 Task: Create new invoice with Date Opened :30-Apr-23, Select Customer: La Madeleine French Bakery & Cafe, Terms: Payment Term 2. Make invoice entry for item-1 with Date: 30-Apr-23, Description: Creme of Nature Argan Oil 7-n-1 Leave in Treatment, Action: Material, Income Account: Income:Sales, Quantity: 1, Unit Price: 6.25, Discount $: 1.25. Make entry for item-2 with Date: 30-Apr-23, Description: Real Living Non-Stick Baking Sheet 17_x000D_
, Action: Material, Income Account: Income:Sales, Quantity: 1, Unit Price: 9.5, Discount $: 2.25. Make entry for item-3 with Date: 30-Apr-23, Description: Aquafina Water 1 Liter_x000D_
, Action: Material, Income Account: Income:Sales, Quantity: 2, Unit Price: 10.5, Discount $: 2.75. Write Notes: Looking forward to serving you again.. Post Invoice with Post Date: 30-Apr-23, Post to Accounts: Assets:Accounts Receivable. Pay / Process Payment with Transaction Date: 15-May-23, Amount: 30.5, Transfer Account: Checking Account. Print Invoice, display notes by going to Option, then go to Display Tab and check Invoice Notes.
Action: Mouse moved to (176, 40)
Screenshot: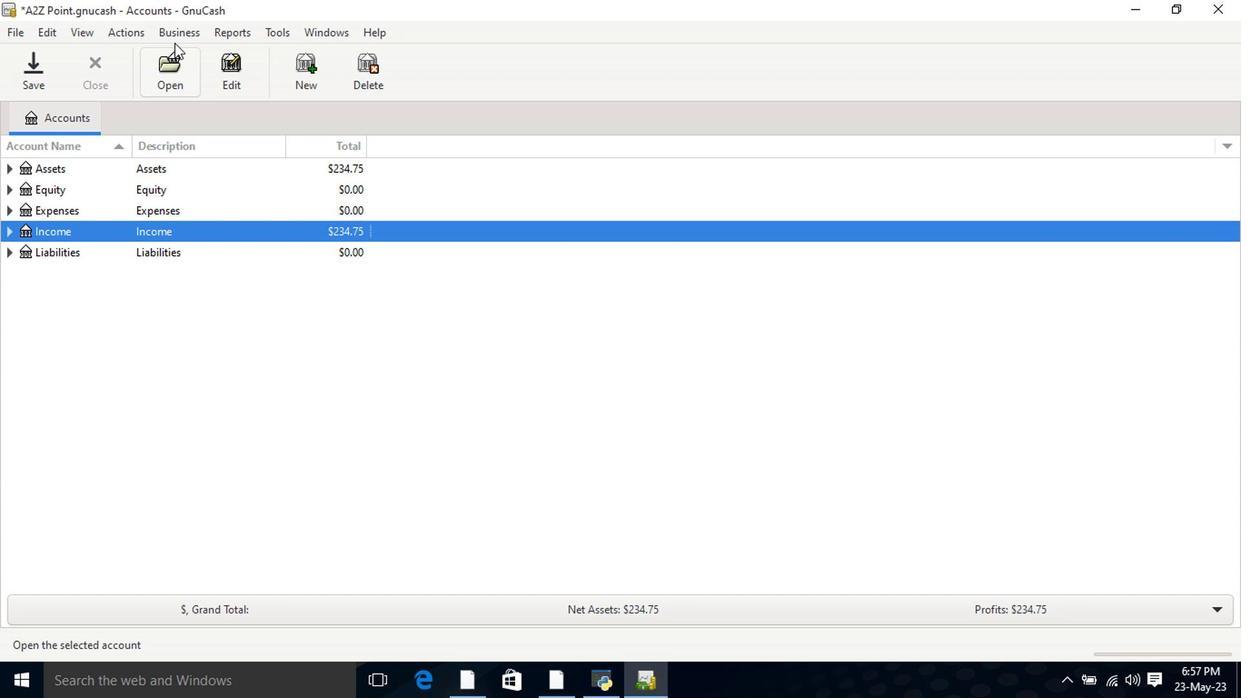 
Action: Mouse pressed left at (176, 40)
Screenshot: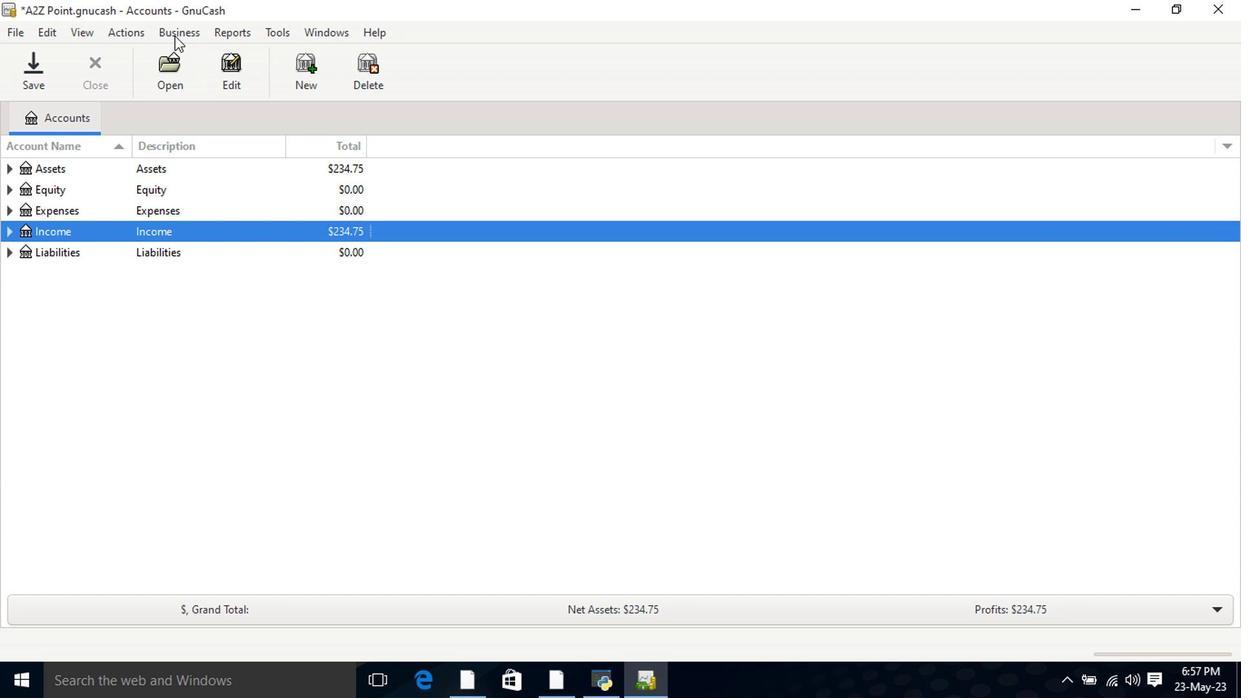 
Action: Mouse moved to (414, 129)
Screenshot: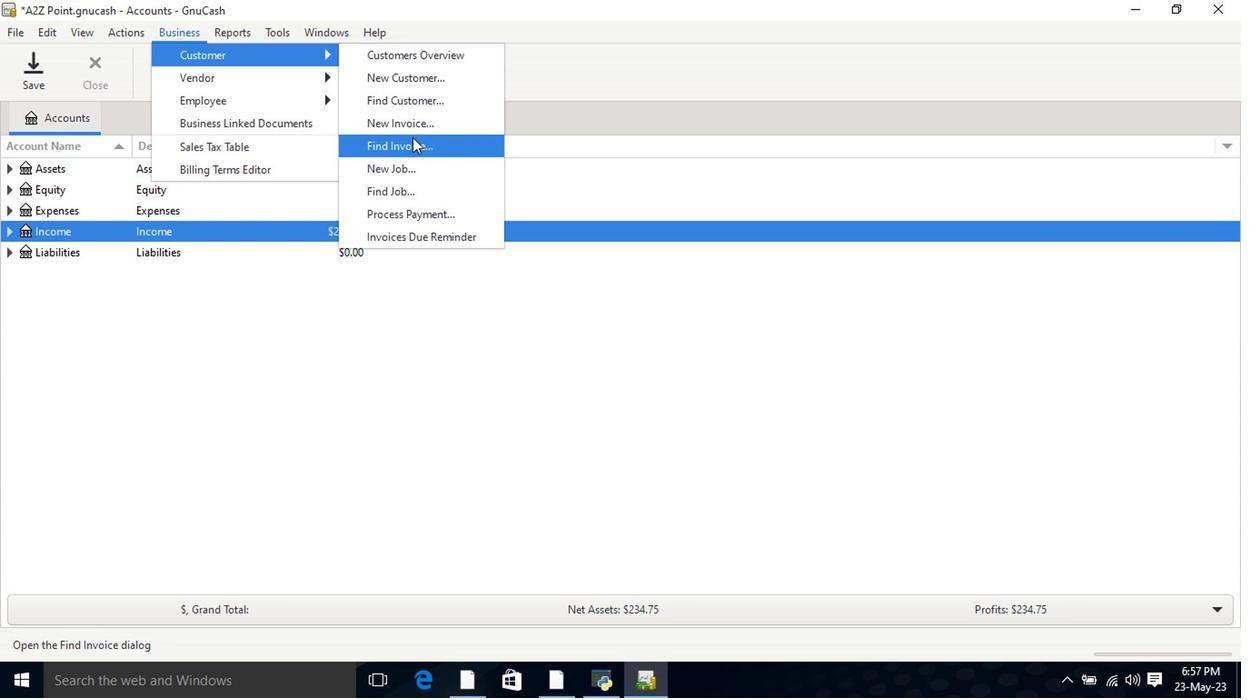 
Action: Mouse pressed left at (414, 129)
Screenshot: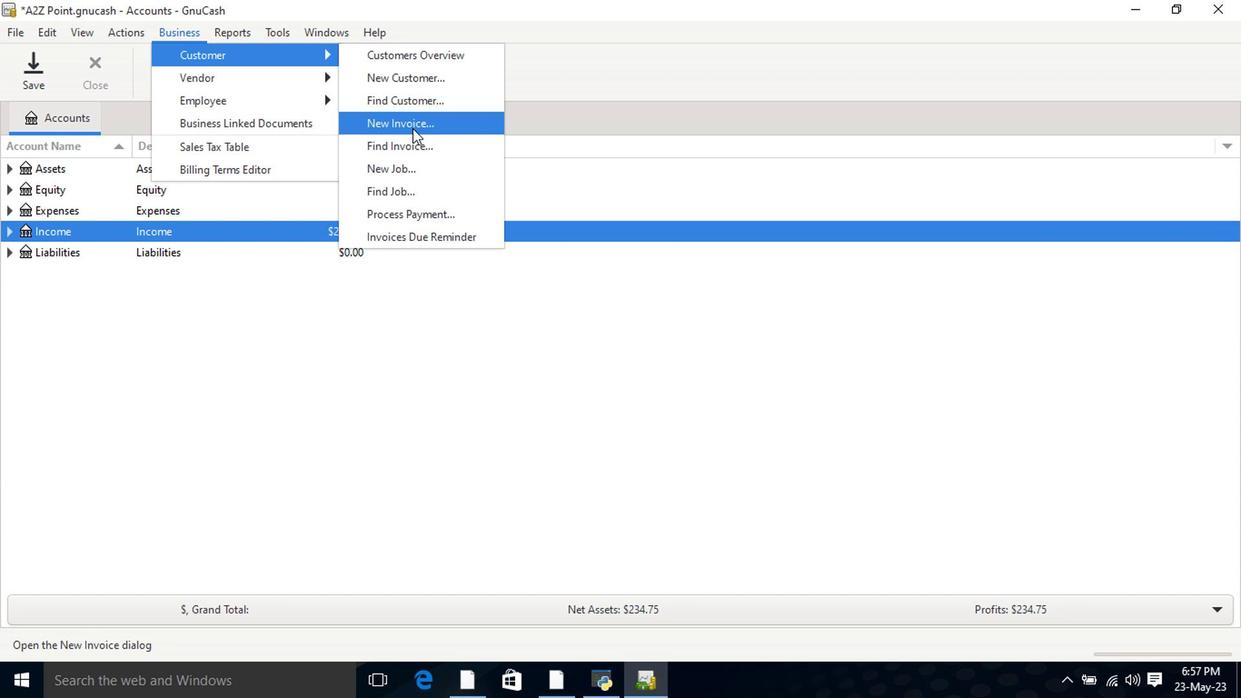
Action: Mouse moved to (739, 284)
Screenshot: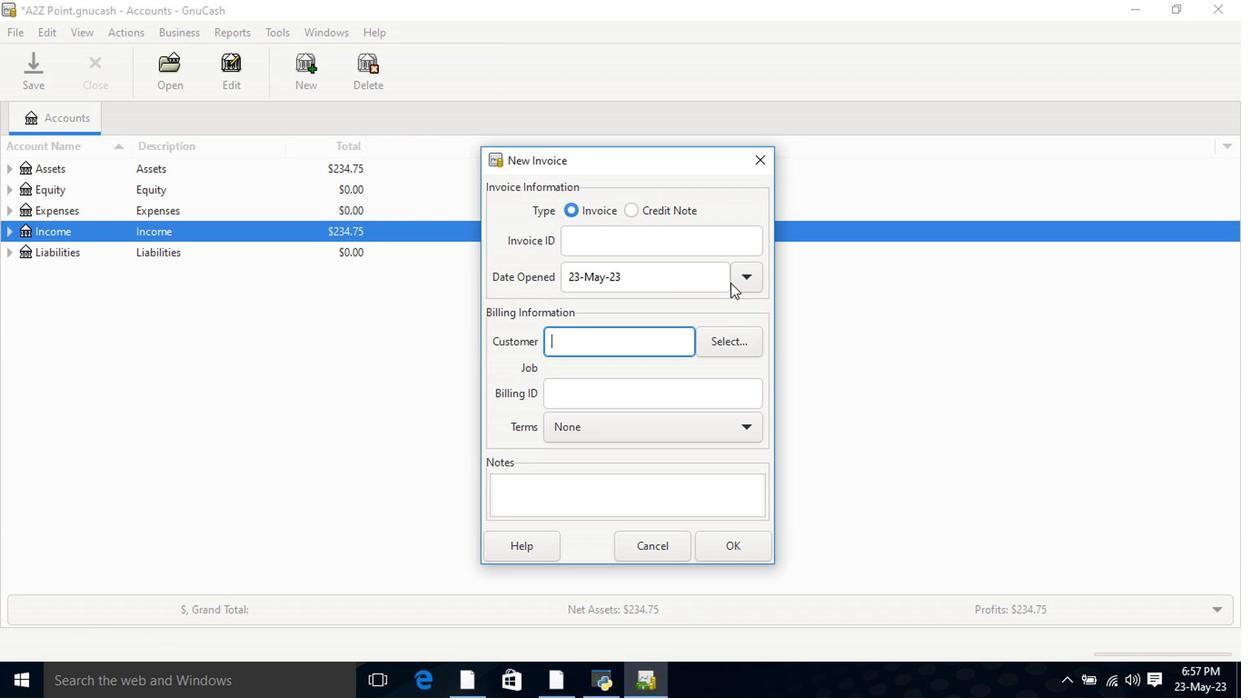 
Action: Mouse pressed left at (739, 284)
Screenshot: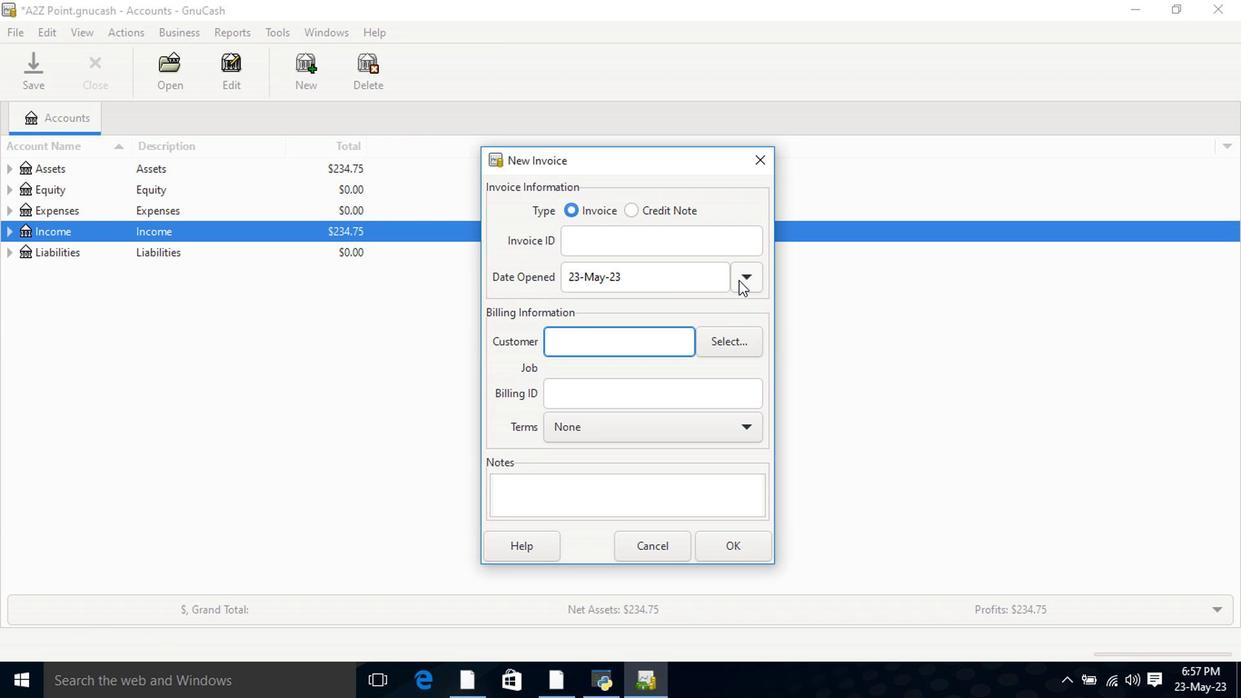 
Action: Mouse moved to (604, 307)
Screenshot: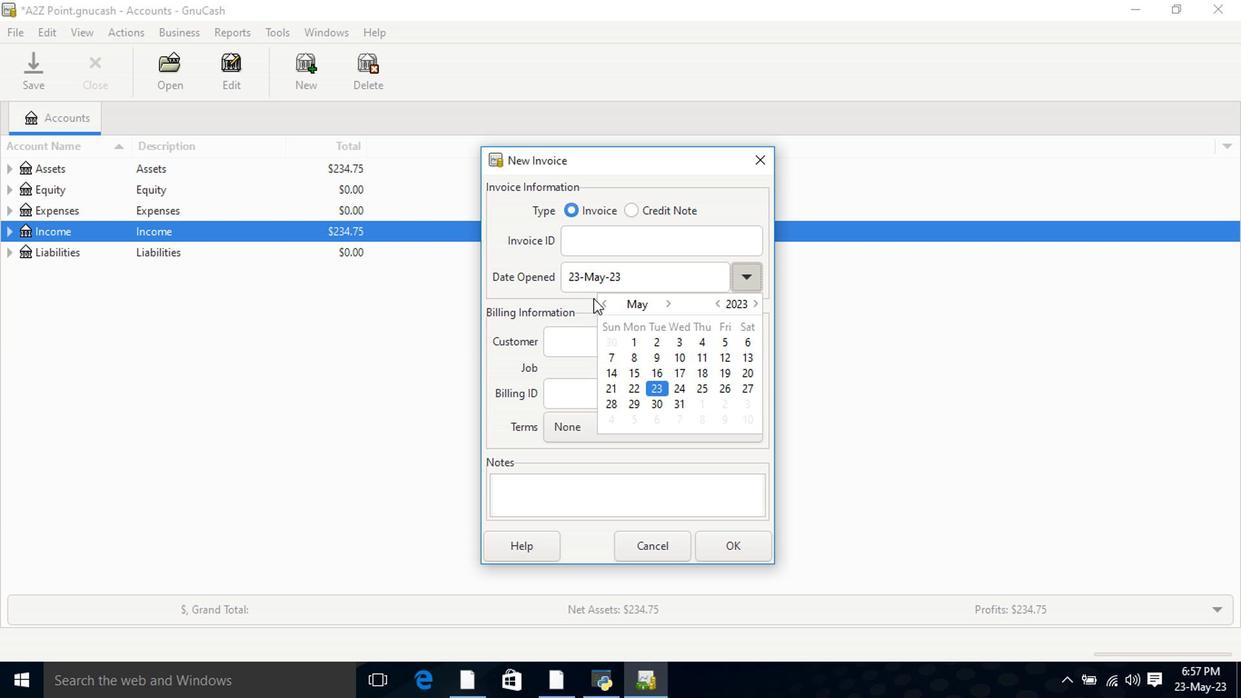 
Action: Mouse pressed left at (604, 307)
Screenshot: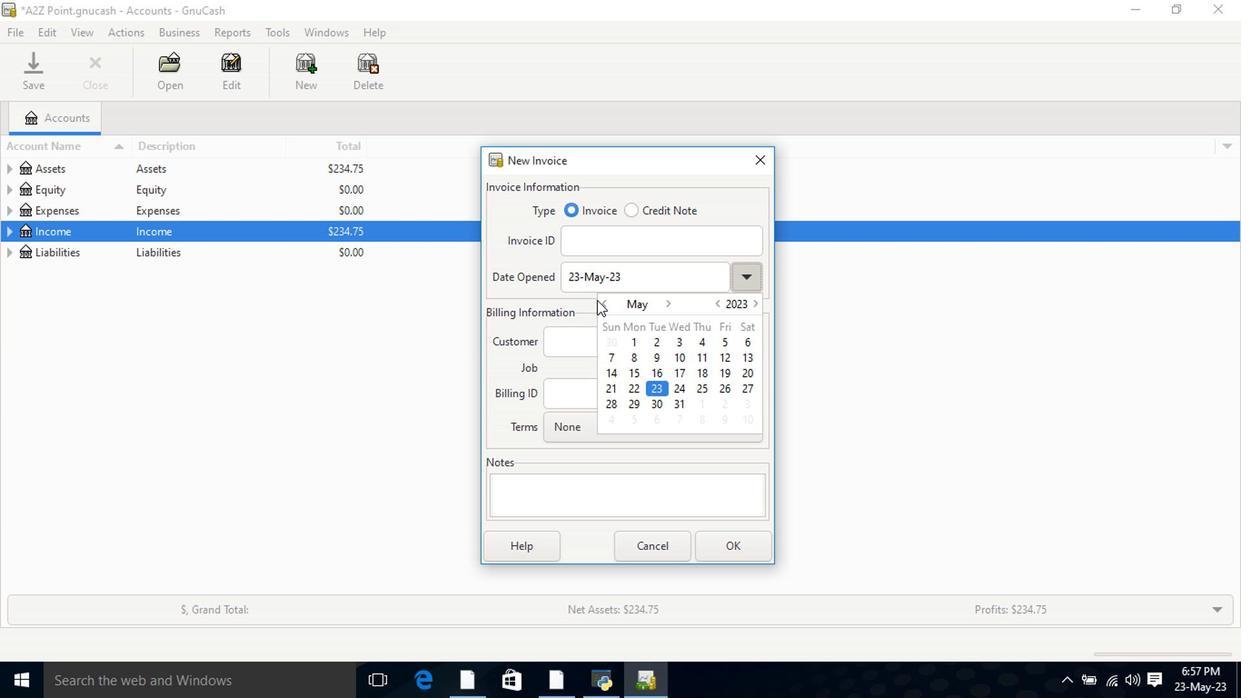 
Action: Mouse moved to (615, 421)
Screenshot: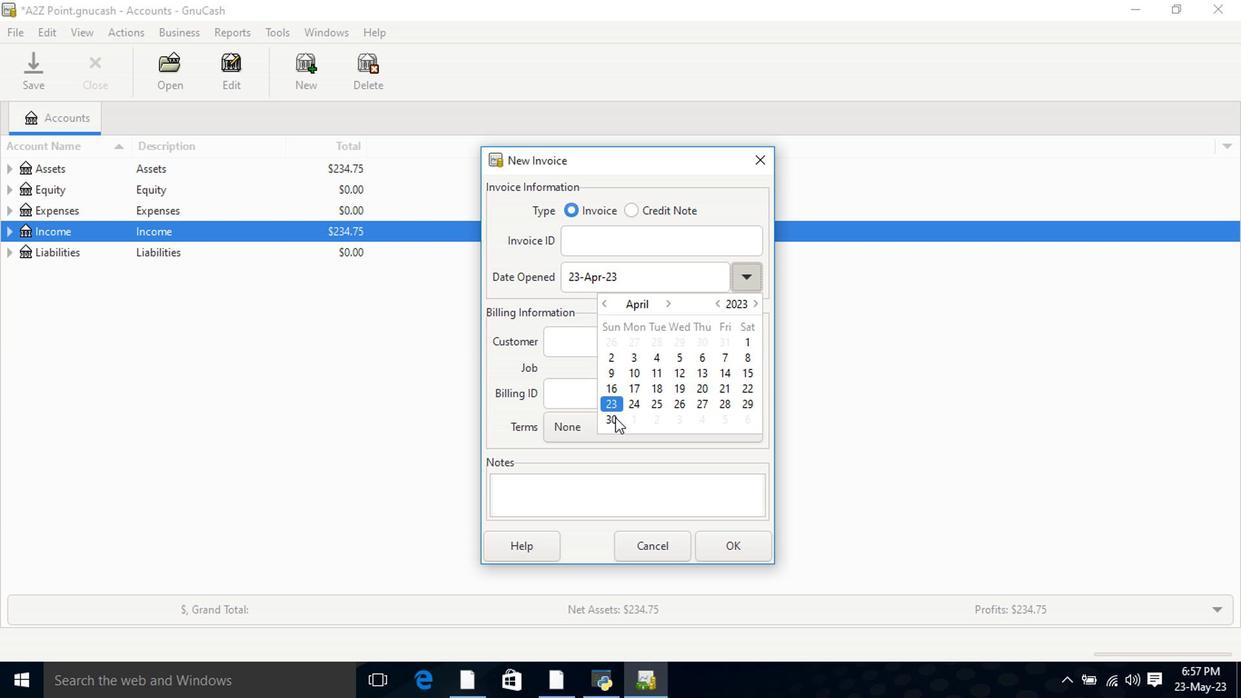 
Action: Mouse pressed left at (615, 421)
Screenshot: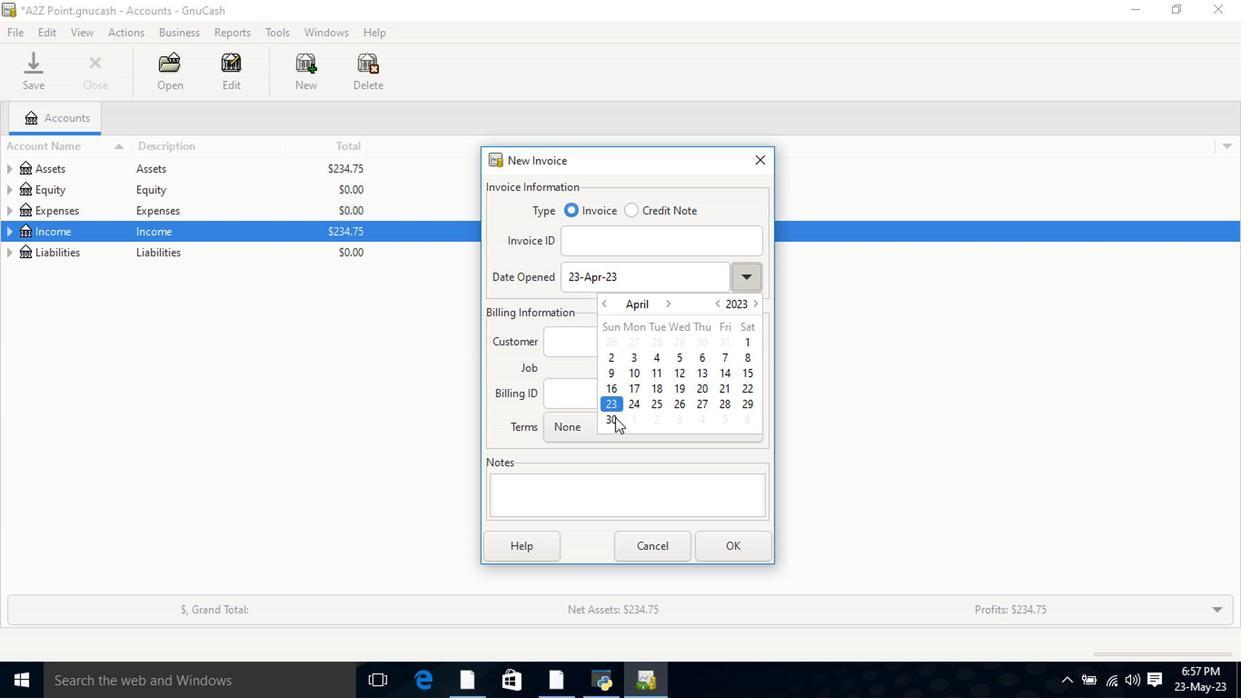 
Action: Mouse pressed left at (615, 421)
Screenshot: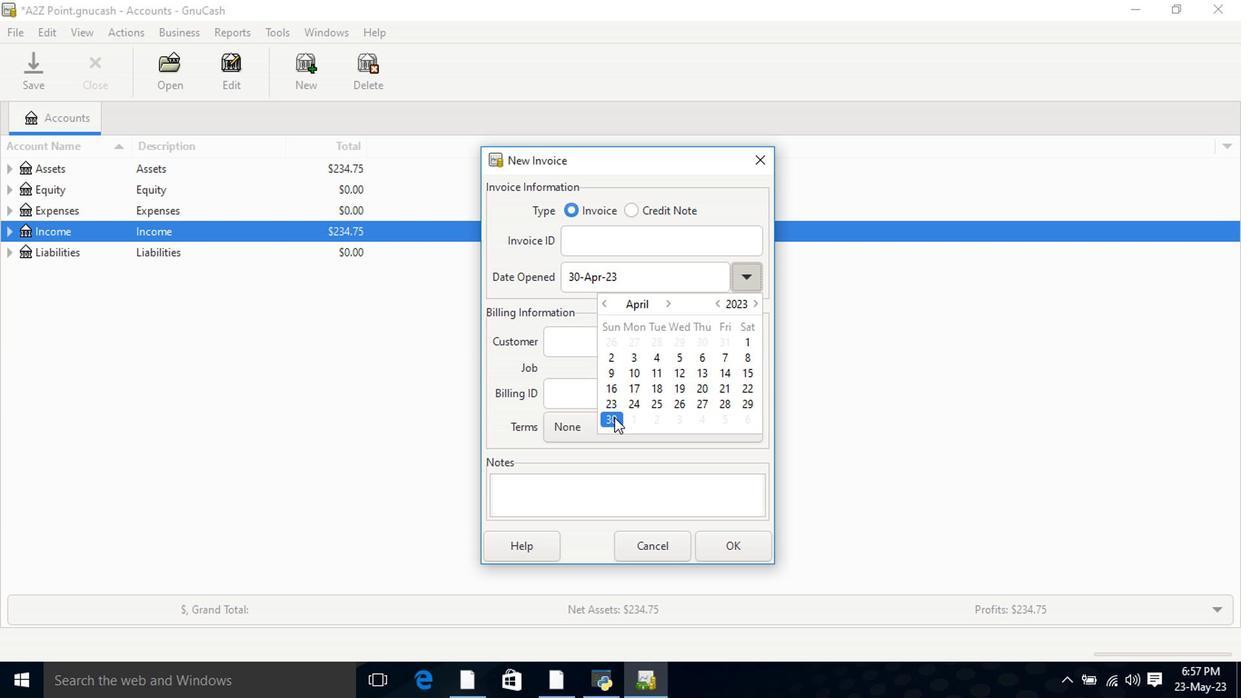 
Action: Mouse moved to (631, 341)
Screenshot: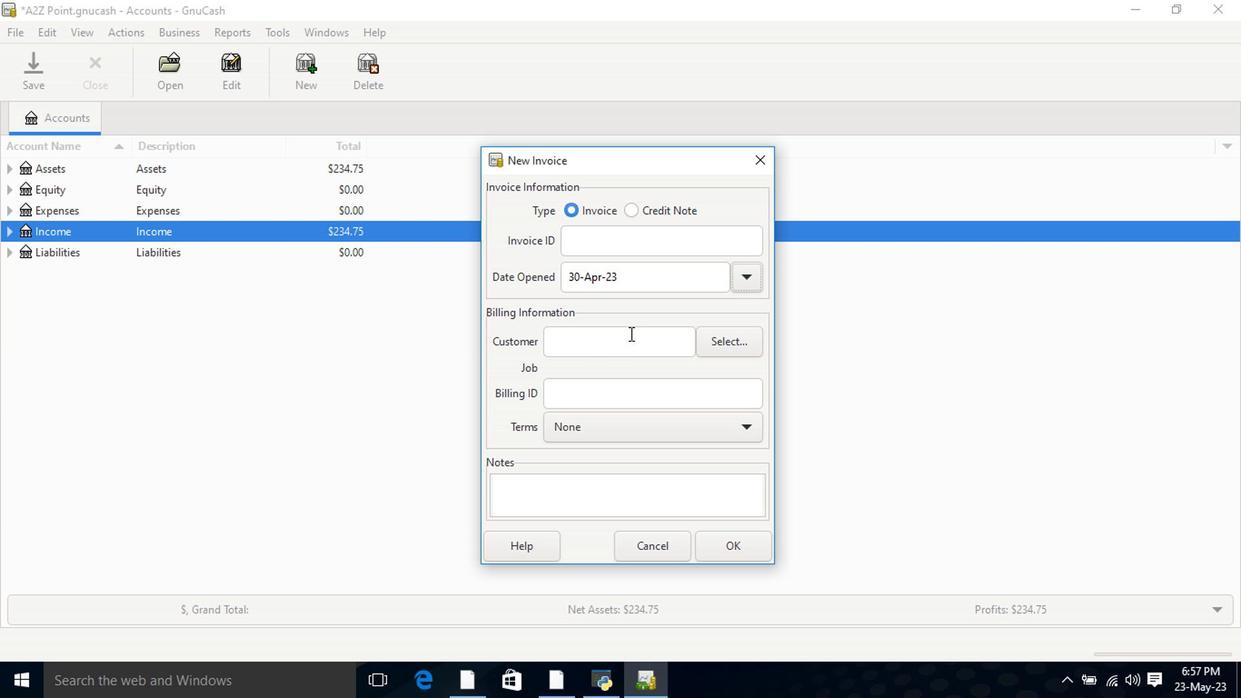 
Action: Mouse pressed left at (631, 341)
Screenshot: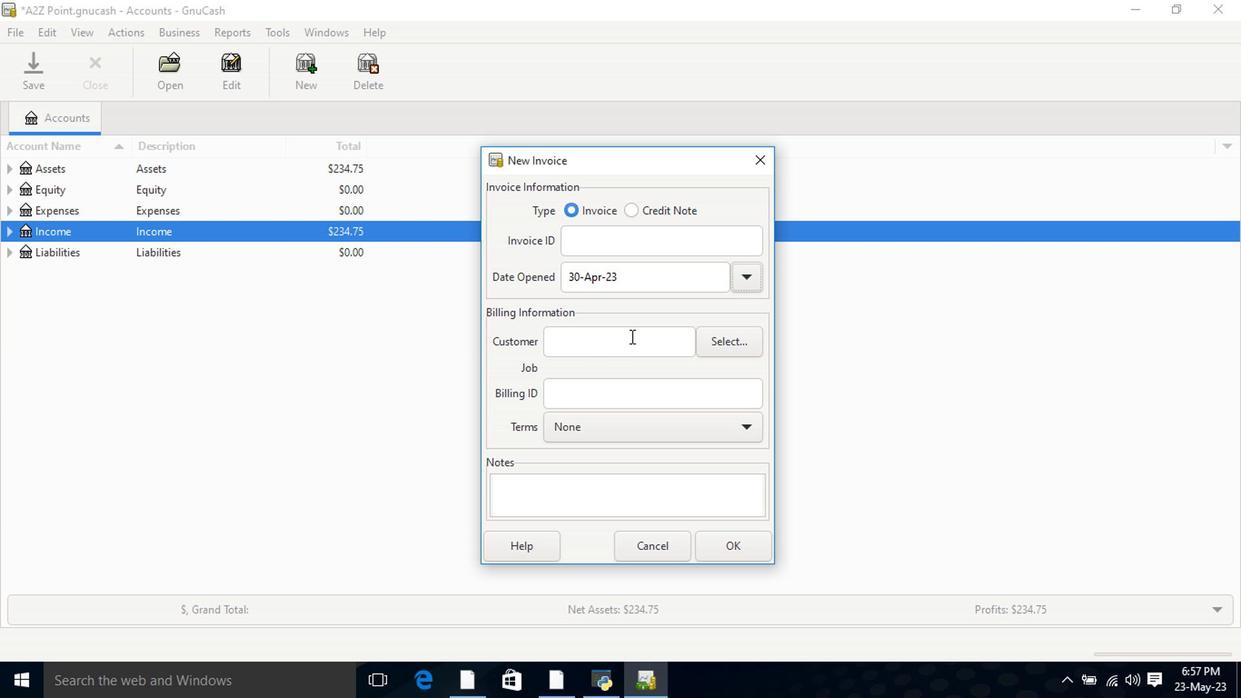 
Action: Key pressed <Key.shift>LA<Key.space><Key.shift>
Screenshot: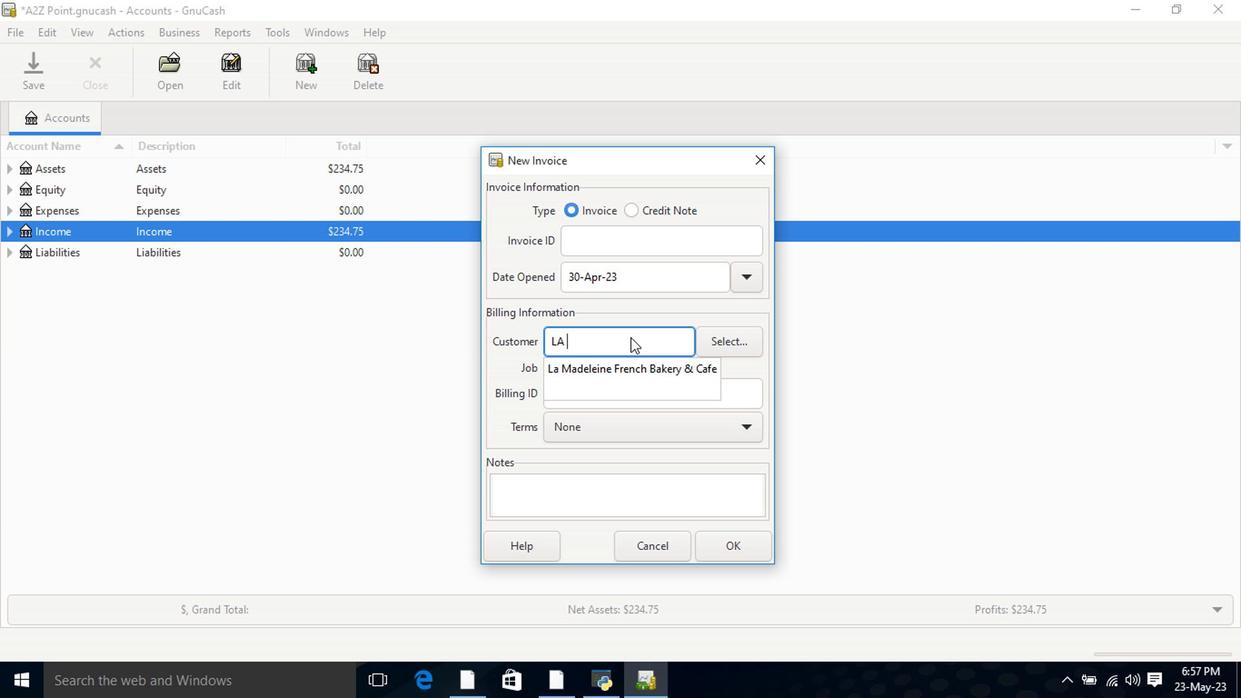 
Action: Mouse moved to (651, 364)
Screenshot: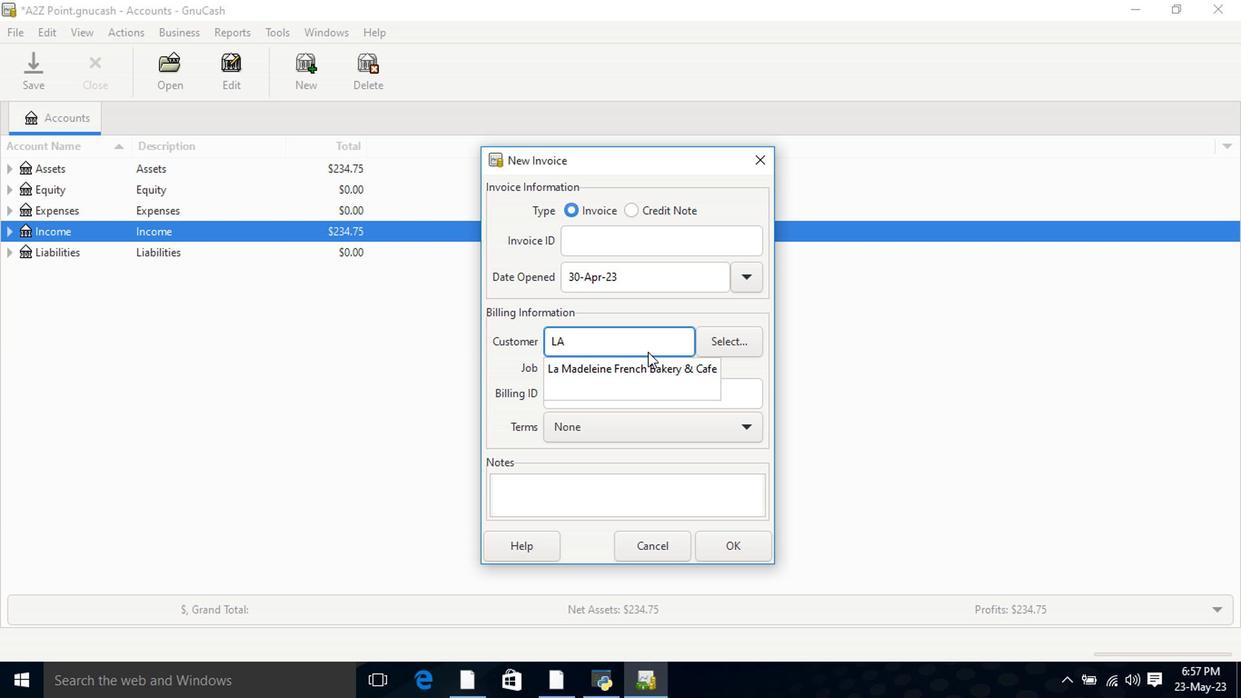 
Action: Mouse pressed left at (651, 364)
Screenshot: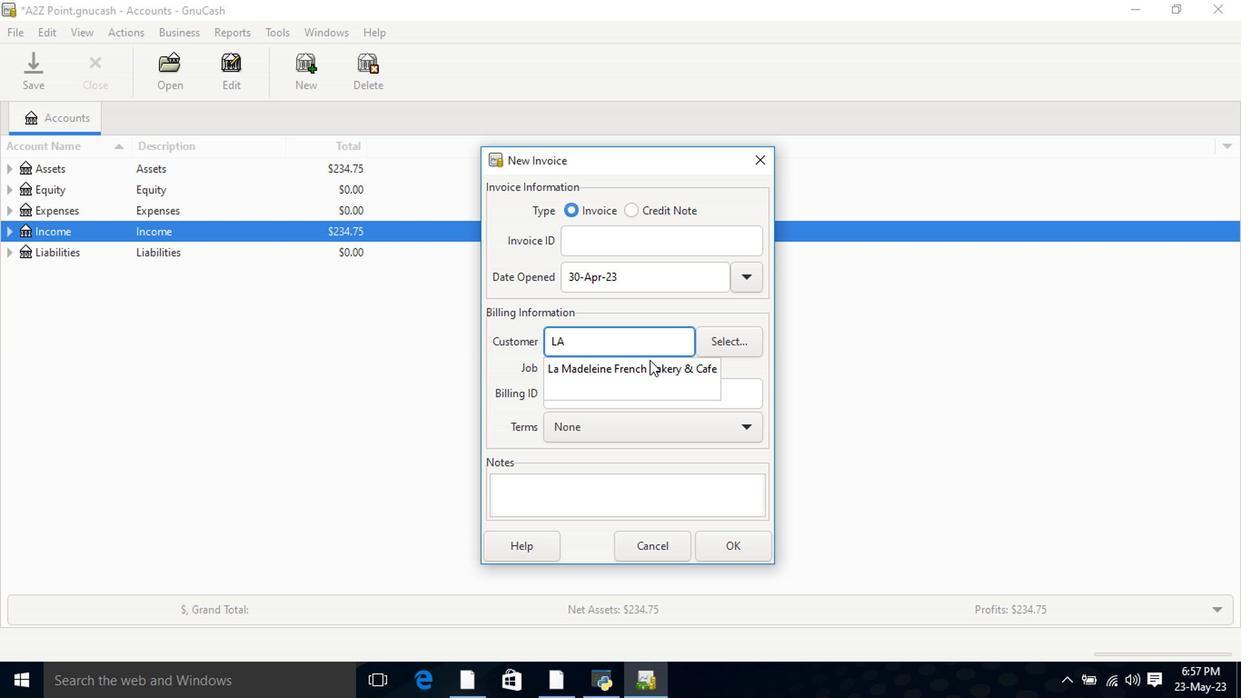 
Action: Mouse moved to (658, 455)
Screenshot: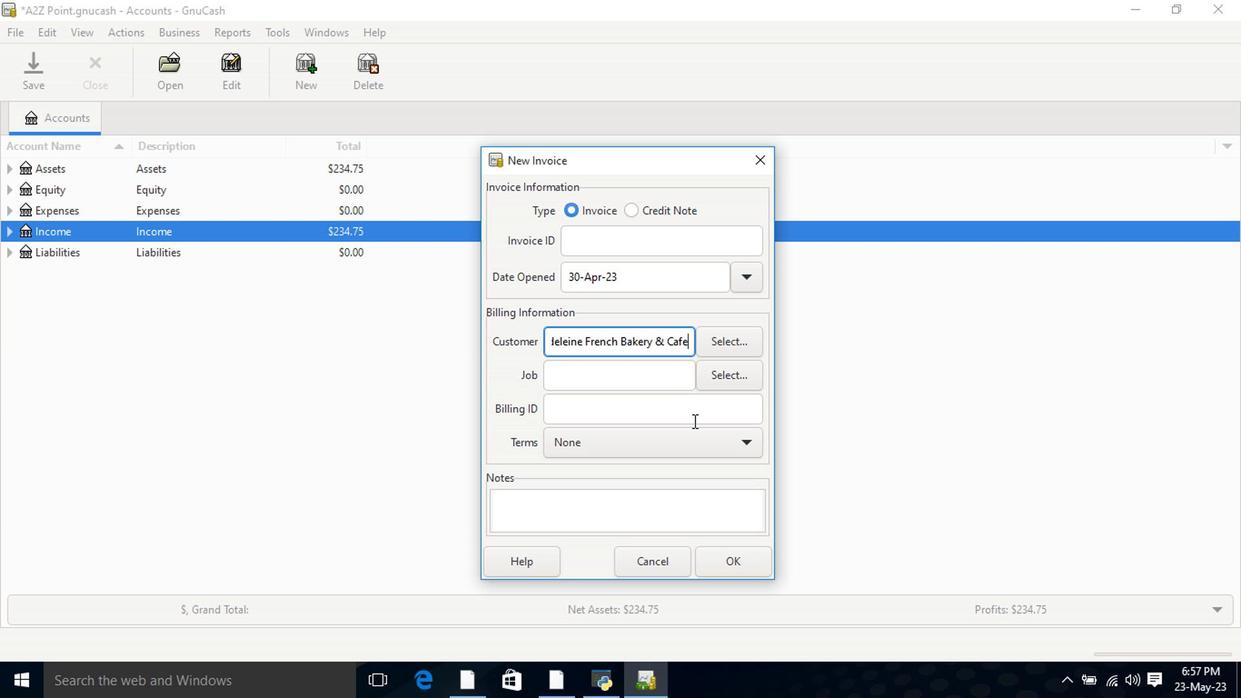 
Action: Mouse pressed left at (658, 455)
Screenshot: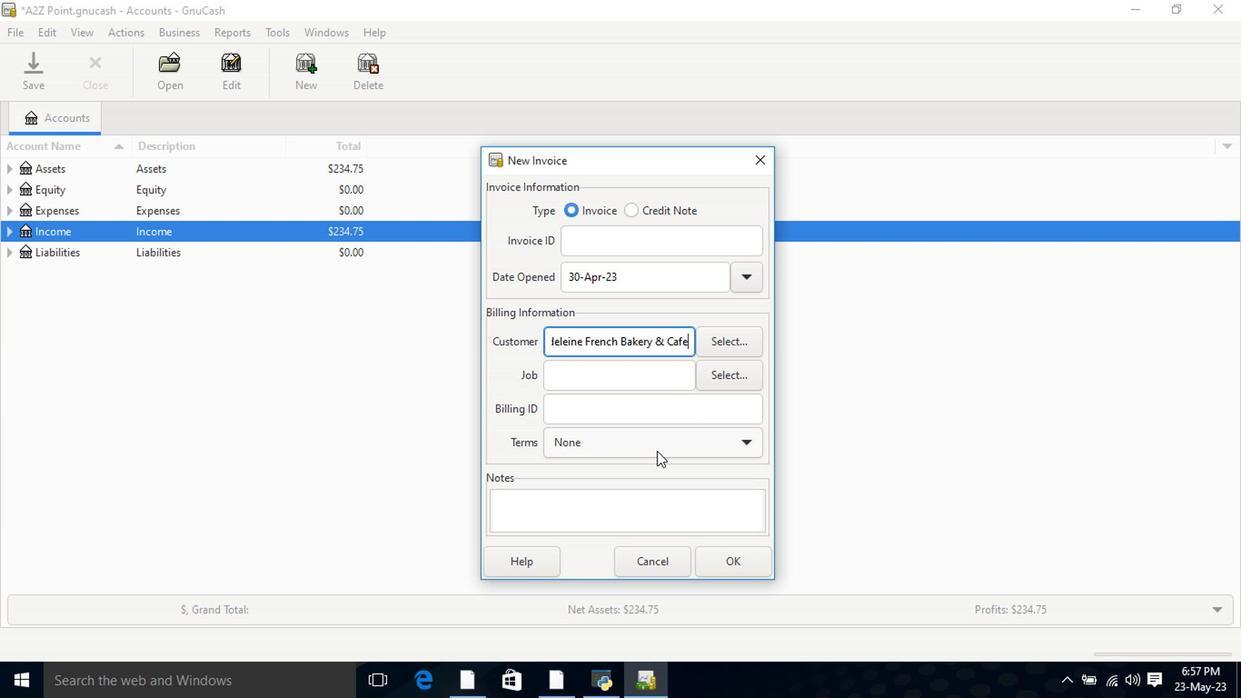 
Action: Mouse moved to (665, 507)
Screenshot: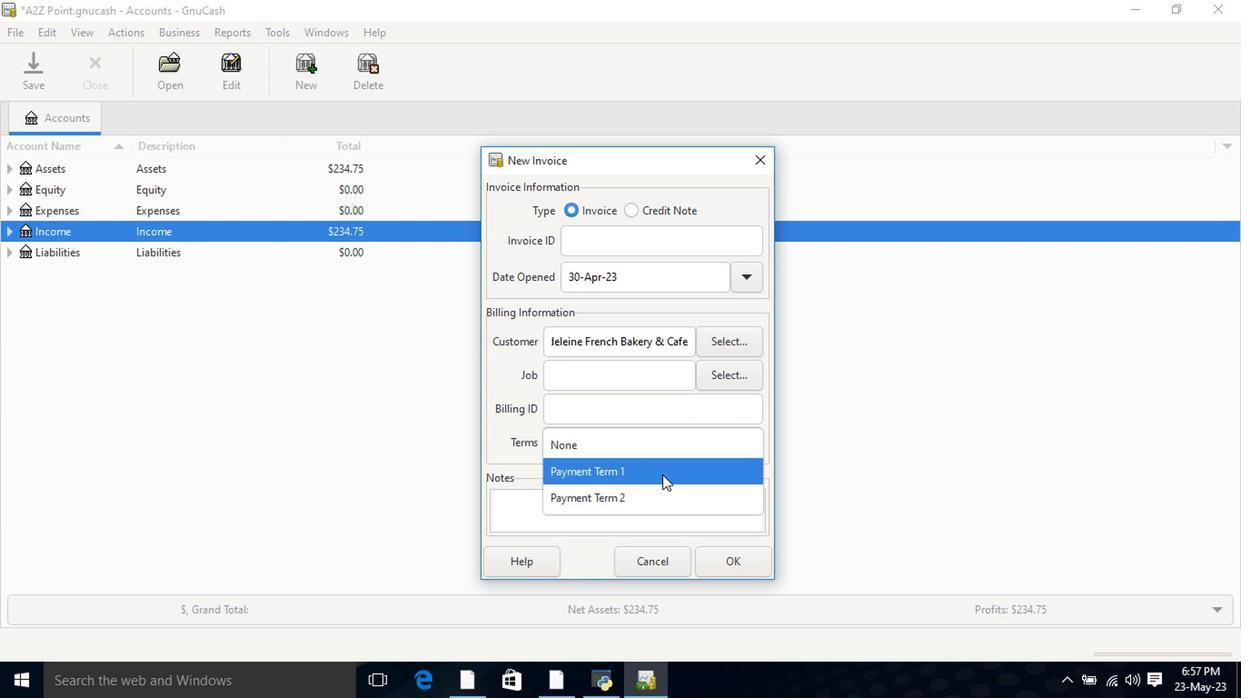 
Action: Mouse pressed left at (665, 507)
Screenshot: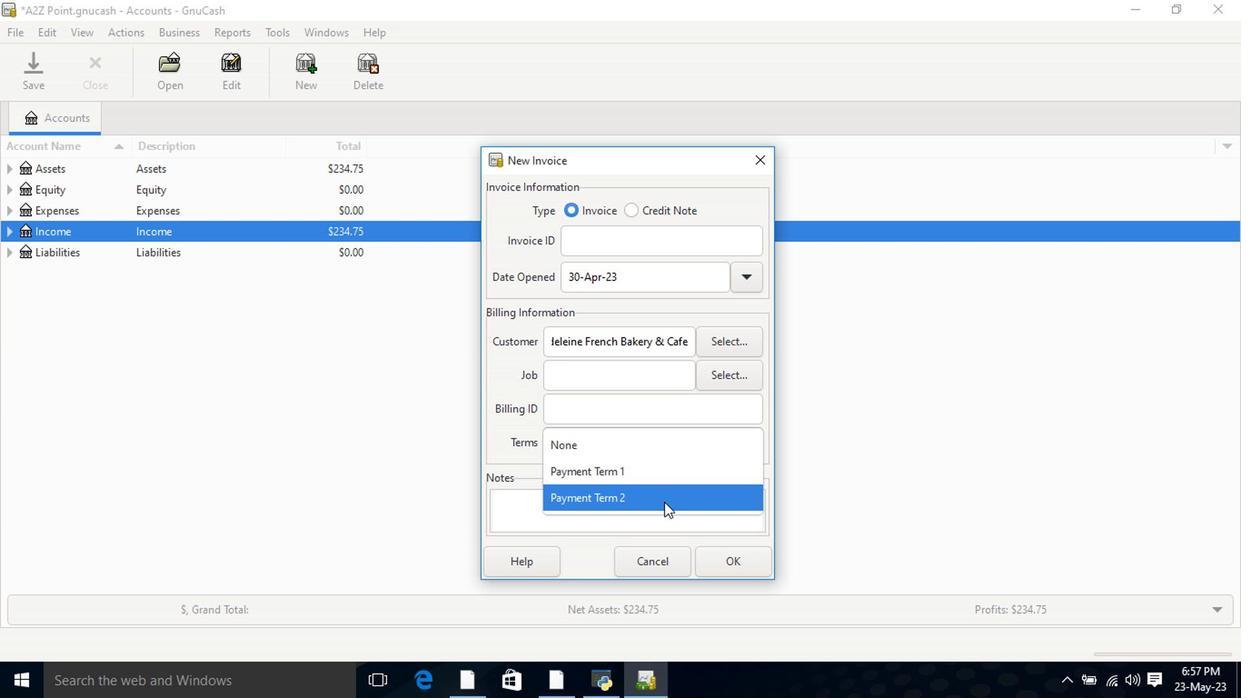 
Action: Mouse moved to (740, 566)
Screenshot: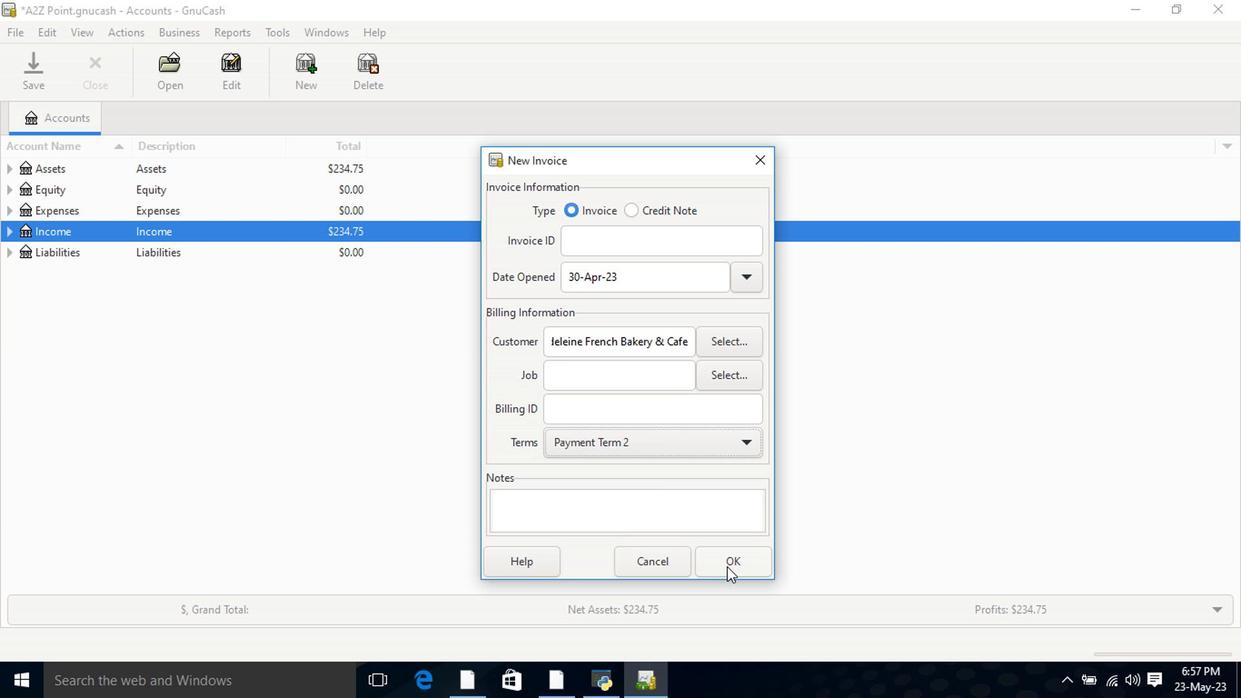
Action: Mouse pressed left at (740, 566)
Screenshot: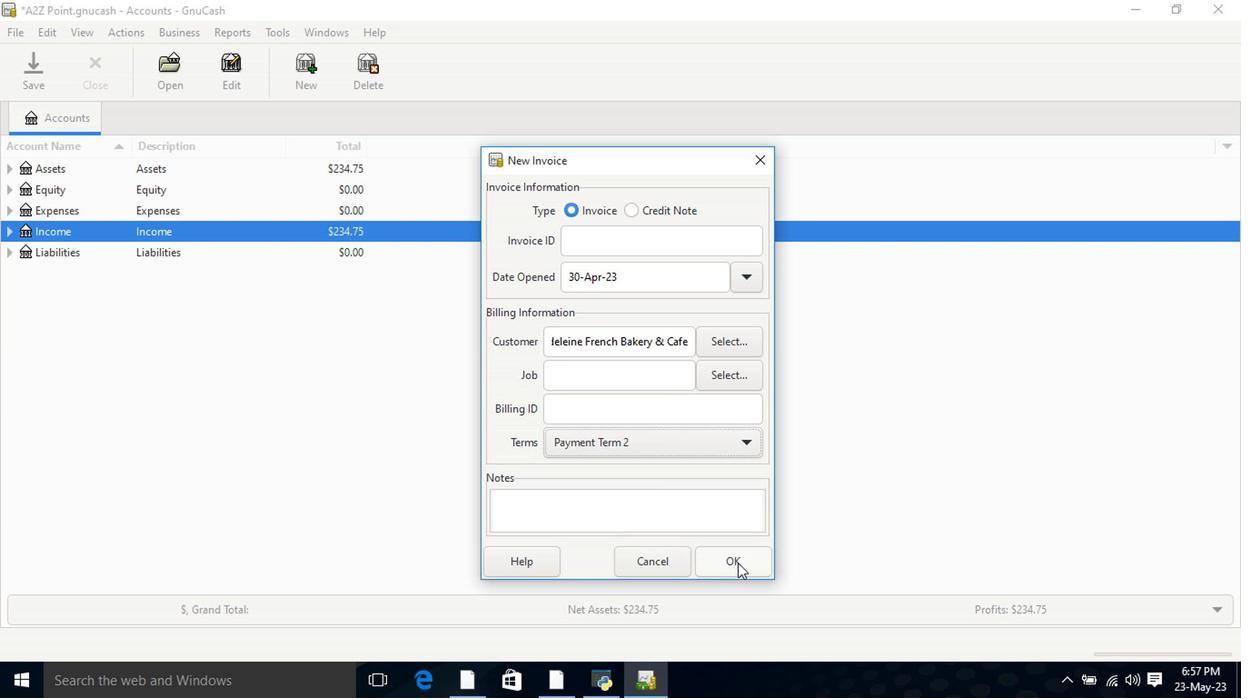
Action: Mouse moved to (90, 359)
Screenshot: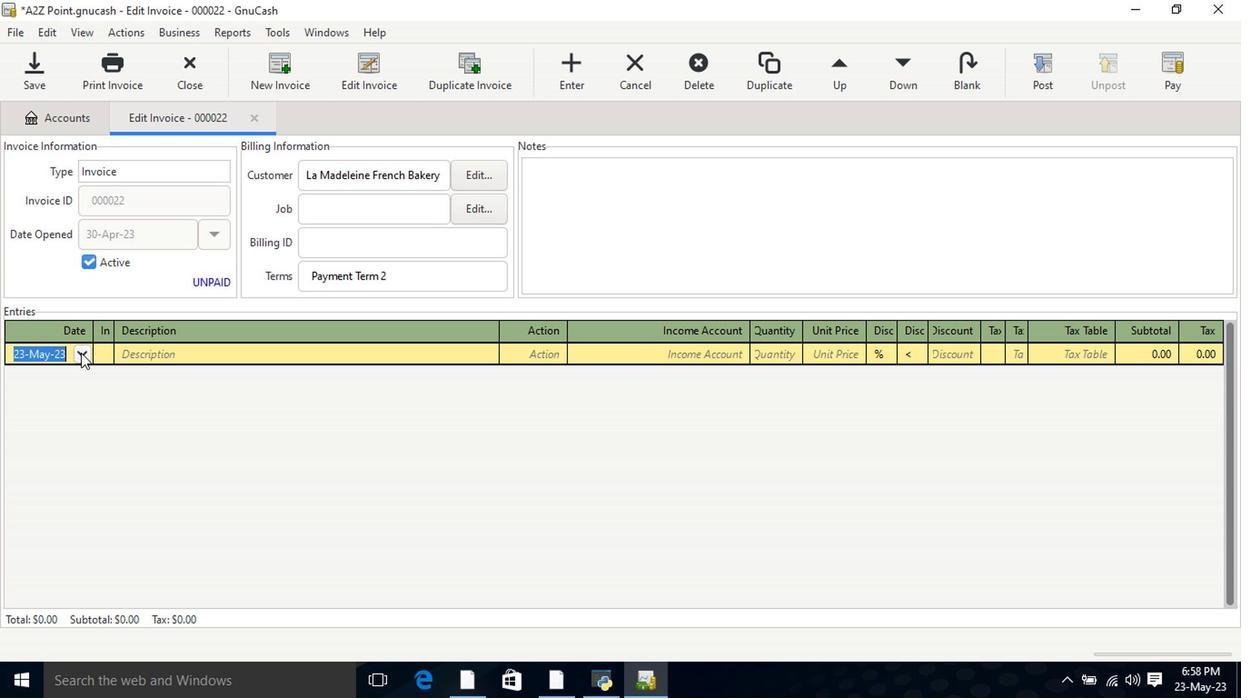 
Action: Mouse pressed left at (90, 359)
Screenshot: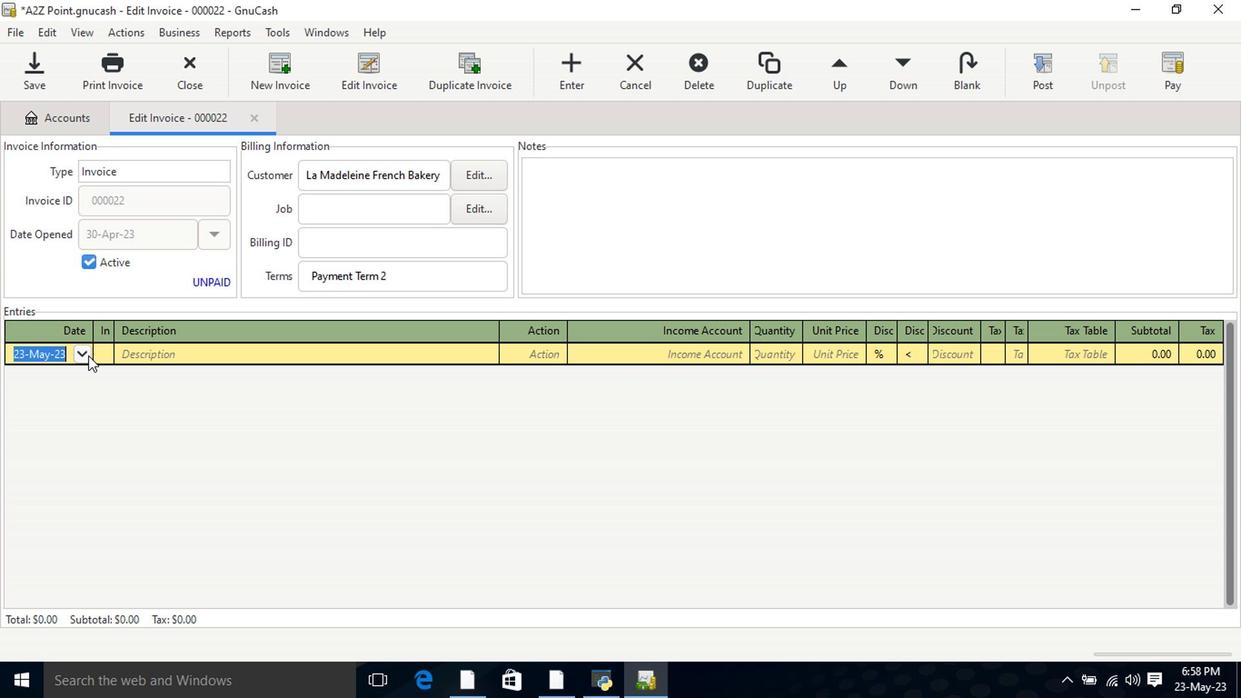 
Action: Mouse moved to (16, 382)
Screenshot: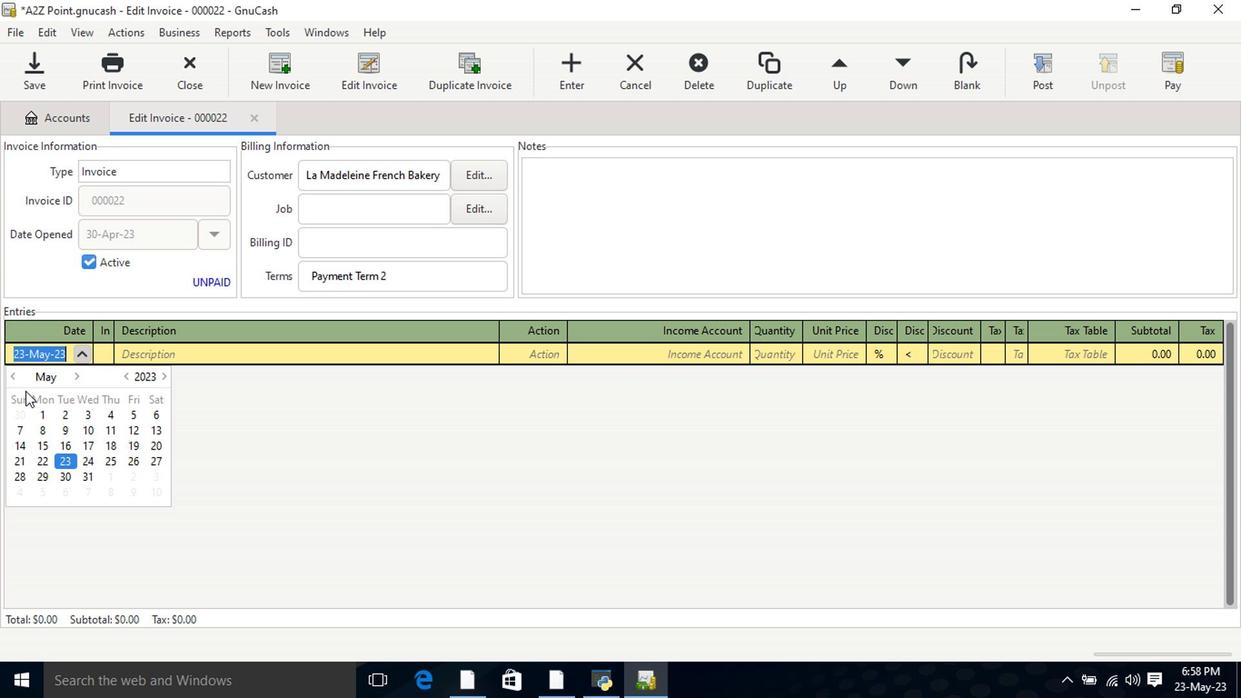 
Action: Mouse pressed left at (16, 382)
Screenshot: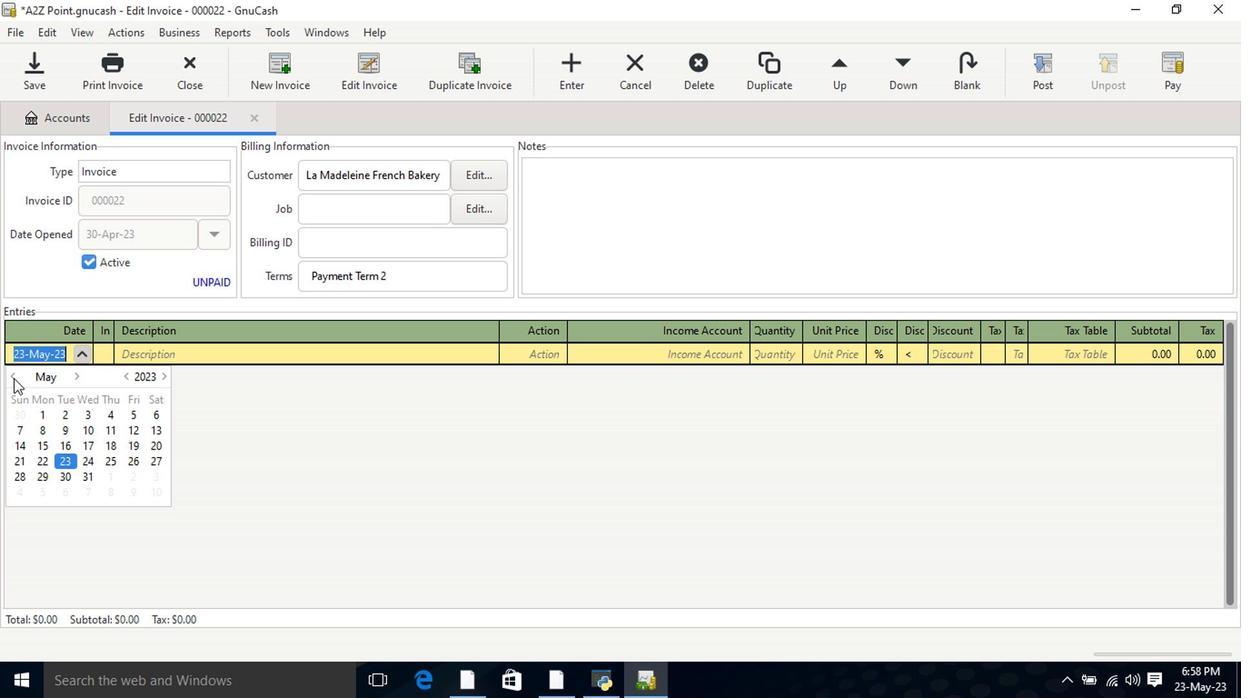 
Action: Mouse moved to (22, 492)
Screenshot: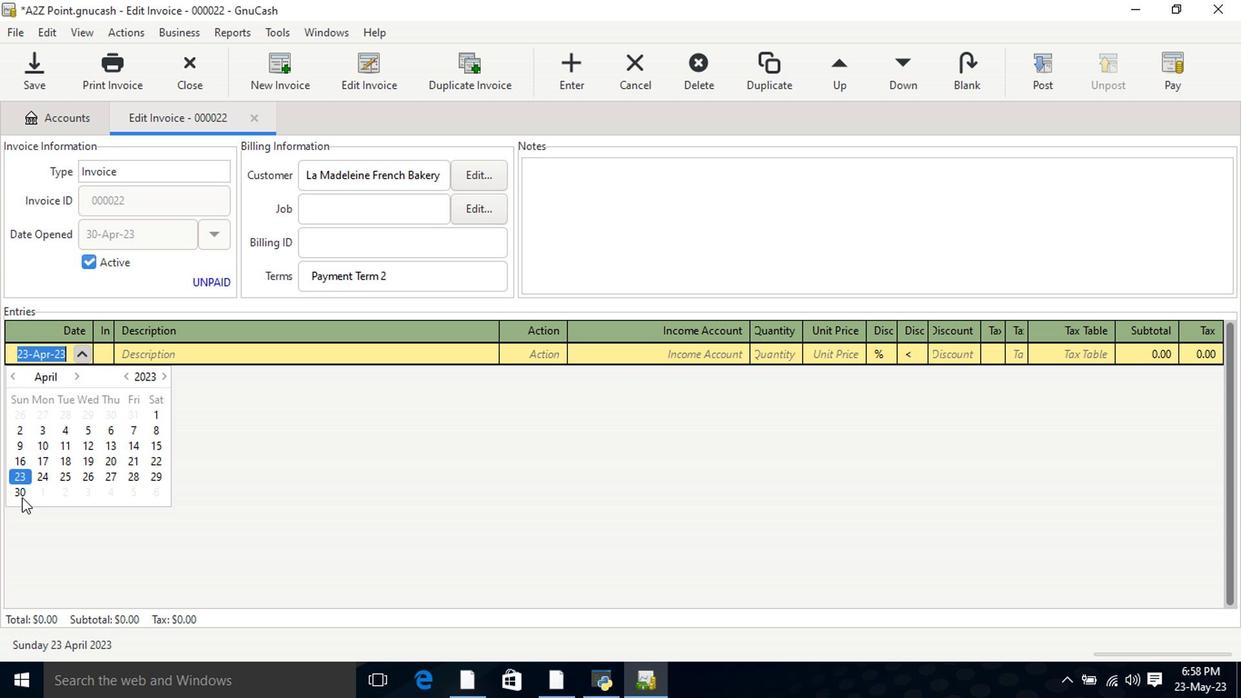 
Action: Mouse pressed left at (22, 492)
Screenshot: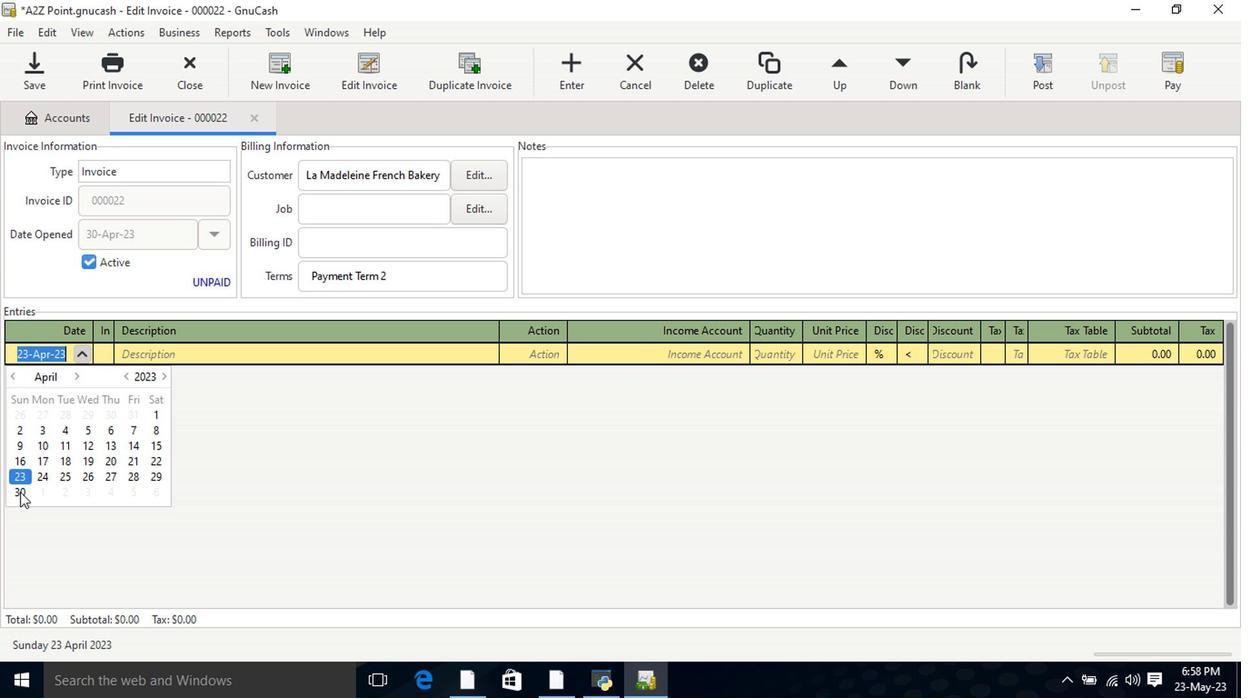 
Action: Mouse pressed left at (22, 492)
Screenshot: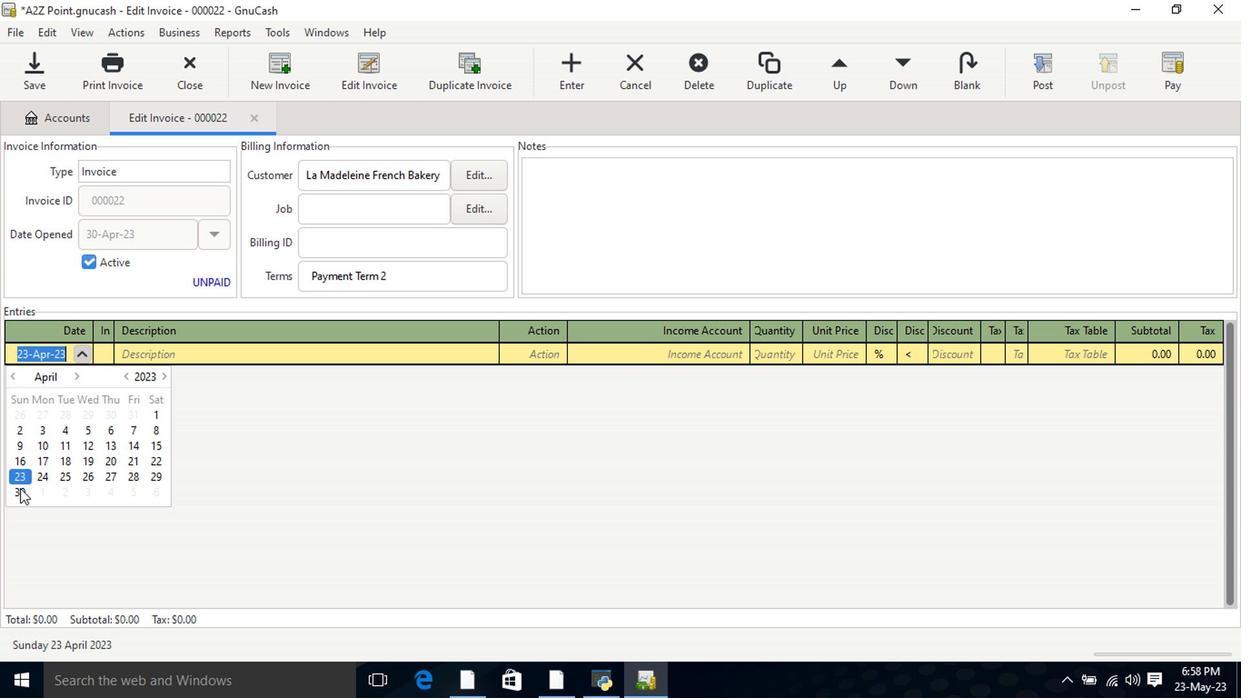 
Action: Mouse moved to (151, 347)
Screenshot: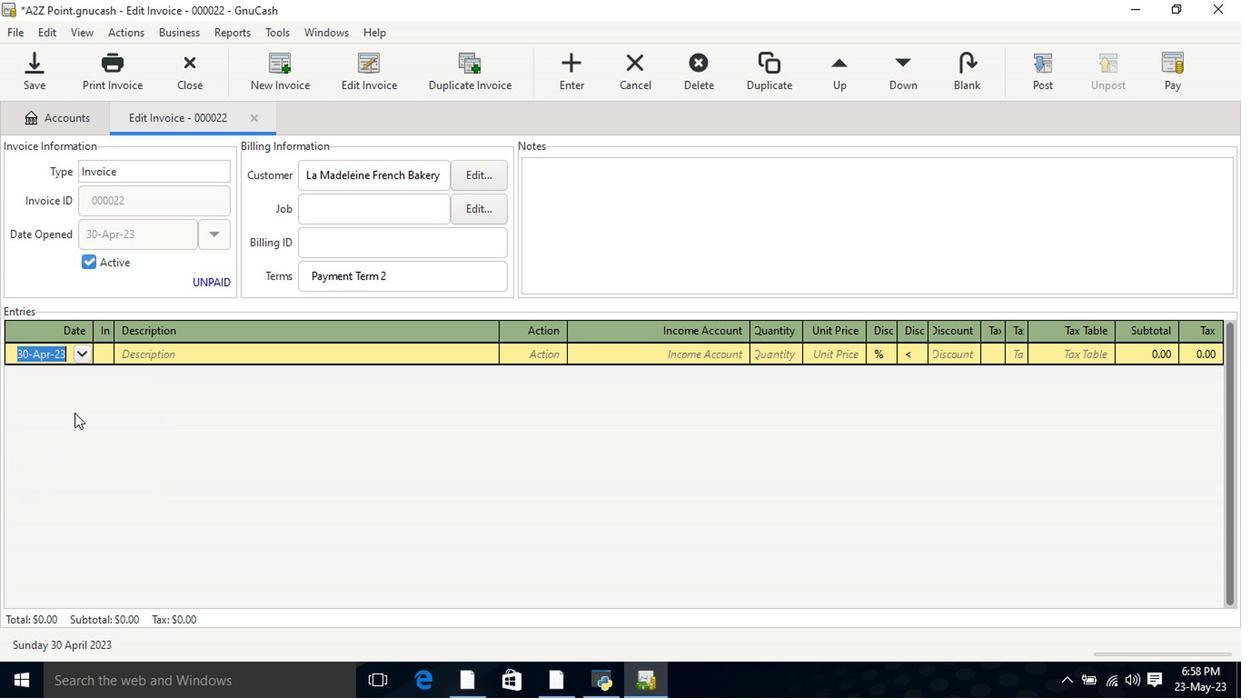 
Action: Mouse pressed left at (151, 347)
Screenshot: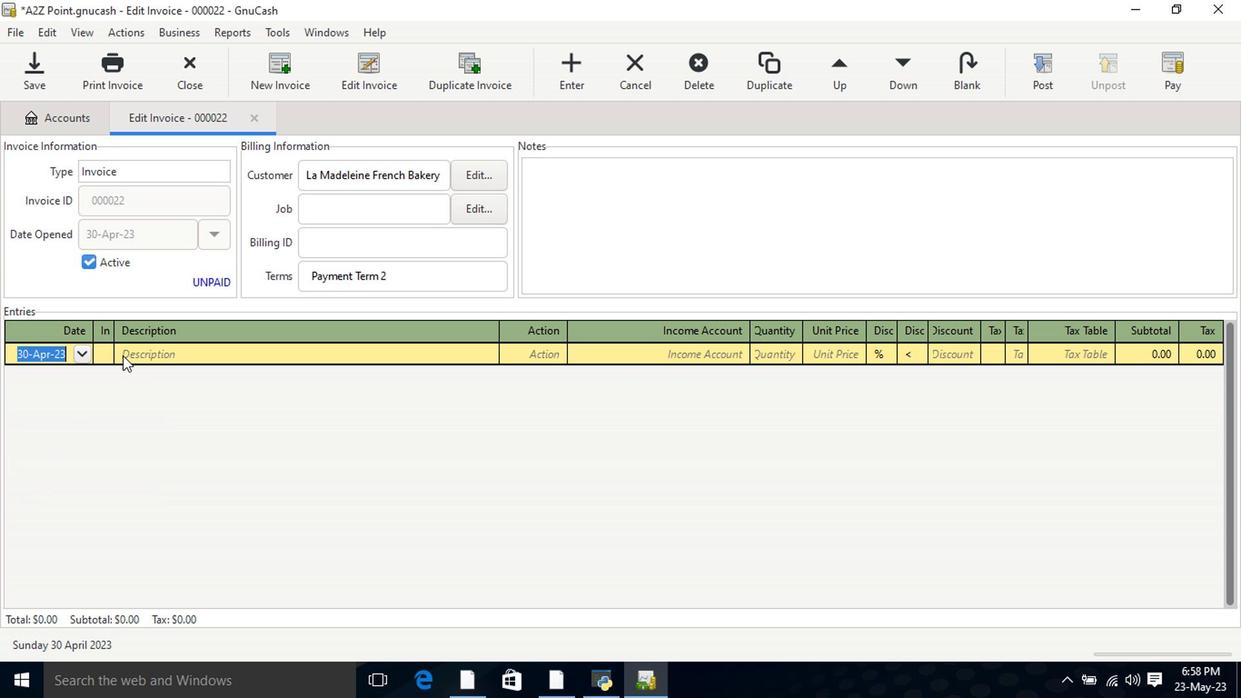 
Action: Mouse moved to (156, 359)
Screenshot: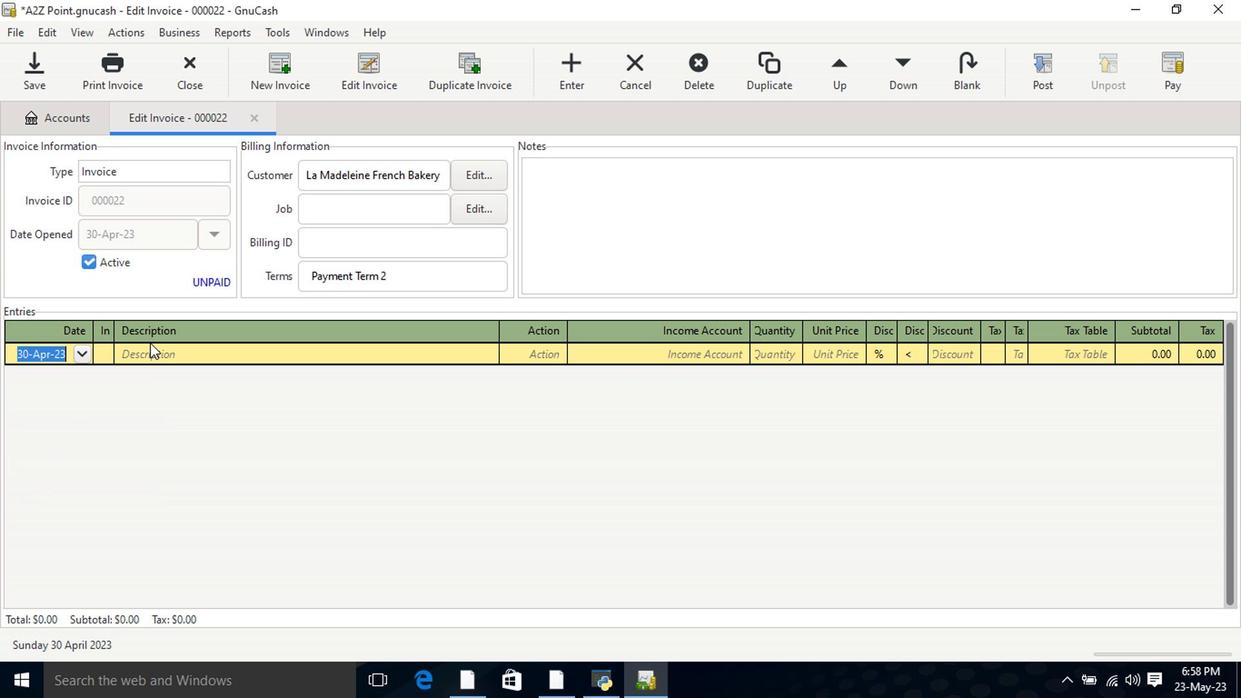 
Action: Mouse pressed left at (156, 359)
Screenshot: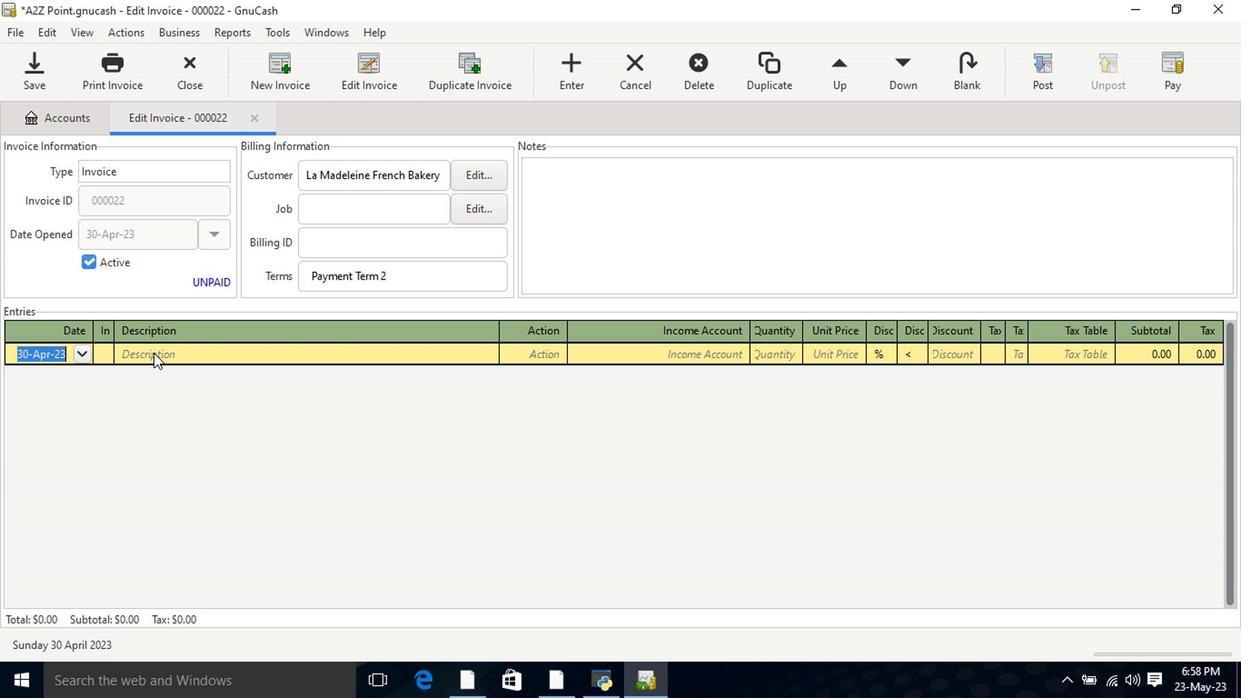 
Action: Key pressed <Key.shift>Creme<Key.space>of<Key.space><Key.shift>Nature<Key.space><Key.shift>Argan<Key.space><Key.shift>Oil<Key.space>7-n-1<Key.space><Key.shift>Leave<Key.space>in<Key.space><Key.shift>Treatment<Key.tab>mate<Key.tab>incom<Key.down><Key.down><Key.down><Key.tab>1<Key.tab>6.25<Key.tab>
Screenshot: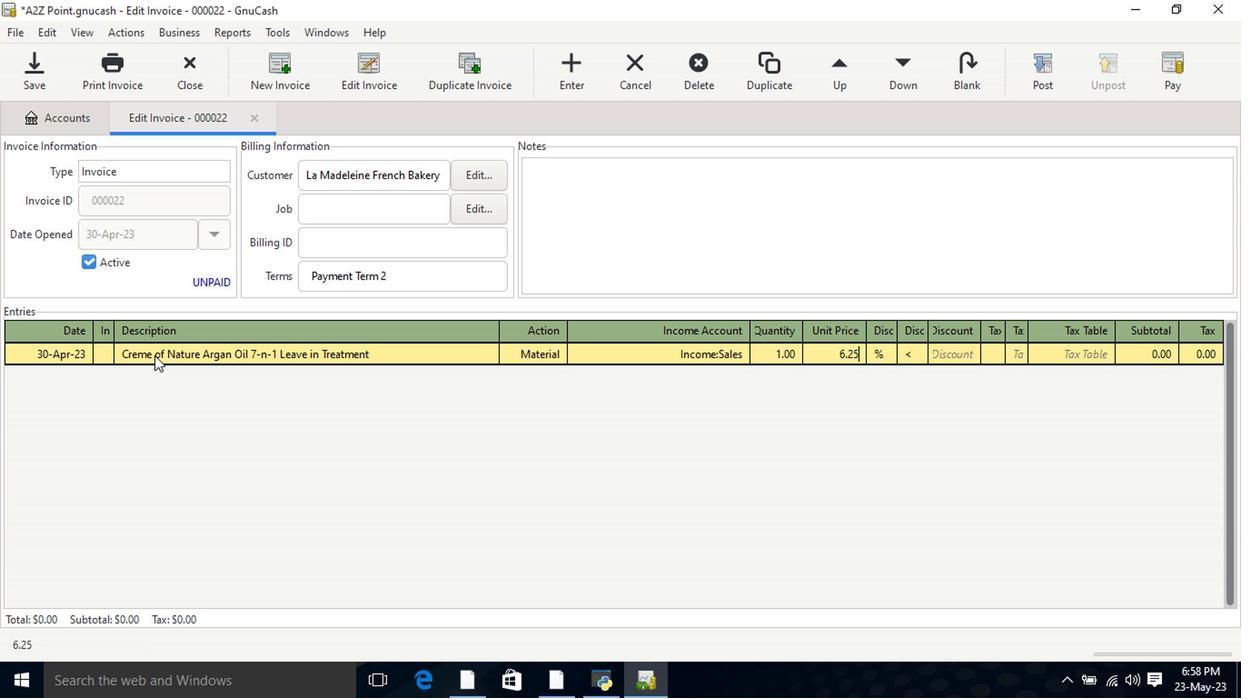 
Action: Mouse moved to (875, 350)
Screenshot: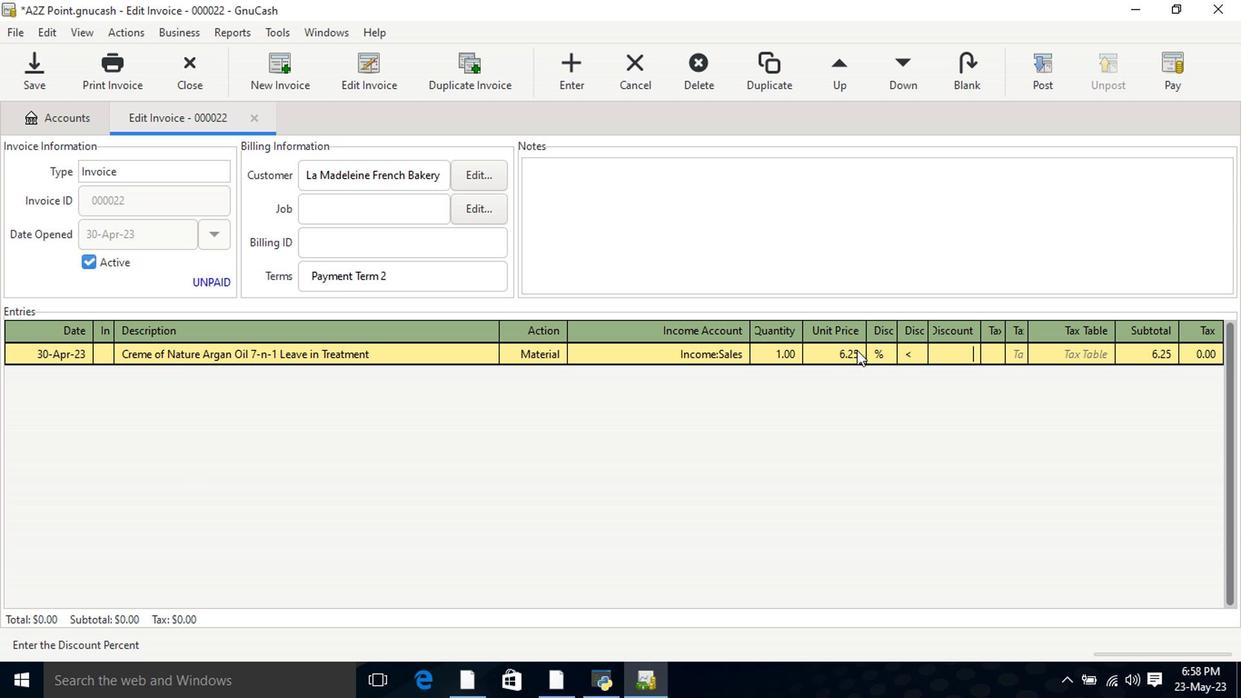 
Action: Mouse pressed left at (875, 350)
Screenshot: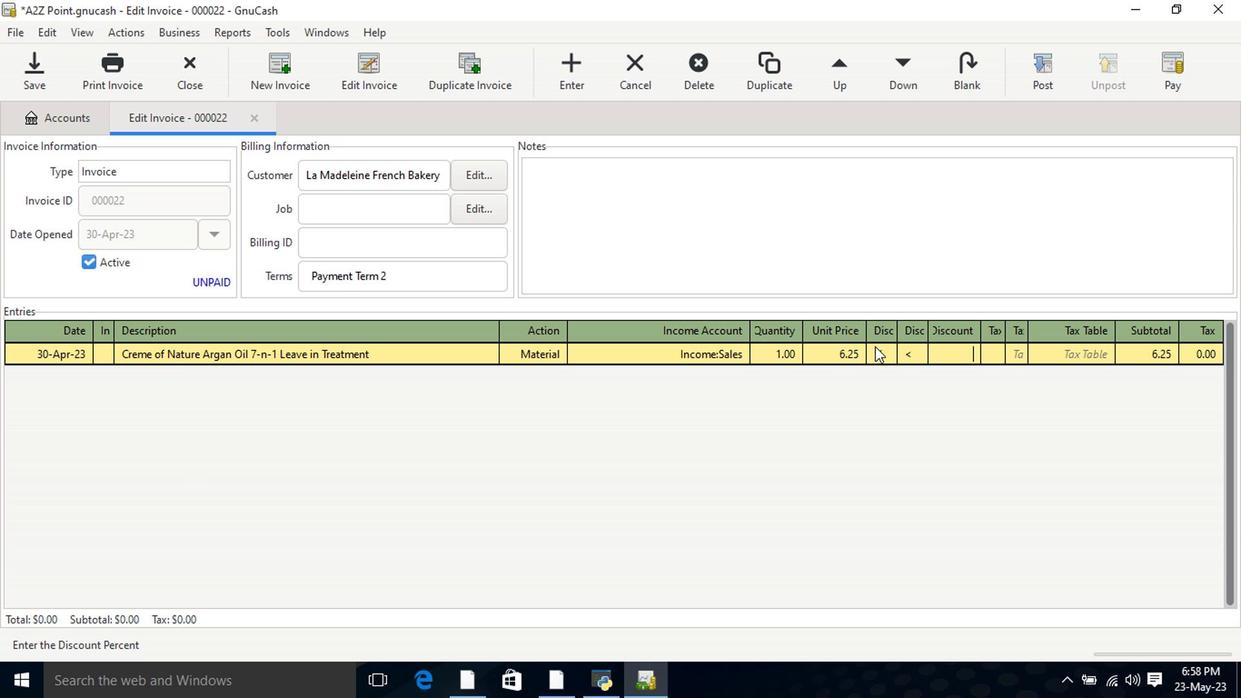 
Action: Mouse moved to (902, 358)
Screenshot: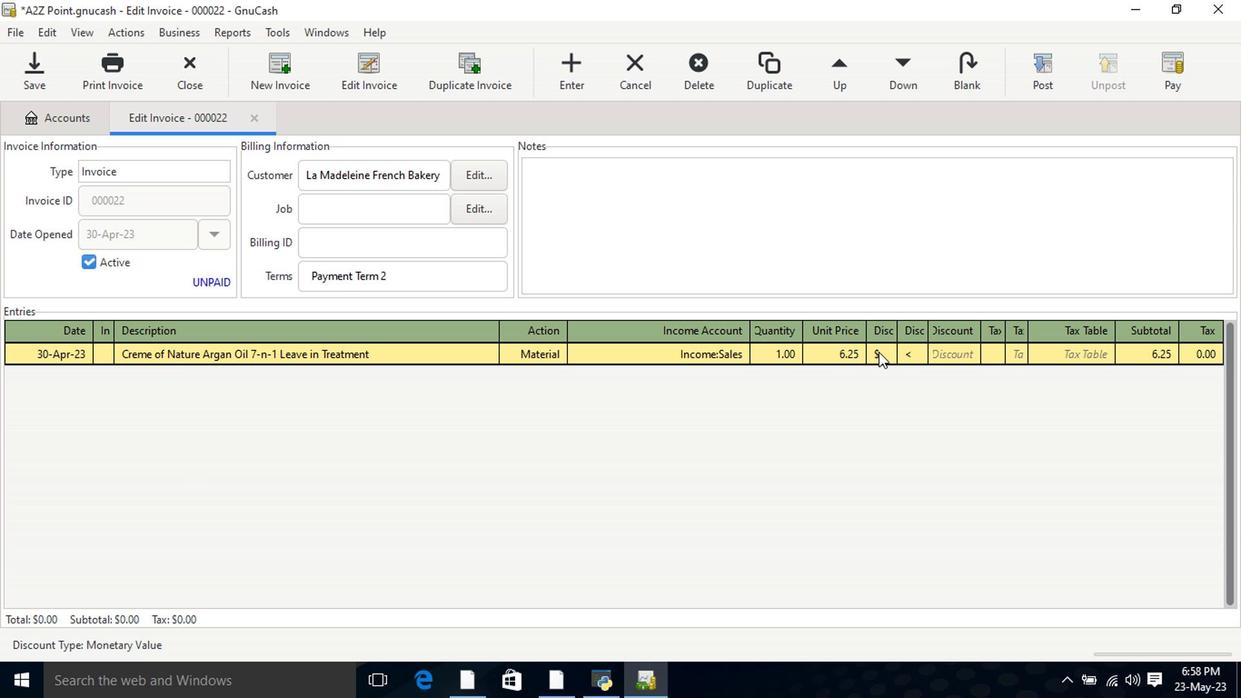
Action: Mouse pressed left at (902, 358)
Screenshot: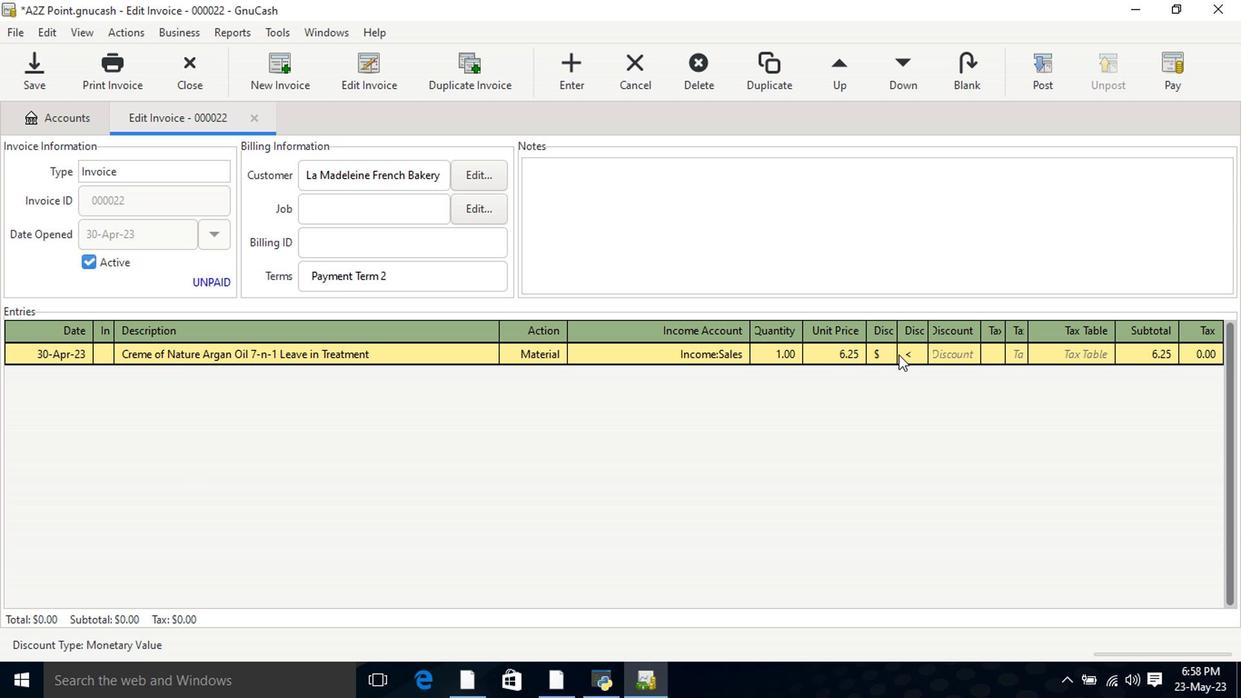 
Action: Mouse moved to (945, 358)
Screenshot: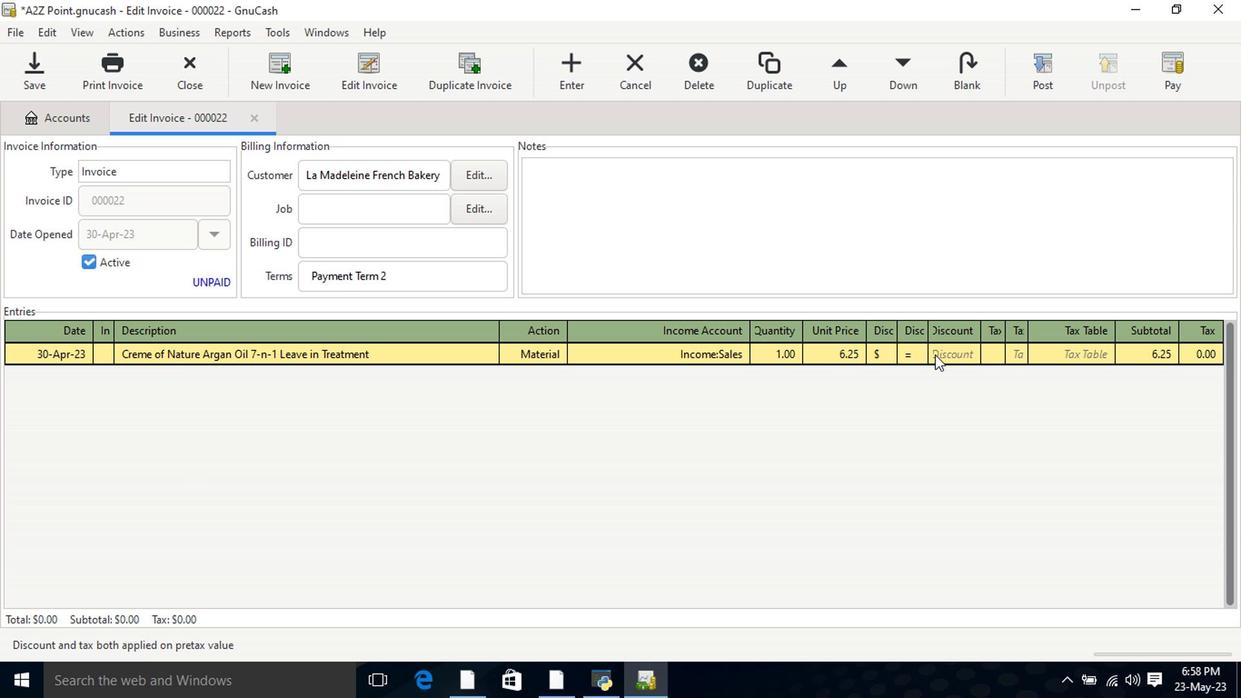 
Action: Mouse pressed left at (945, 358)
Screenshot: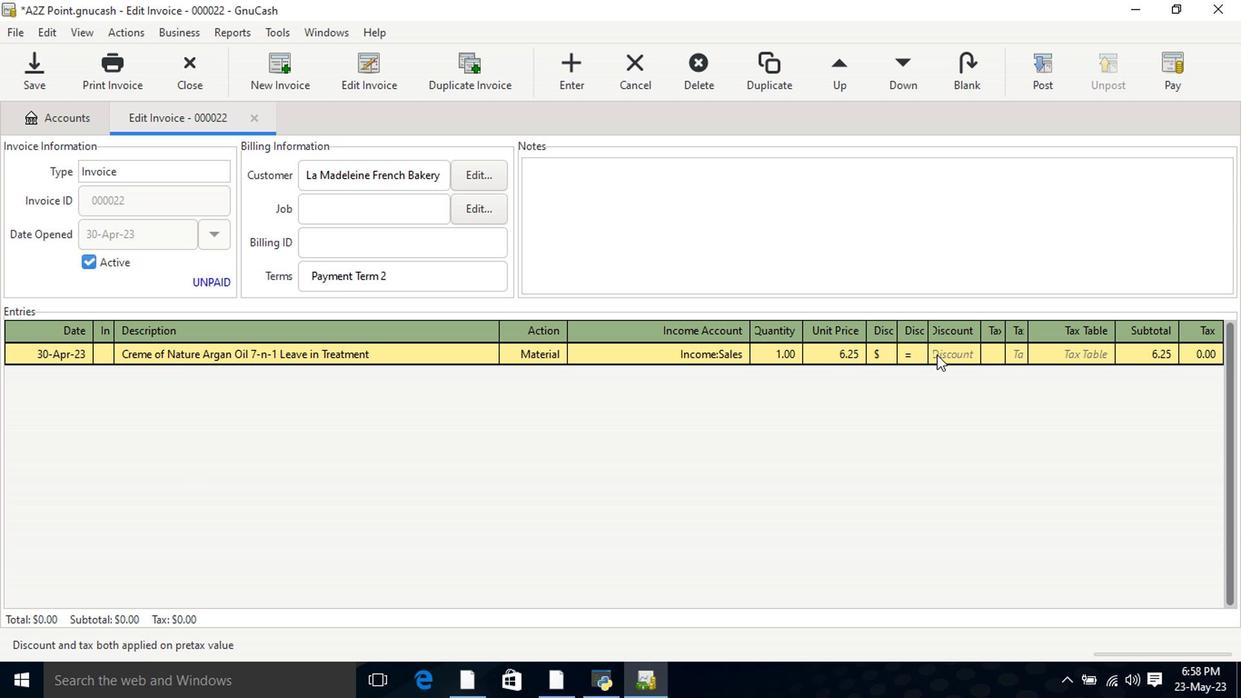 
Action: Mouse moved to (942, 355)
Screenshot: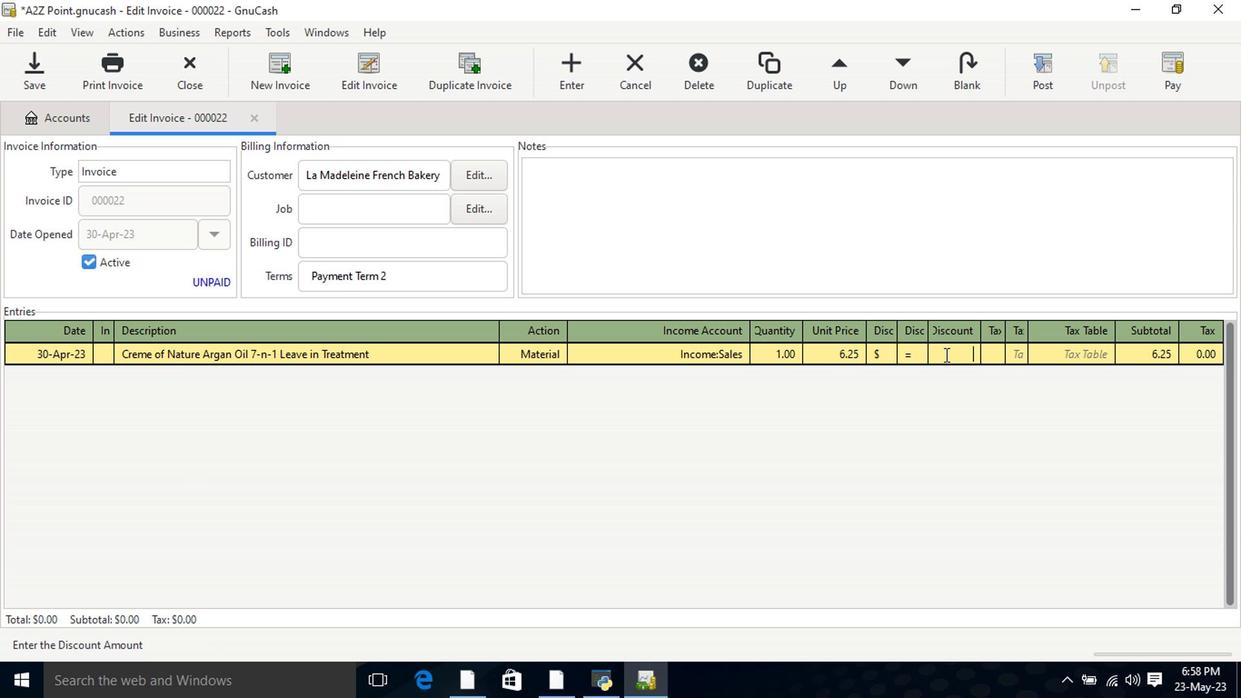 
Action: Key pressed 1.25<Key.tab><Key.tab><Key.shift>Real<Key.space><Key.shift>Livin<Key.shift>No<Key.backspace><Key.backspace><Key.space><Key.shift><Key.shift>Non-<Key.shift><Key.shift>Stick<Key.space><Key.shift>Baking<Key.space><Key.shift>Sheet<Key.space>17<Key.tab>mate<Key.tab>income<Key.down><Key.down><Key.down><Key.tab>1<Key.tab>9.5<Key.tab>
Screenshot: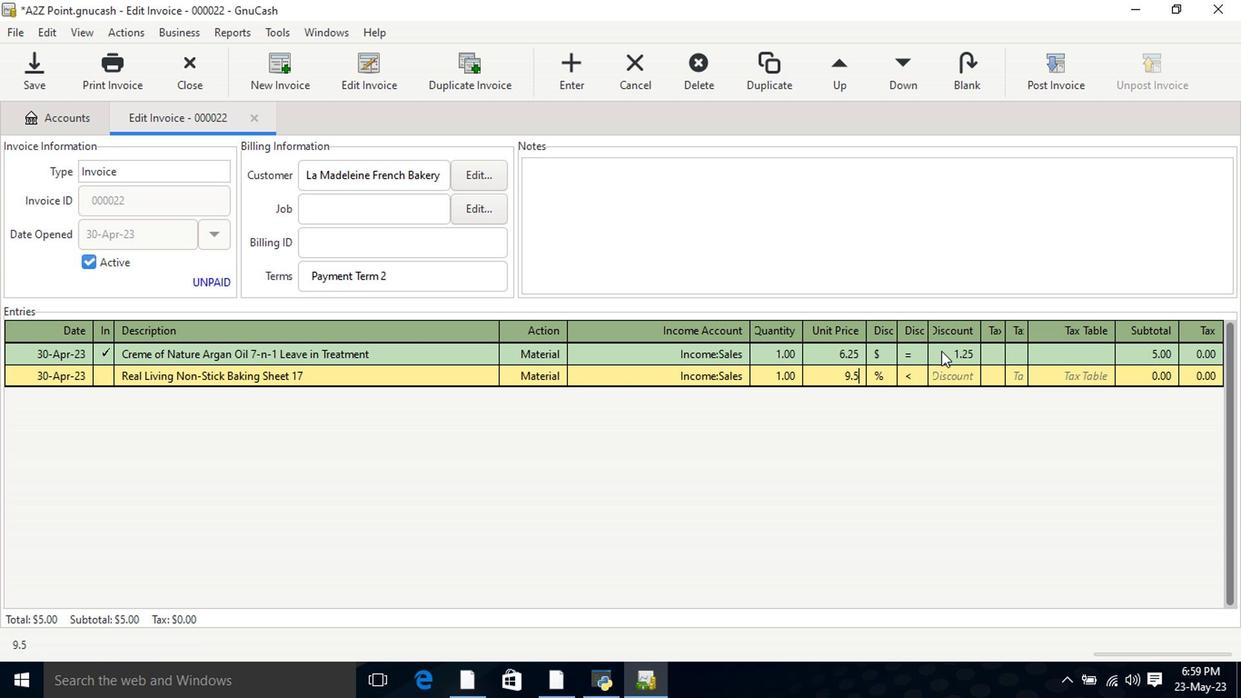
Action: Mouse scrolled (942, 356) with delta (0, 1)
Screenshot: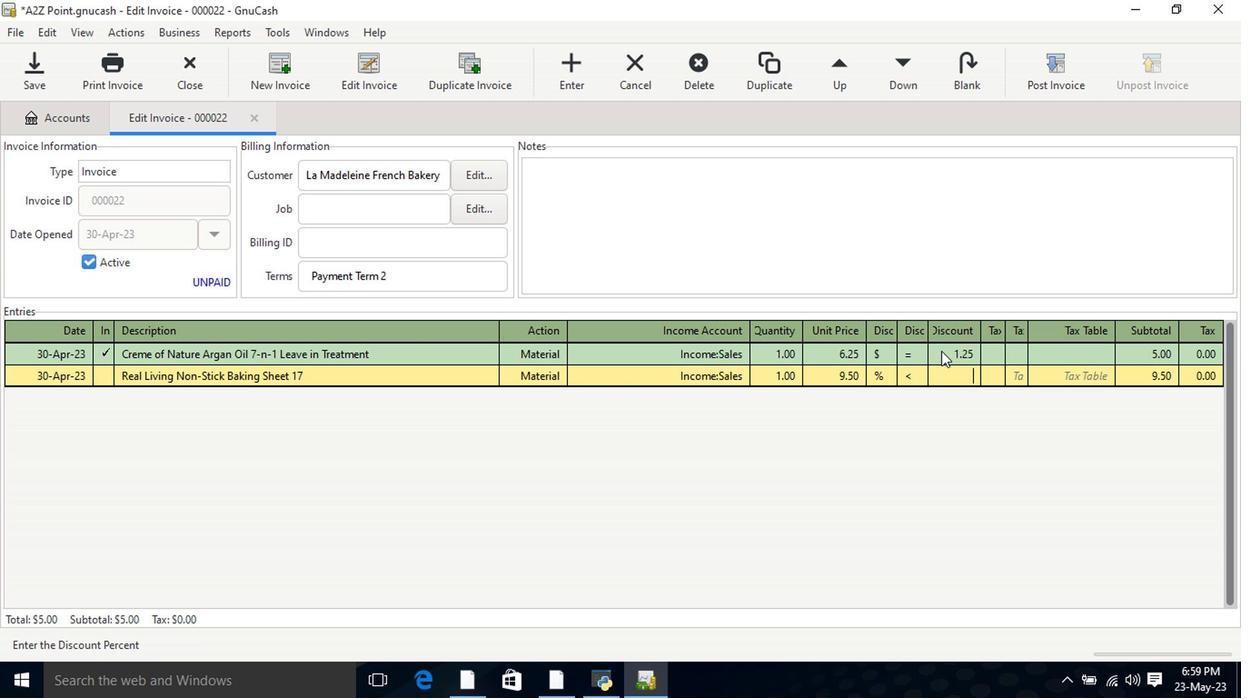 
Action: Mouse moved to (879, 376)
Screenshot: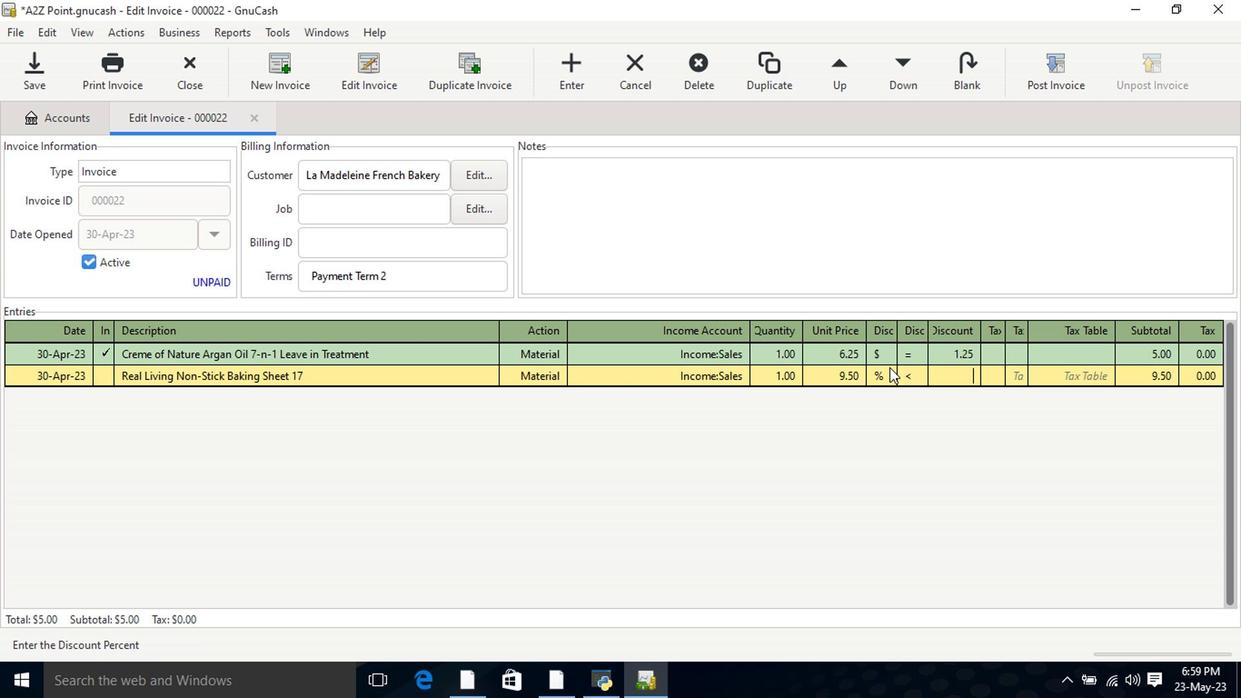
Action: Mouse pressed left at (879, 376)
Screenshot: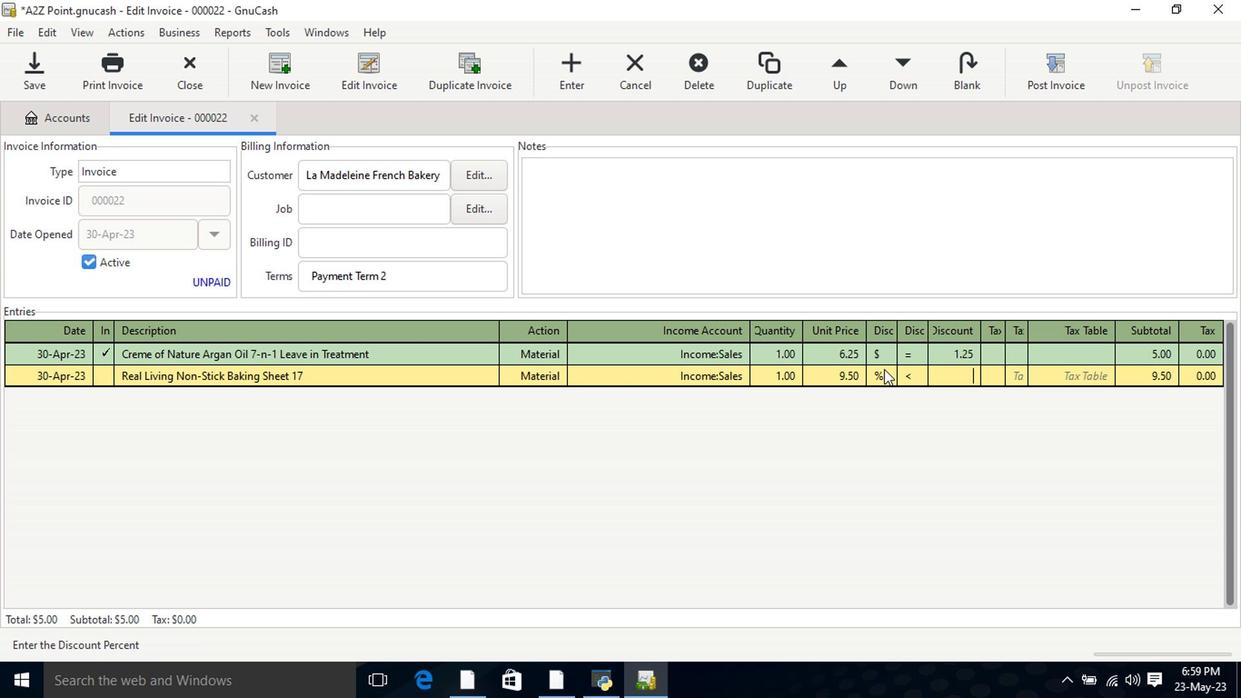 
Action: Mouse moved to (913, 386)
Screenshot: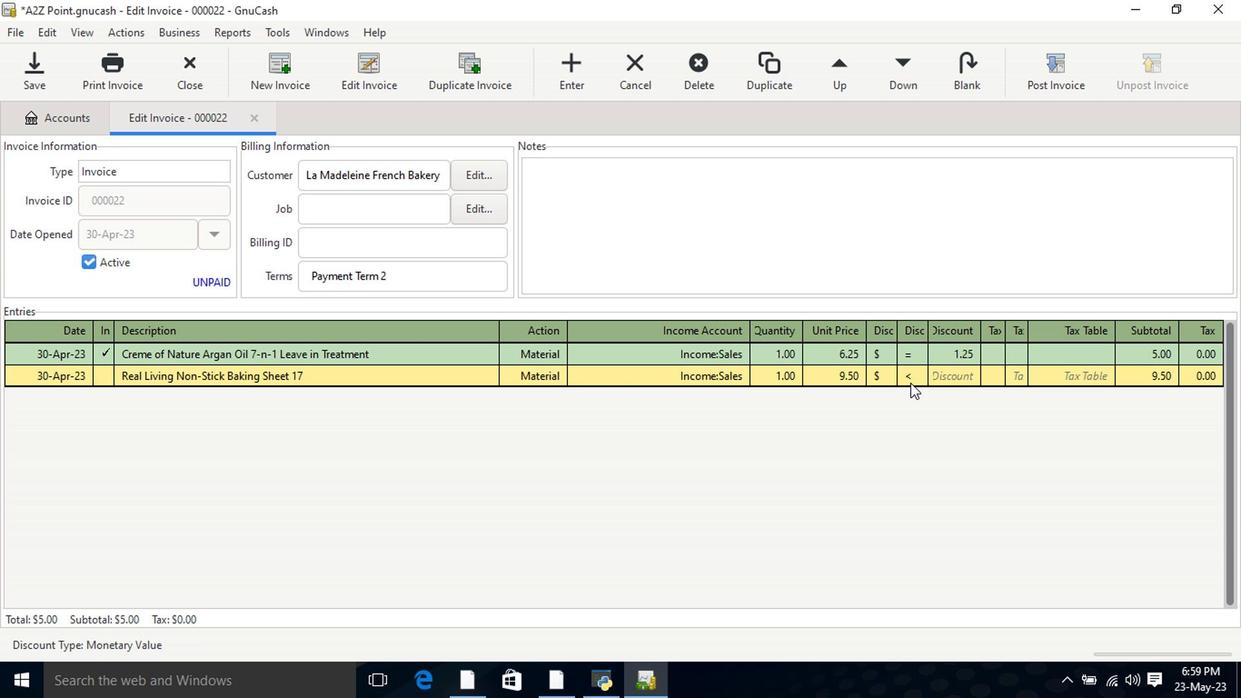 
Action: Mouse pressed left at (913, 386)
Screenshot: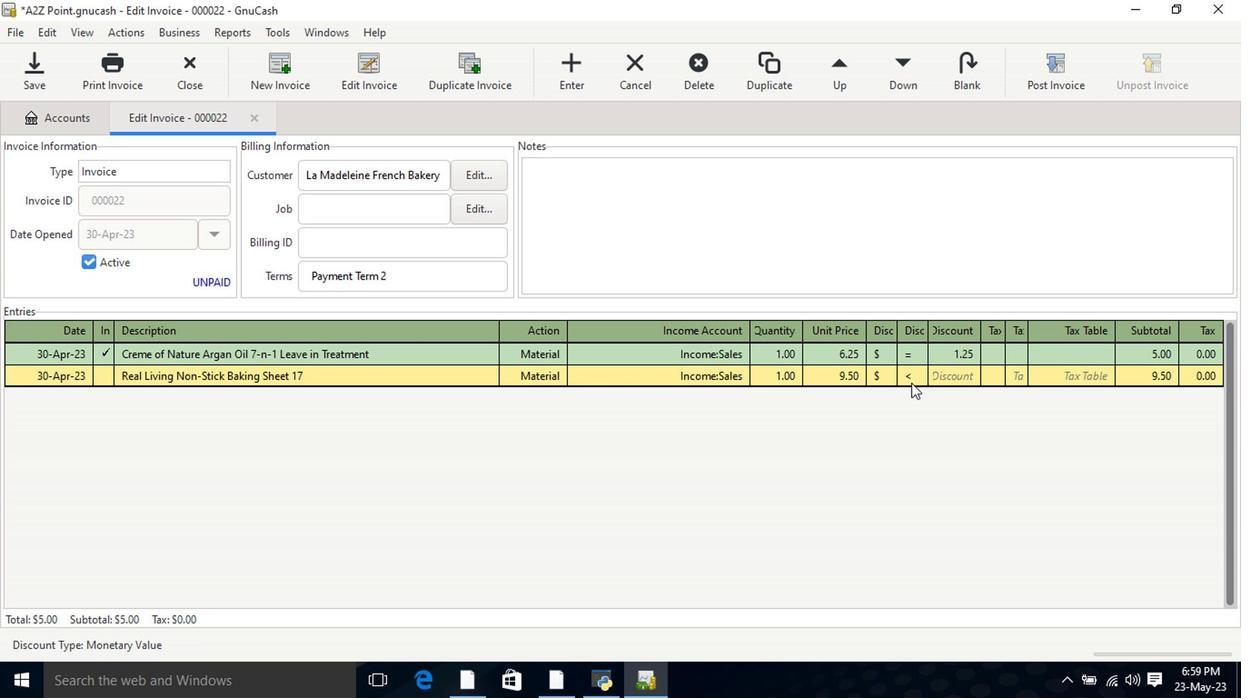 
Action: Mouse moved to (941, 375)
Screenshot: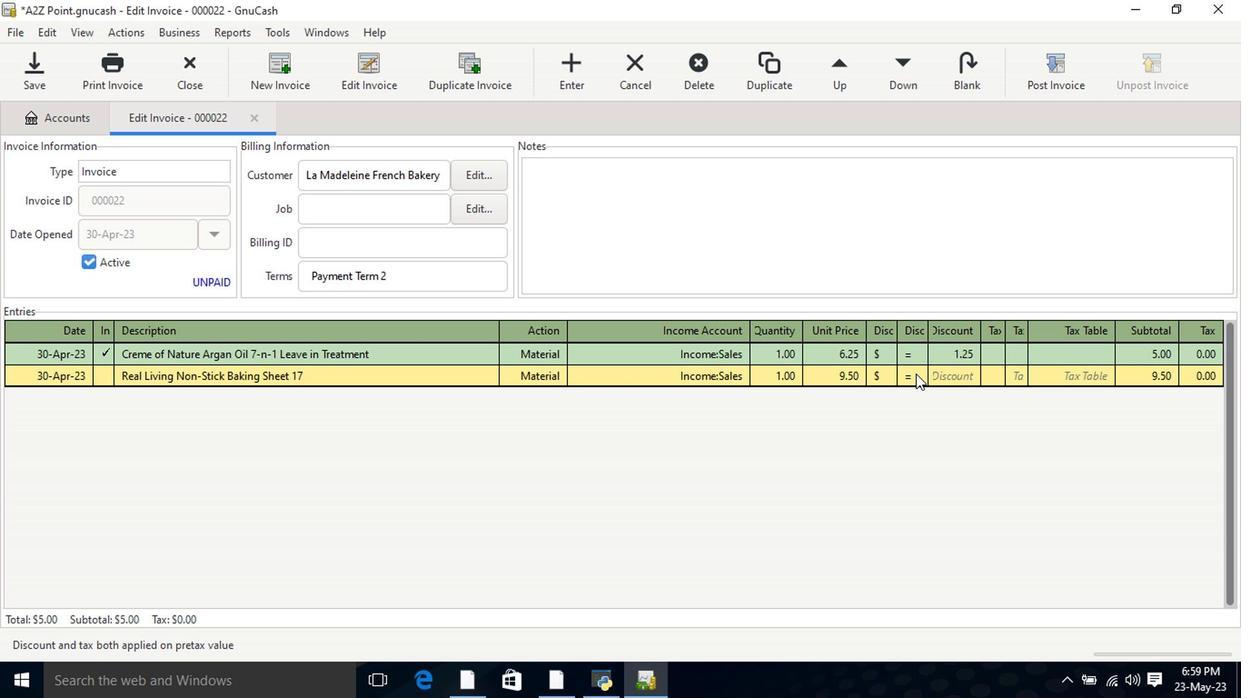 
Action: Mouse pressed left at (941, 375)
Screenshot: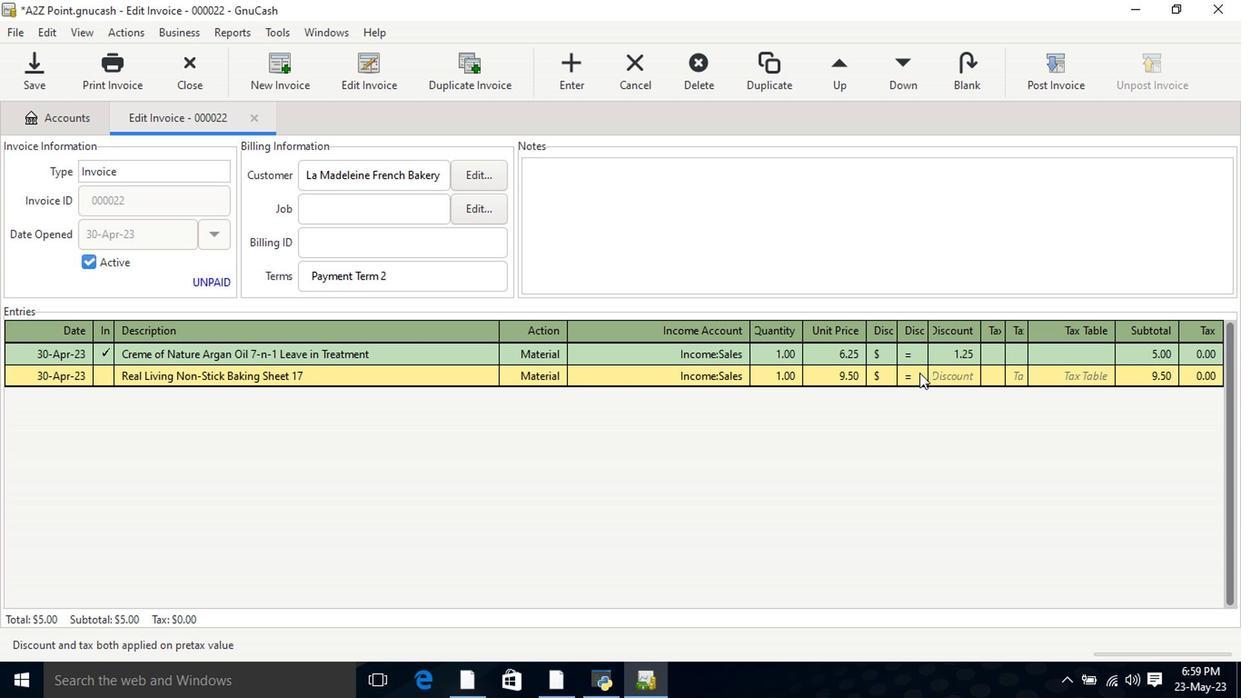 
Action: Key pressed 2.25<Key.tab><Key.tab><Key.shift>Aquafina<Key.space><Key.shift>Water<Key.space>1<Key.space><Key.shift>Liter<Key.tab>mater<Key.tab>income<Key.down><Key.down><Key.down><Key.down><Key.up><Key.tab>2<Key.tab>10.5
Screenshot: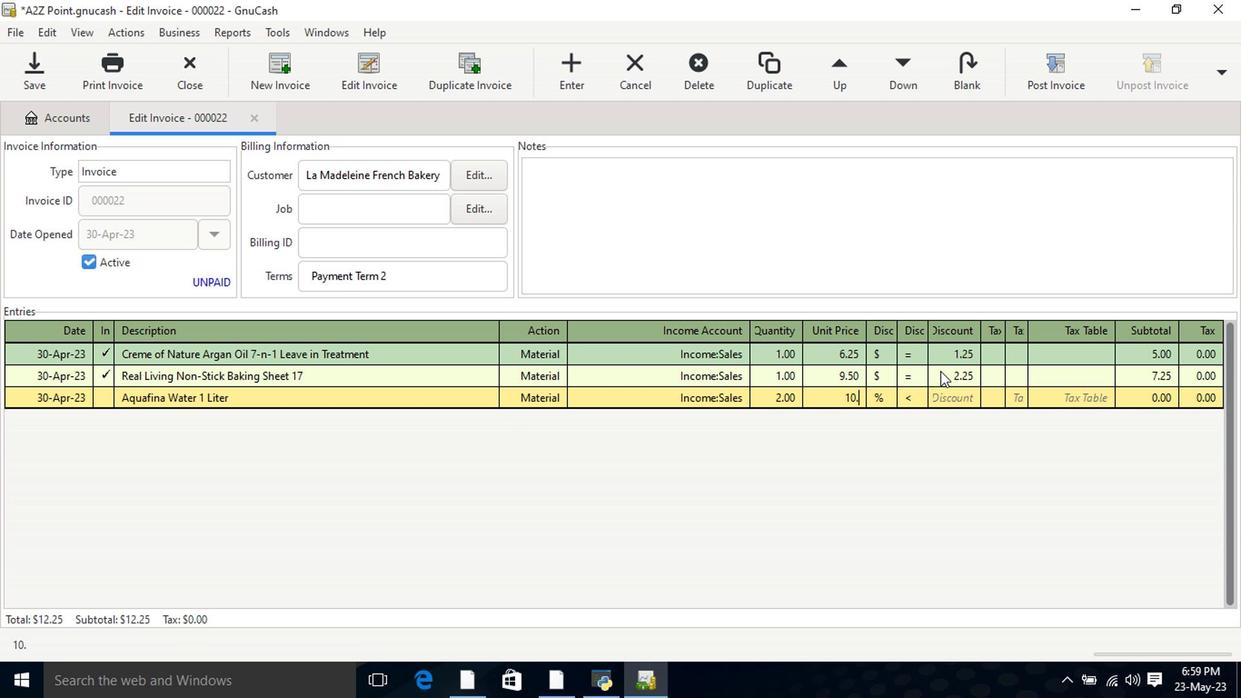 
Action: Mouse moved to (880, 399)
Screenshot: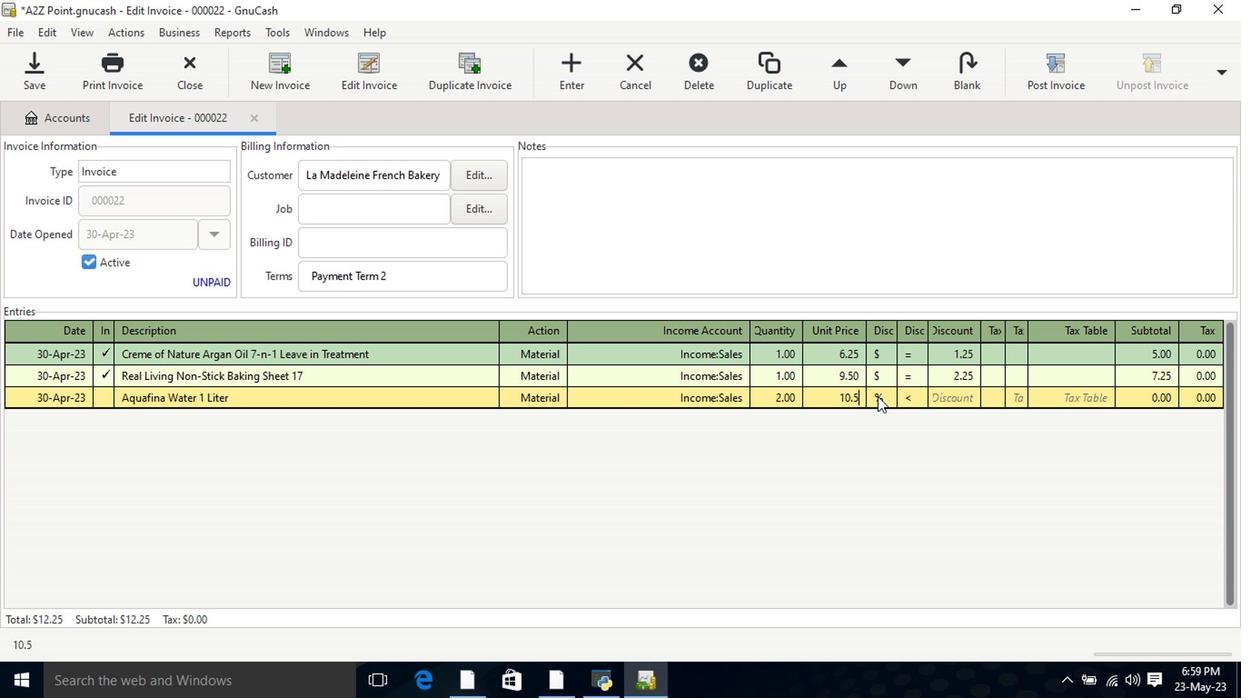 
Action: Mouse pressed left at (877, 397)
Screenshot: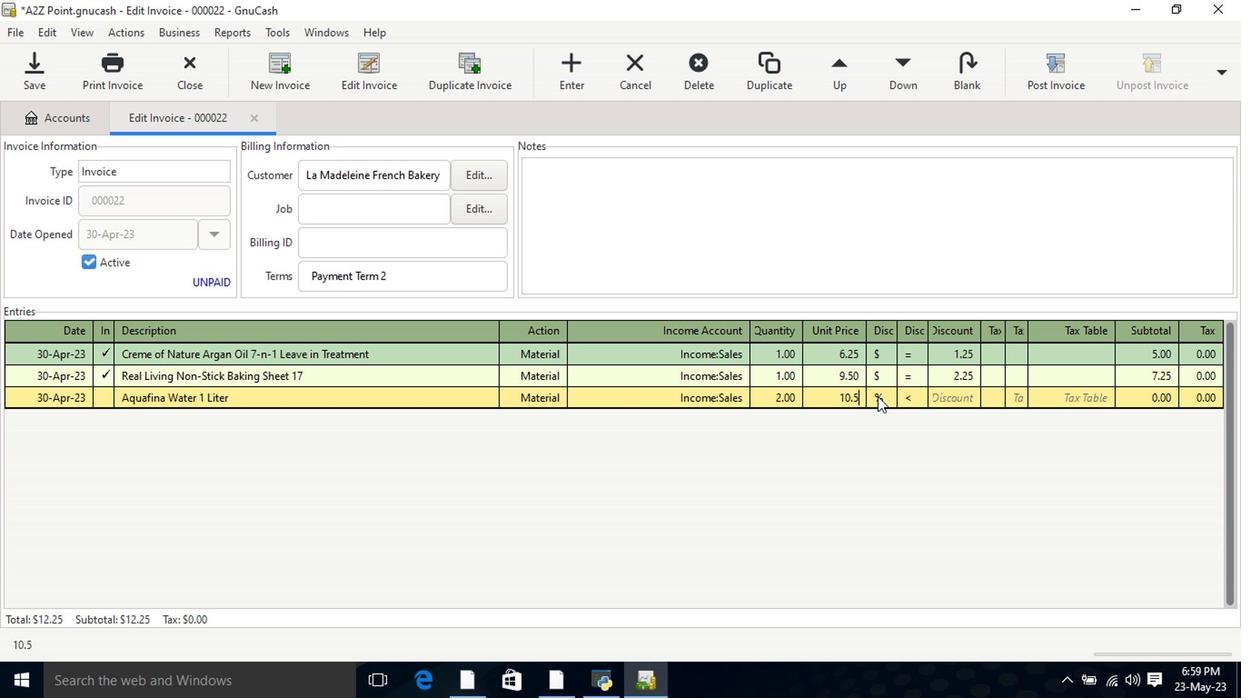 
Action: Mouse moved to (906, 399)
Screenshot: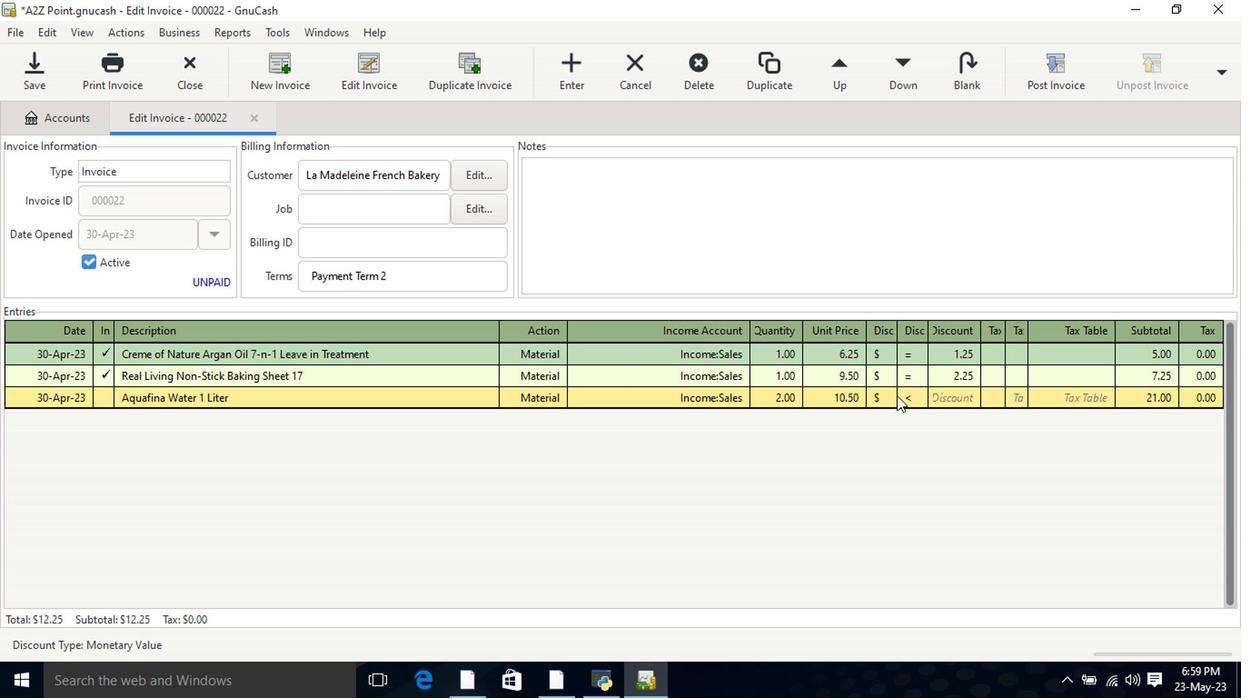 
Action: Mouse pressed left at (906, 399)
Screenshot: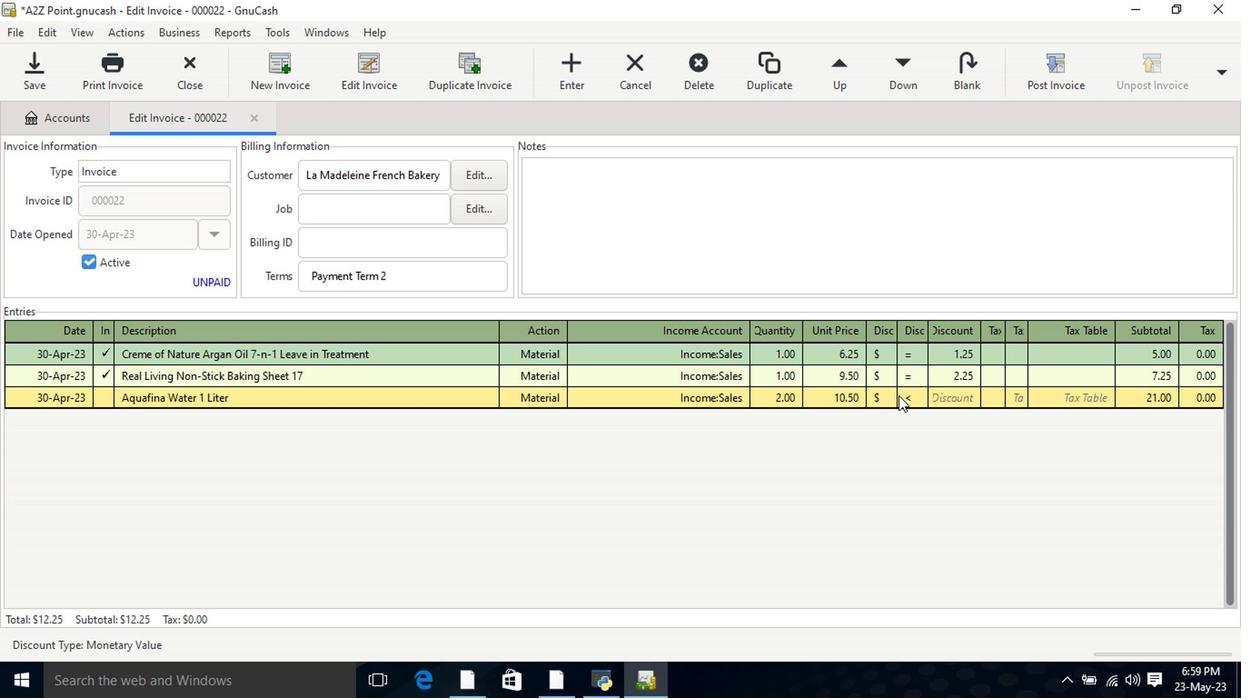 
Action: Mouse moved to (960, 402)
Screenshot: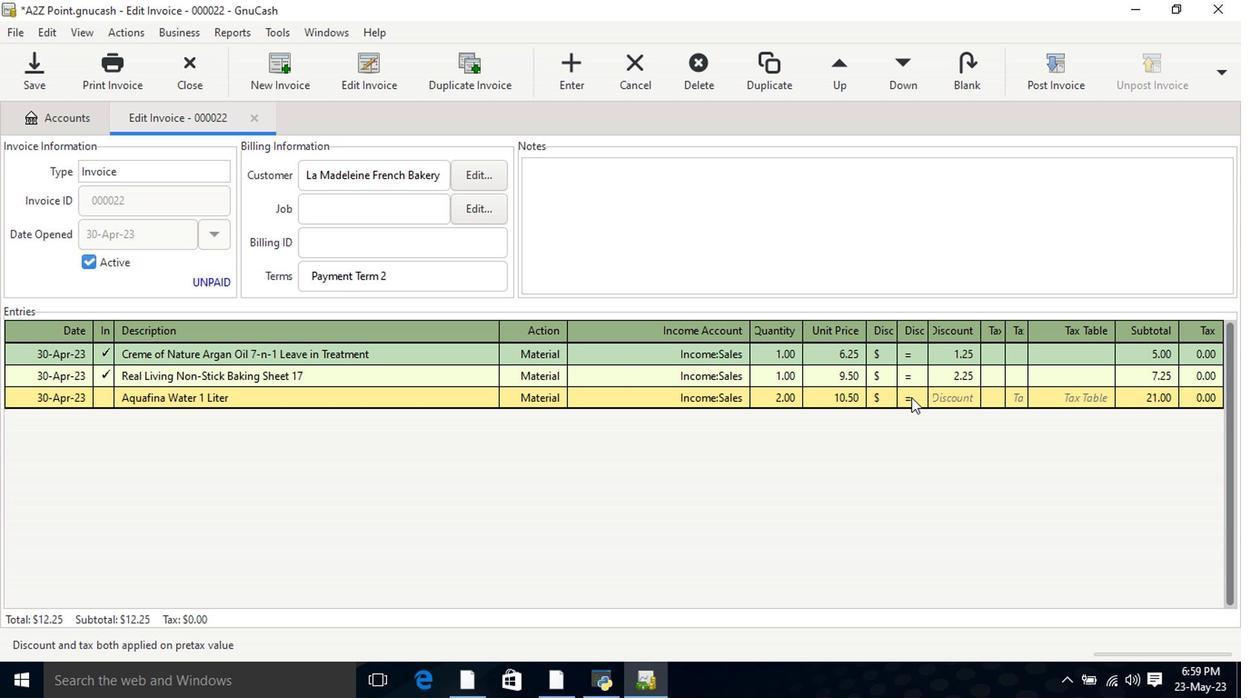 
Action: Mouse pressed left at (960, 402)
Screenshot: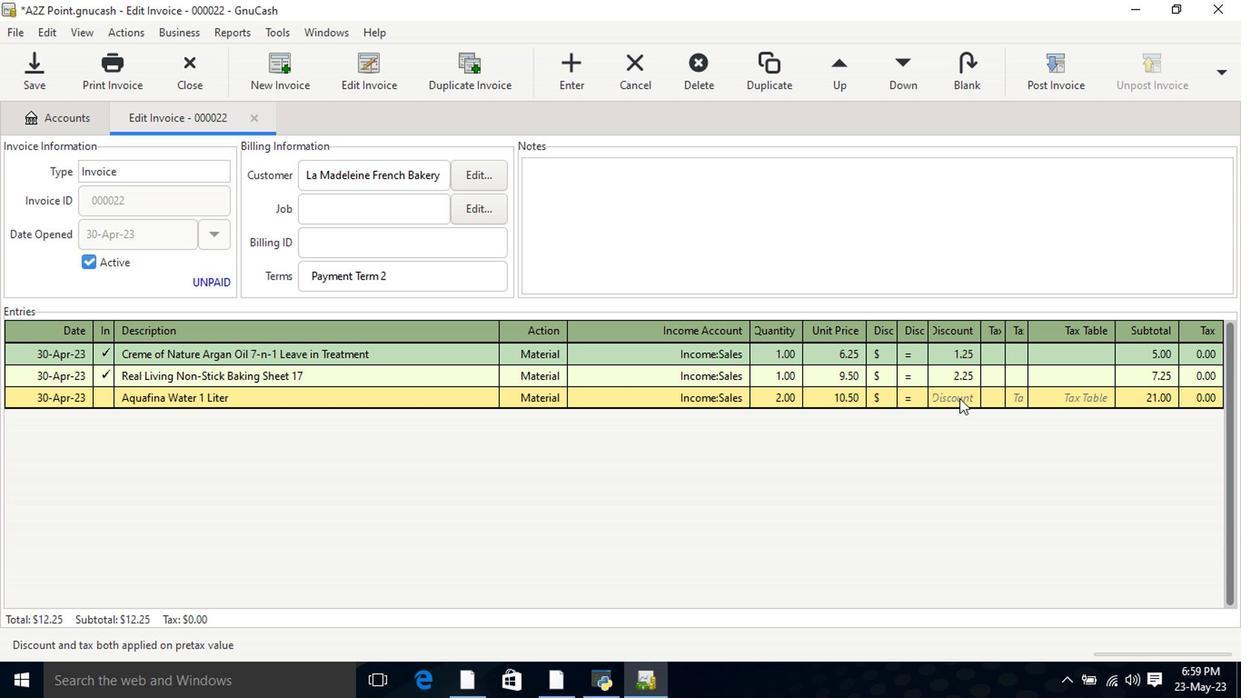 
Action: Key pressed 2.75<Key.tab>
Screenshot: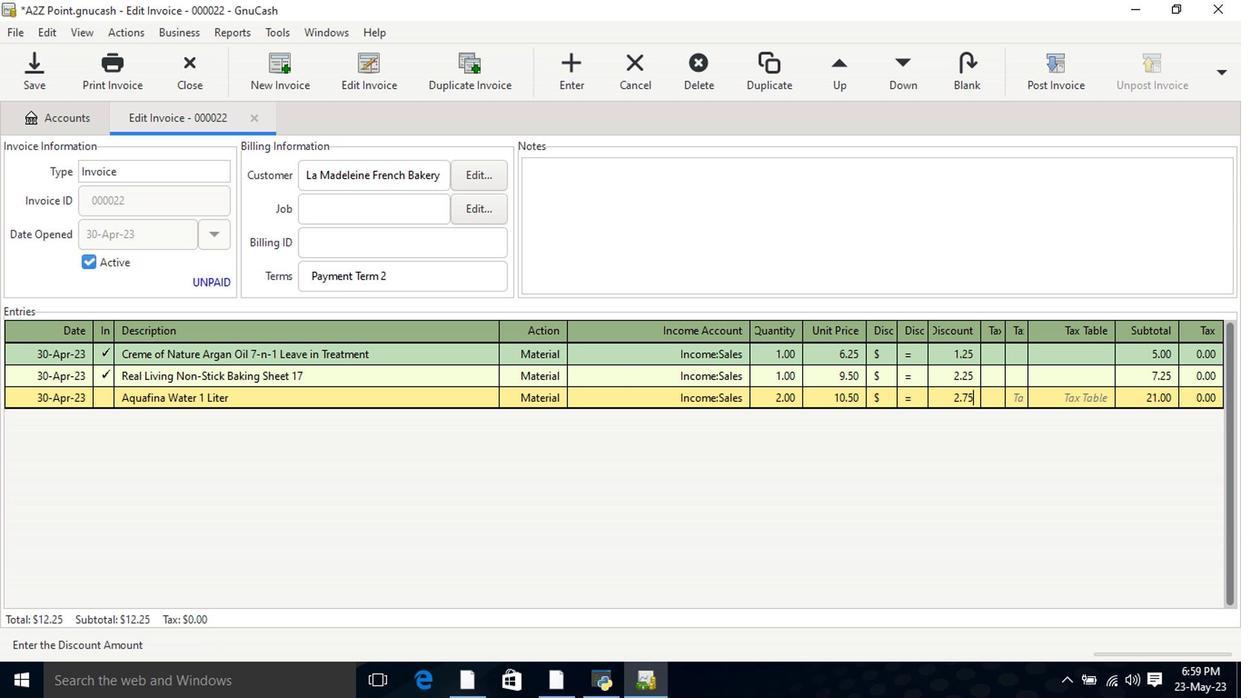 
Action: Mouse moved to (936, 194)
Screenshot: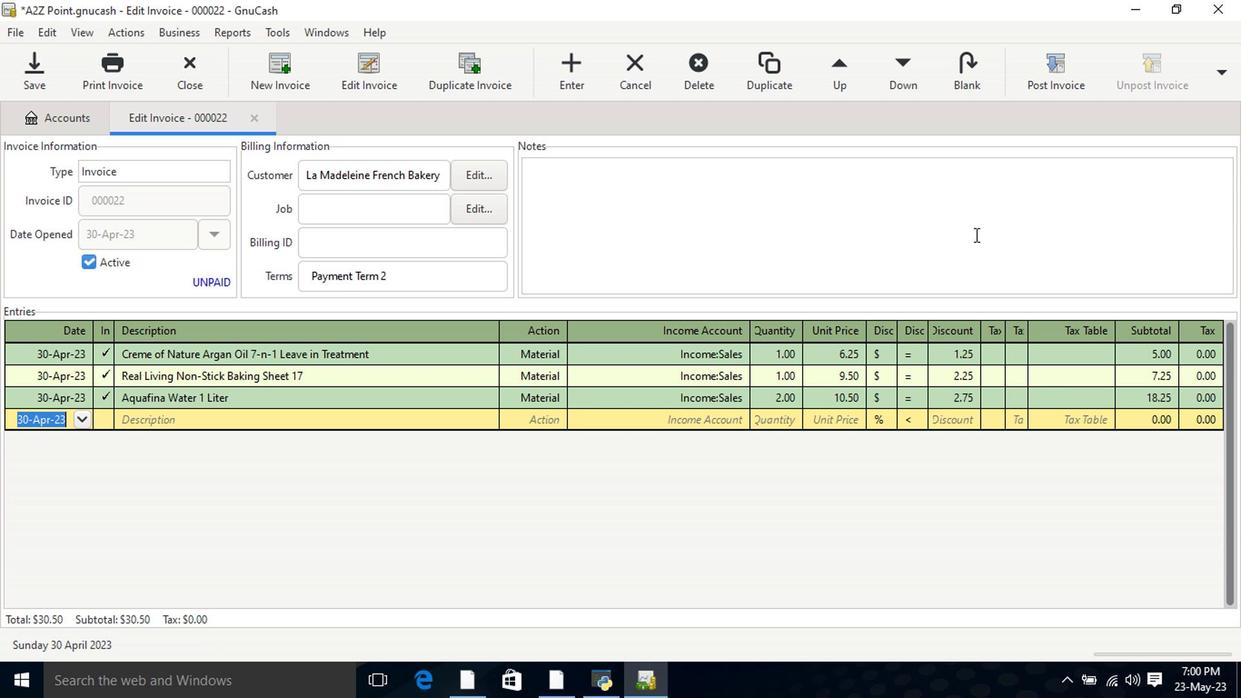 
Action: Mouse pressed left at (936, 194)
Screenshot: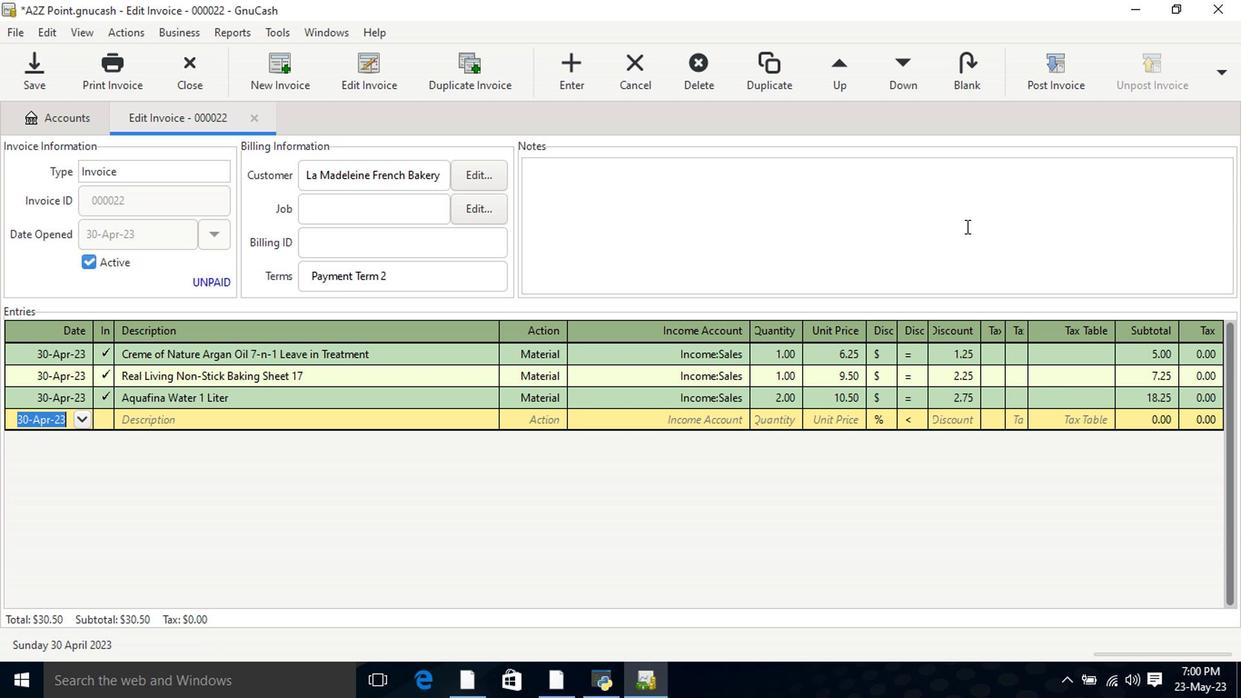 
Action: Key pressed <Key.shift>Looking<Key.space>forwat<Key.backspace>rd<Key.space>to<Key.space>serving<Key.space>youafa<Key.backspace><Key.backspace>gain.
Screenshot: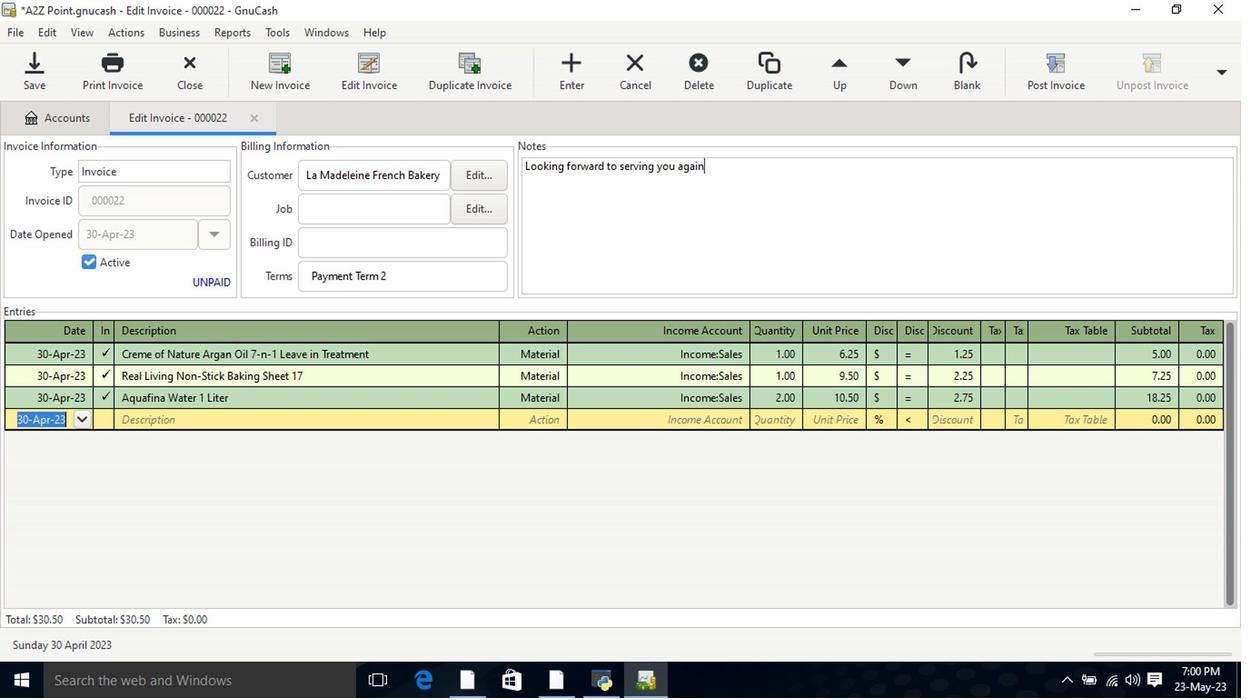 
Action: Mouse moved to (1050, 79)
Screenshot: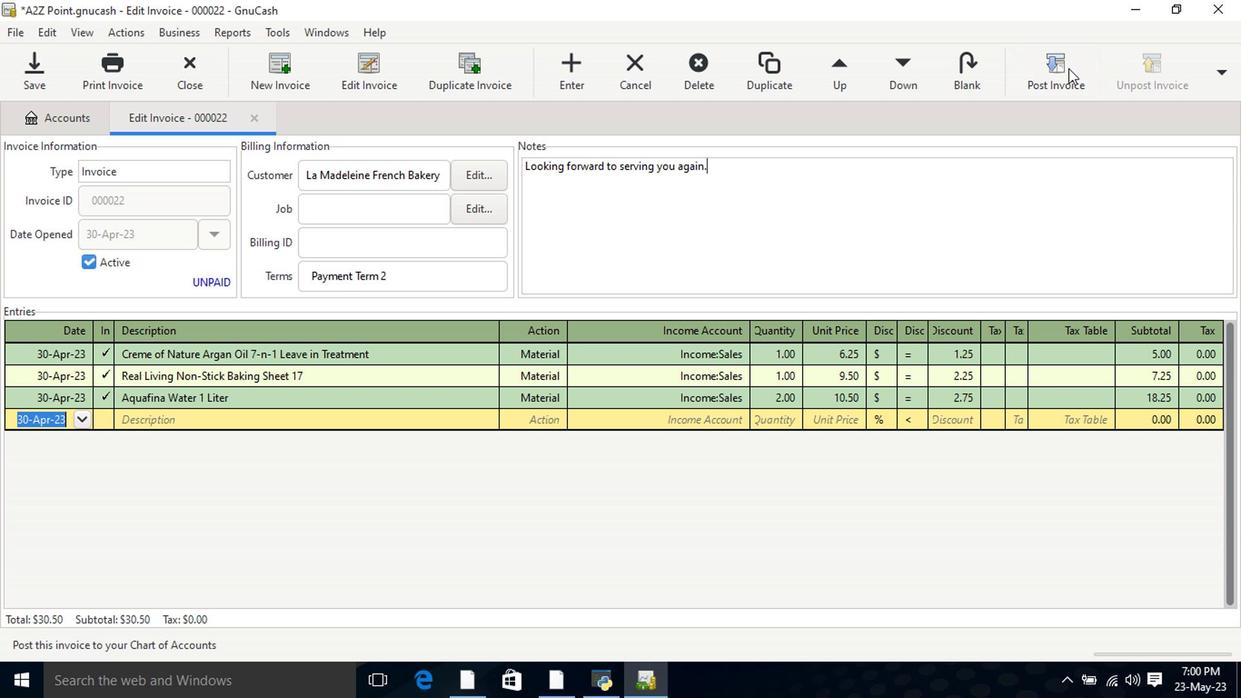 
Action: Mouse pressed left at (1050, 79)
Screenshot: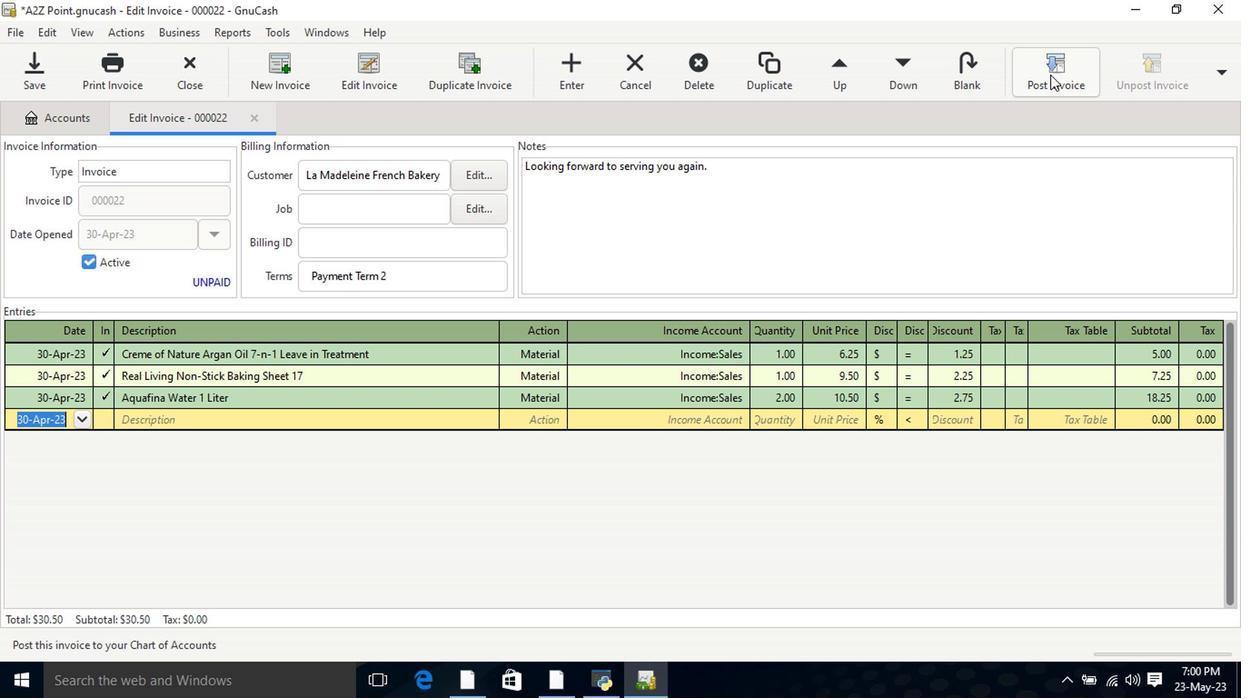 
Action: Mouse moved to (775, 302)
Screenshot: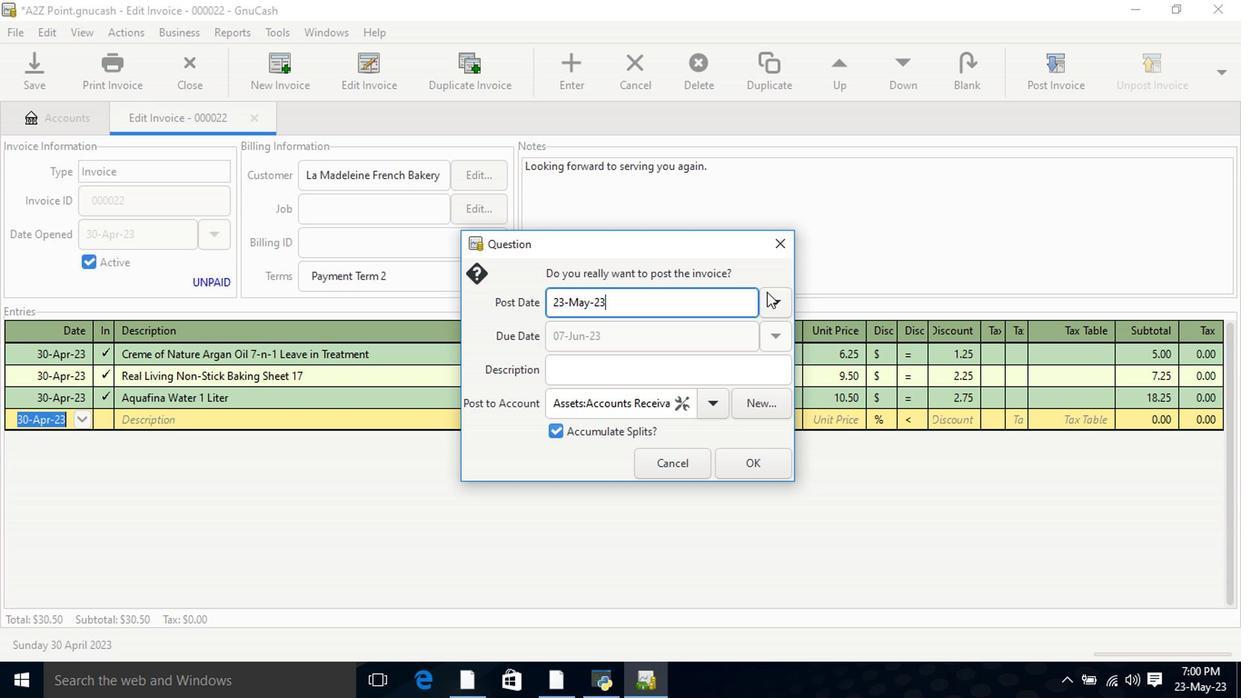 
Action: Mouse pressed left at (775, 302)
Screenshot: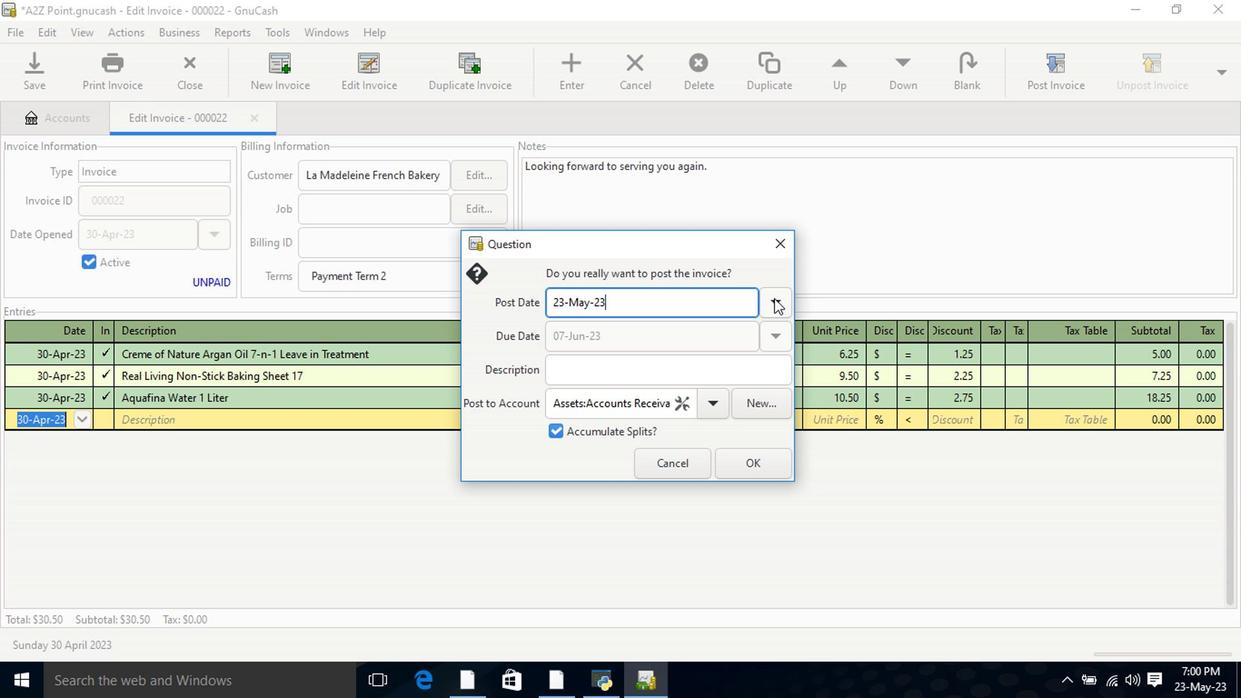 
Action: Mouse moved to (640, 333)
Screenshot: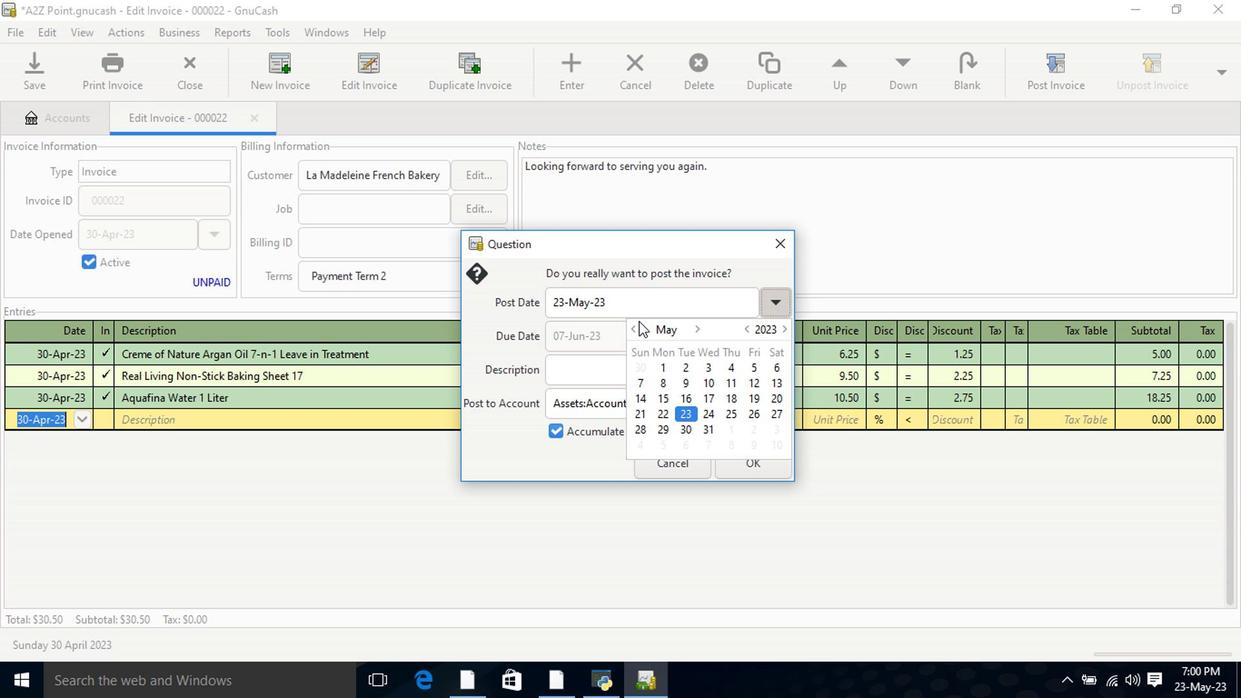 
Action: Mouse pressed left at (640, 333)
Screenshot: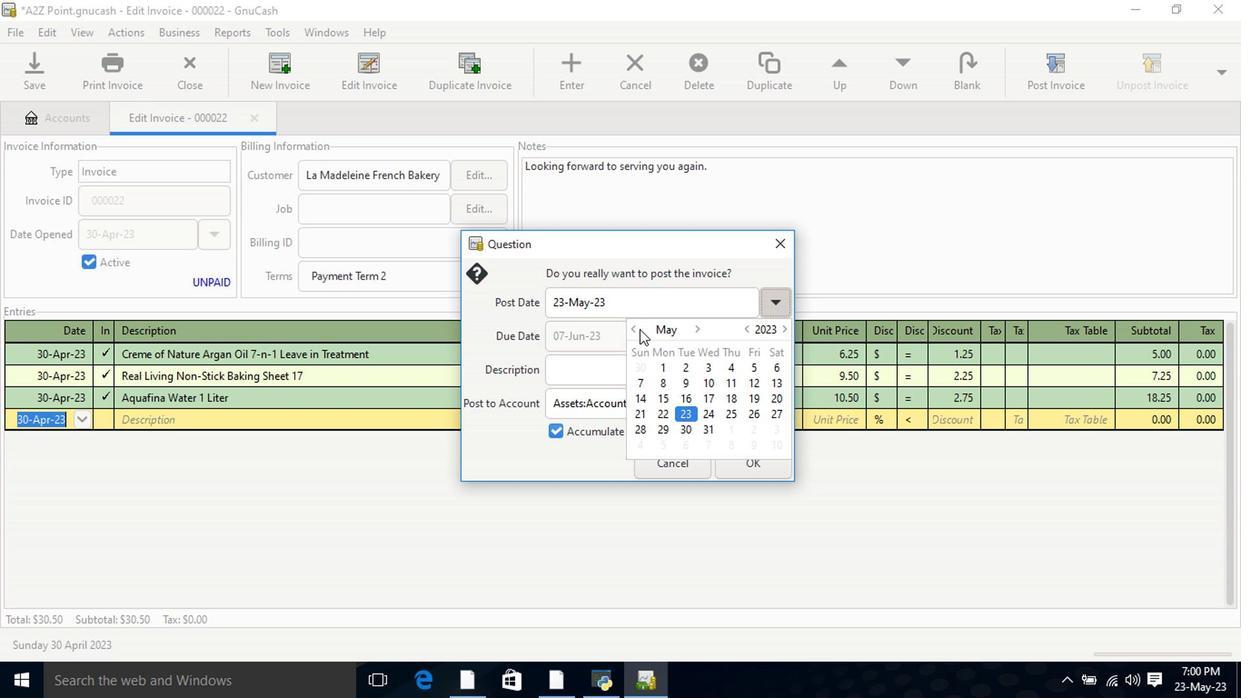 
Action: Mouse moved to (767, 313)
Screenshot: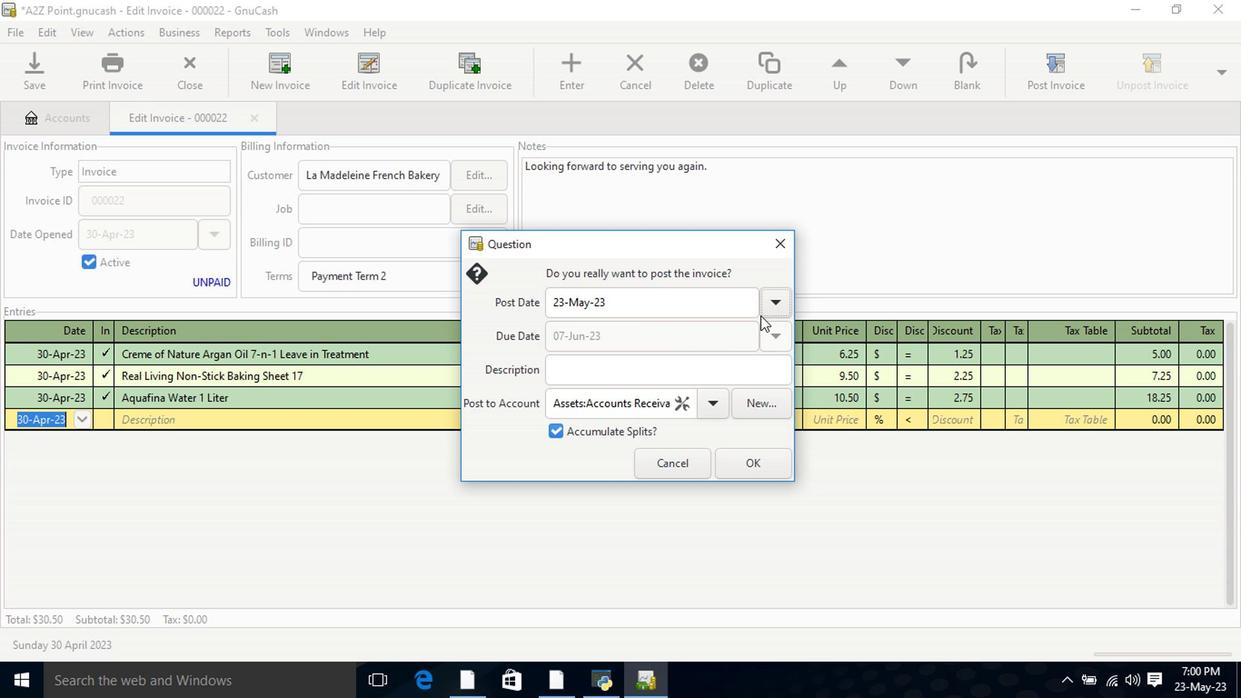 
Action: Mouse pressed left at (767, 313)
Screenshot: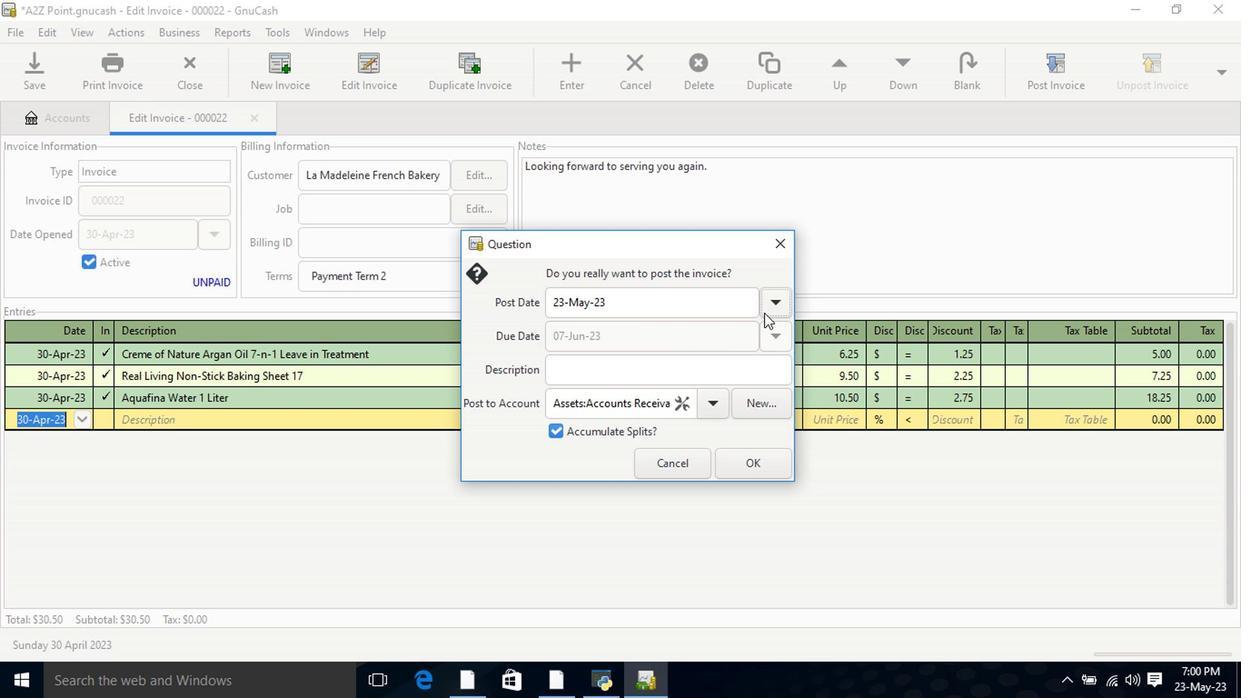 
Action: Mouse moved to (636, 331)
Screenshot: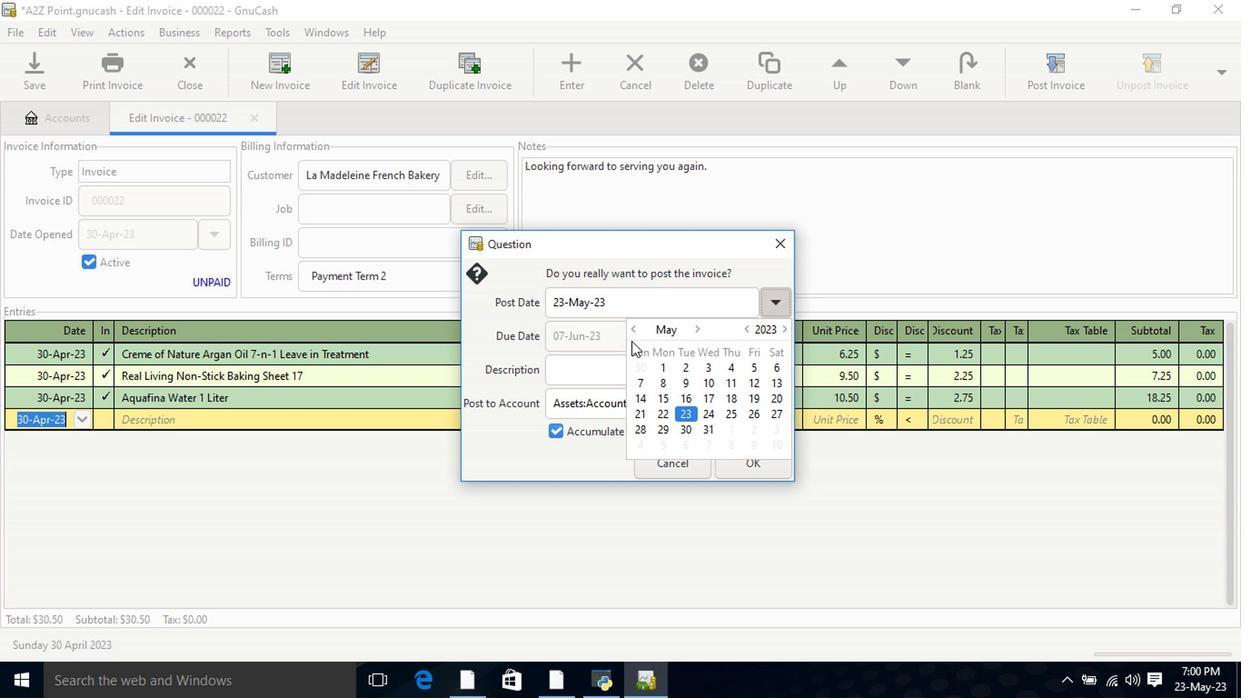 
Action: Mouse pressed left at (636, 331)
Screenshot: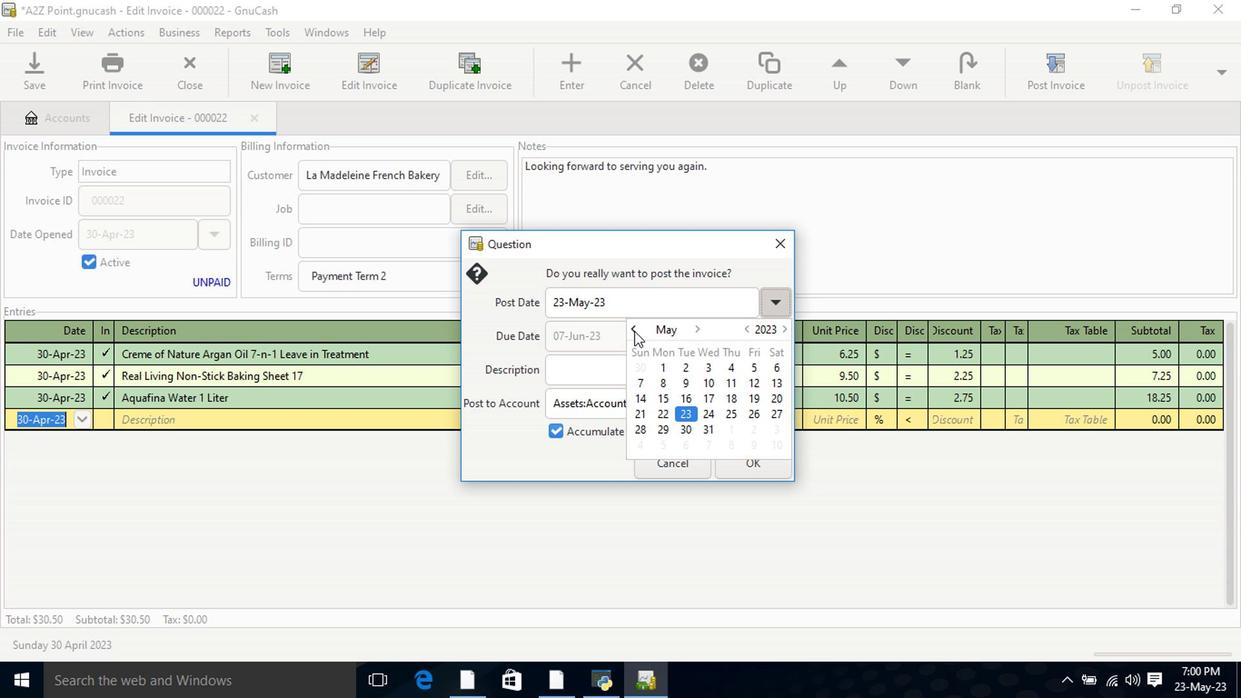 
Action: Mouse moved to (649, 447)
Screenshot: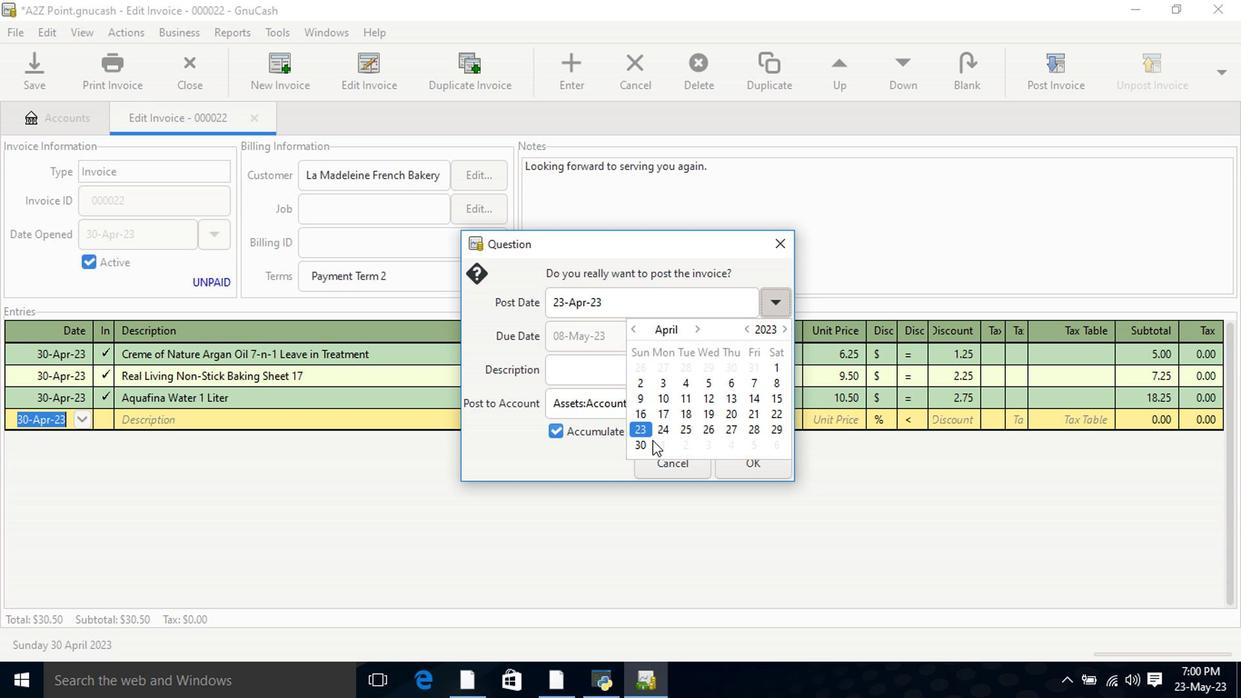 
Action: Mouse pressed left at (649, 447)
Screenshot: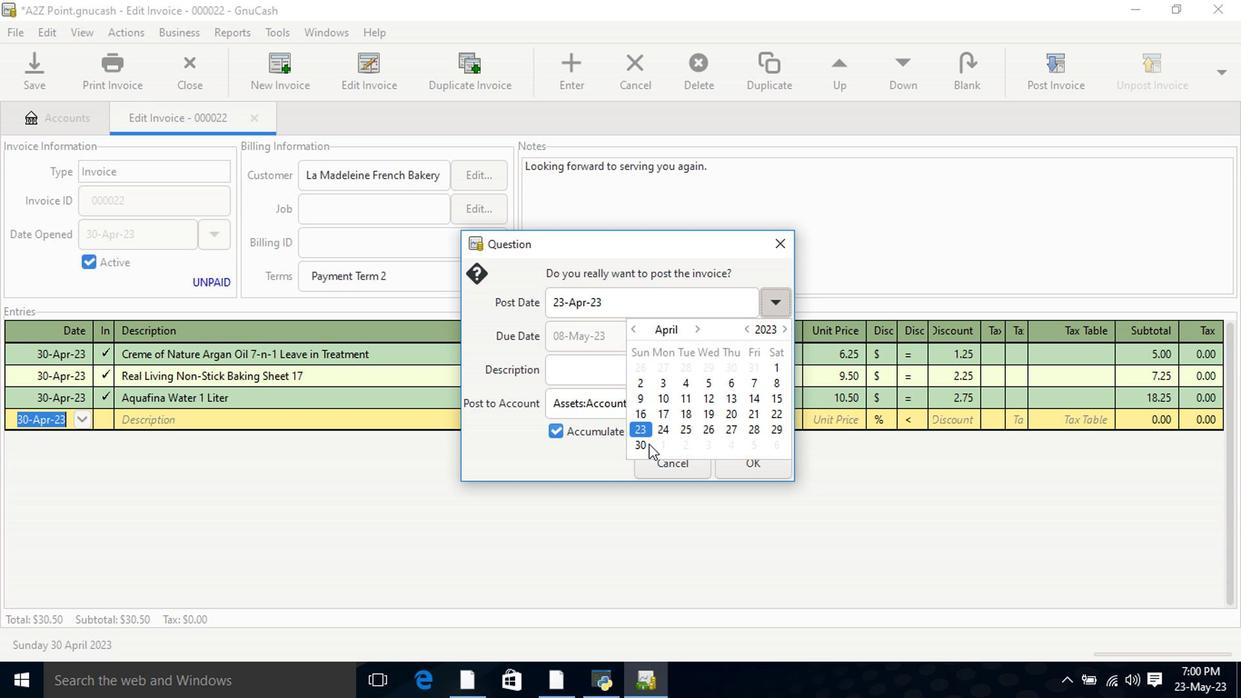 
Action: Mouse pressed left at (649, 447)
Screenshot: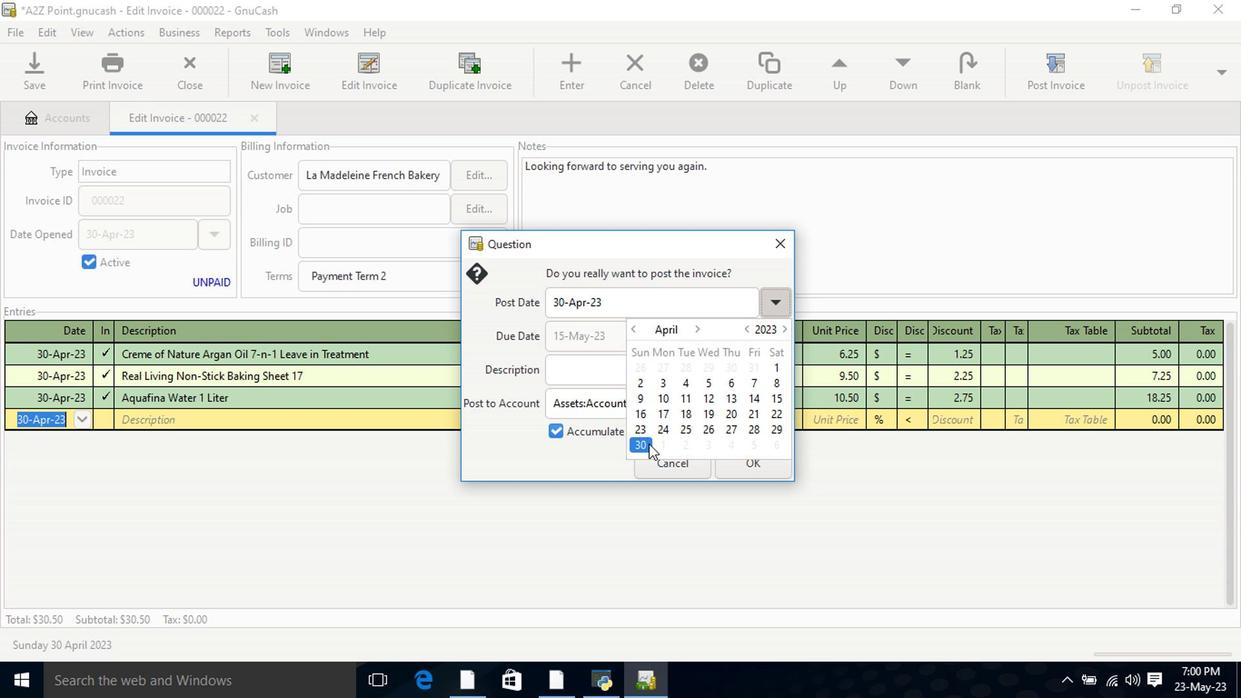 
Action: Mouse moved to (762, 473)
Screenshot: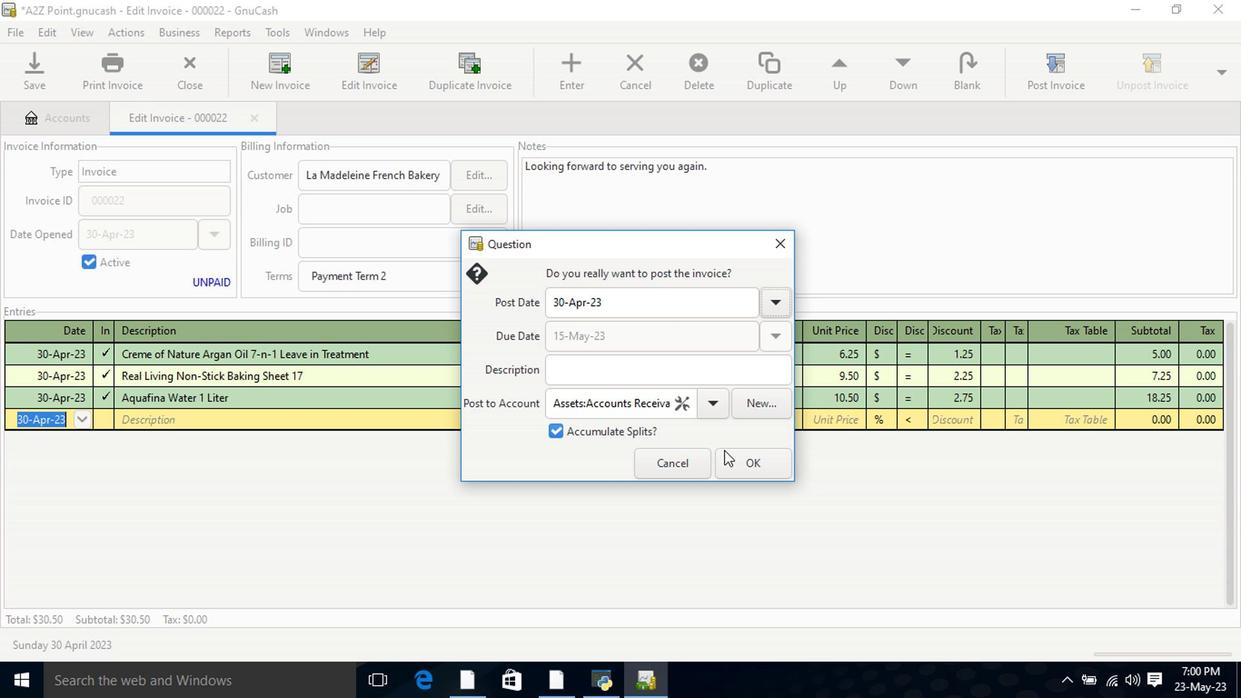 
Action: Mouse pressed left at (762, 473)
Screenshot: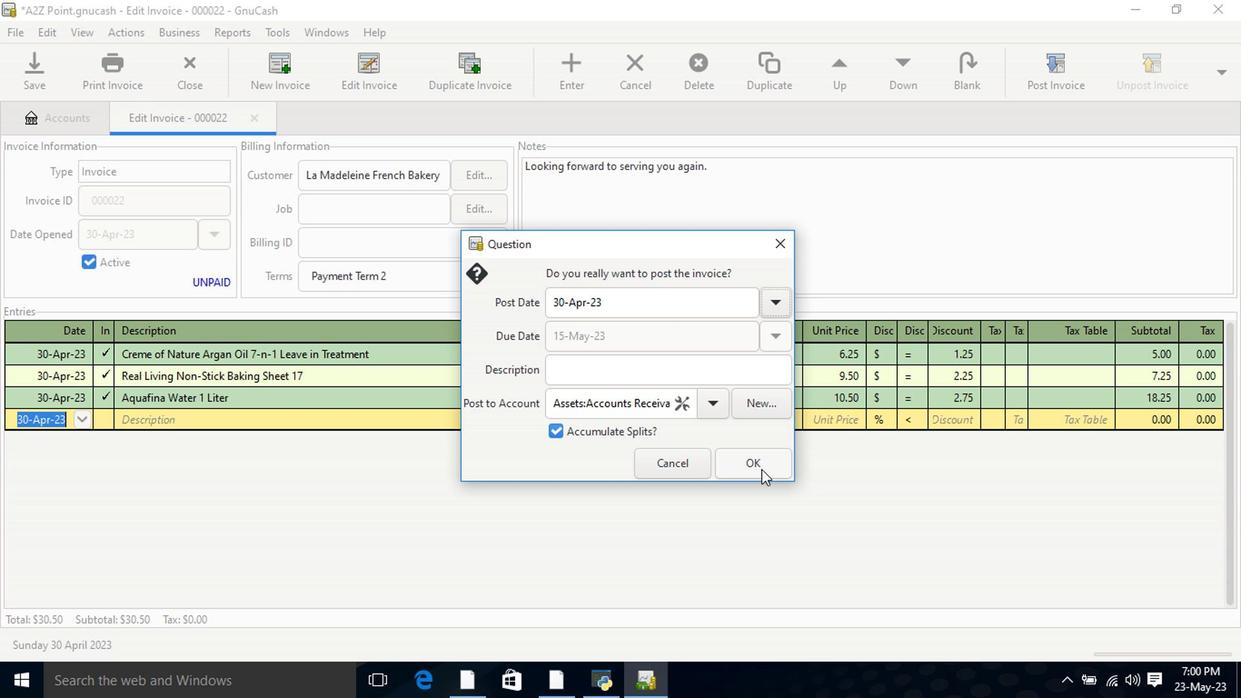 
Action: Mouse moved to (1162, 71)
Screenshot: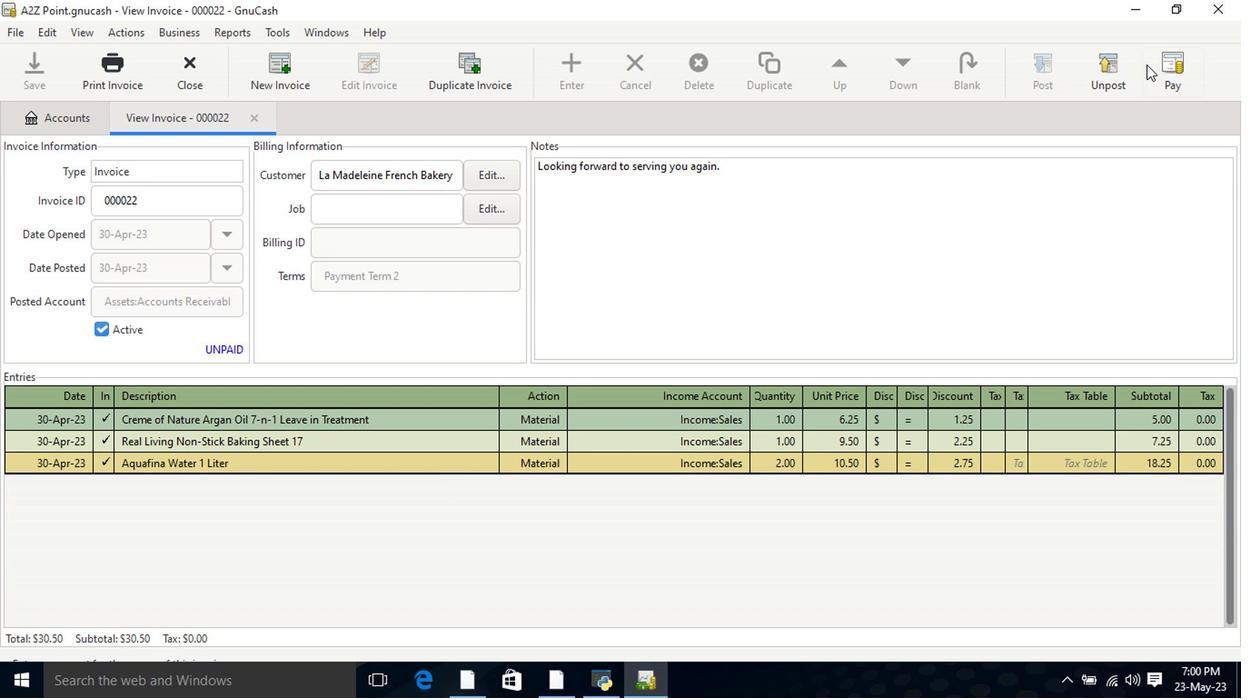 
Action: Mouse pressed left at (1162, 71)
Screenshot: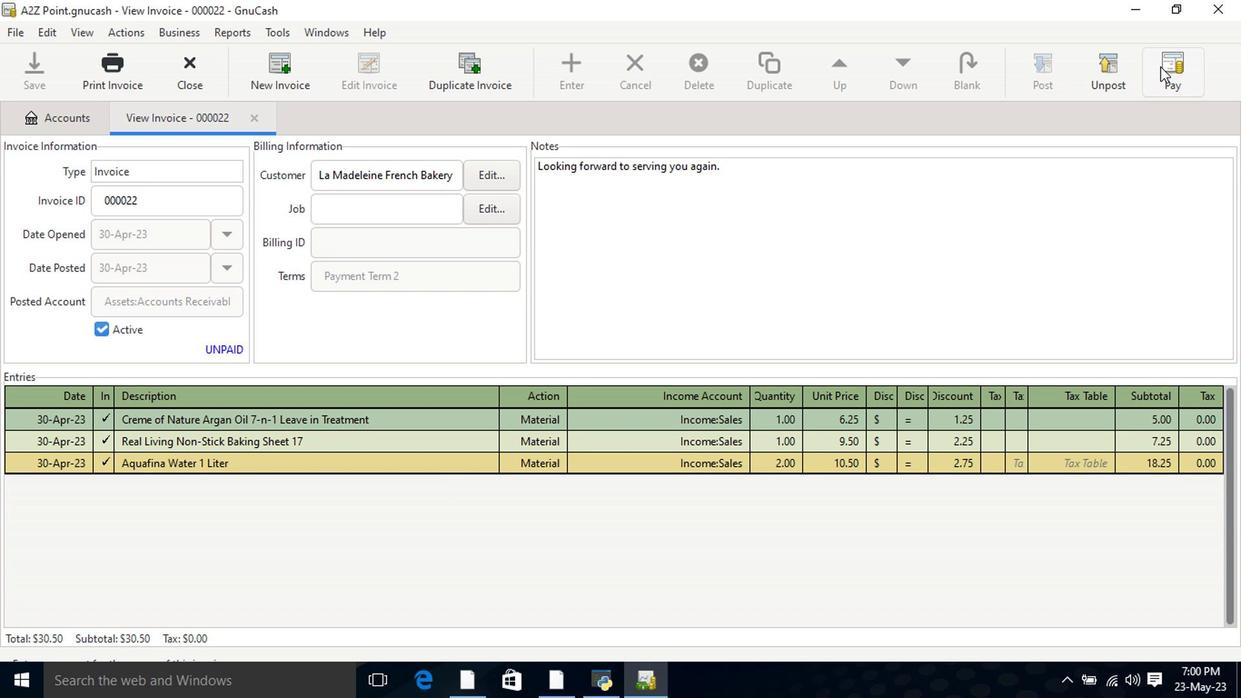 
Action: Mouse moved to (554, 362)
Screenshot: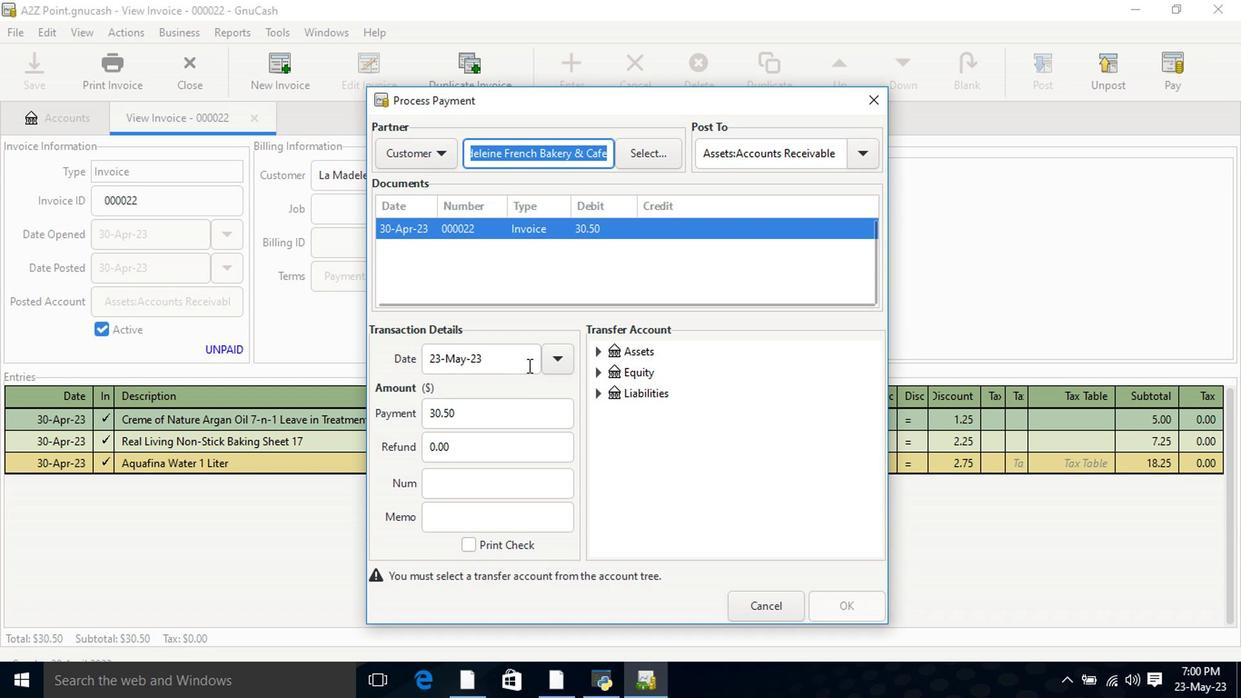 
Action: Mouse pressed left at (554, 362)
Screenshot: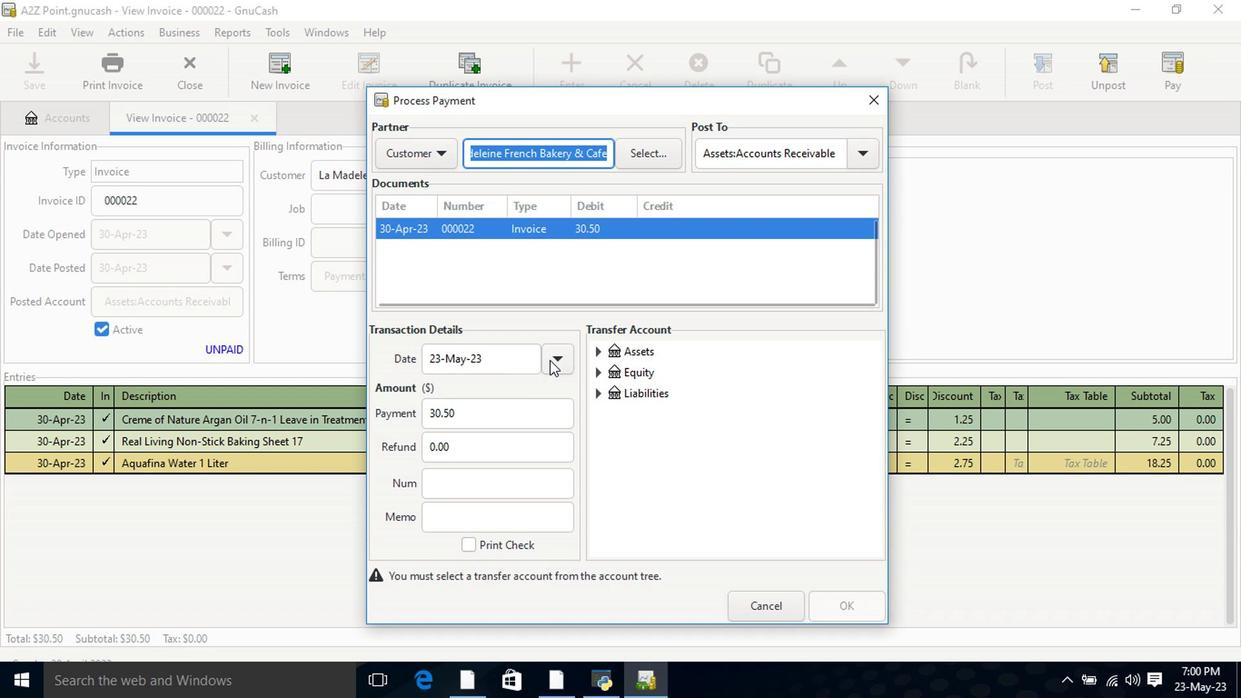 
Action: Mouse moved to (448, 455)
Screenshot: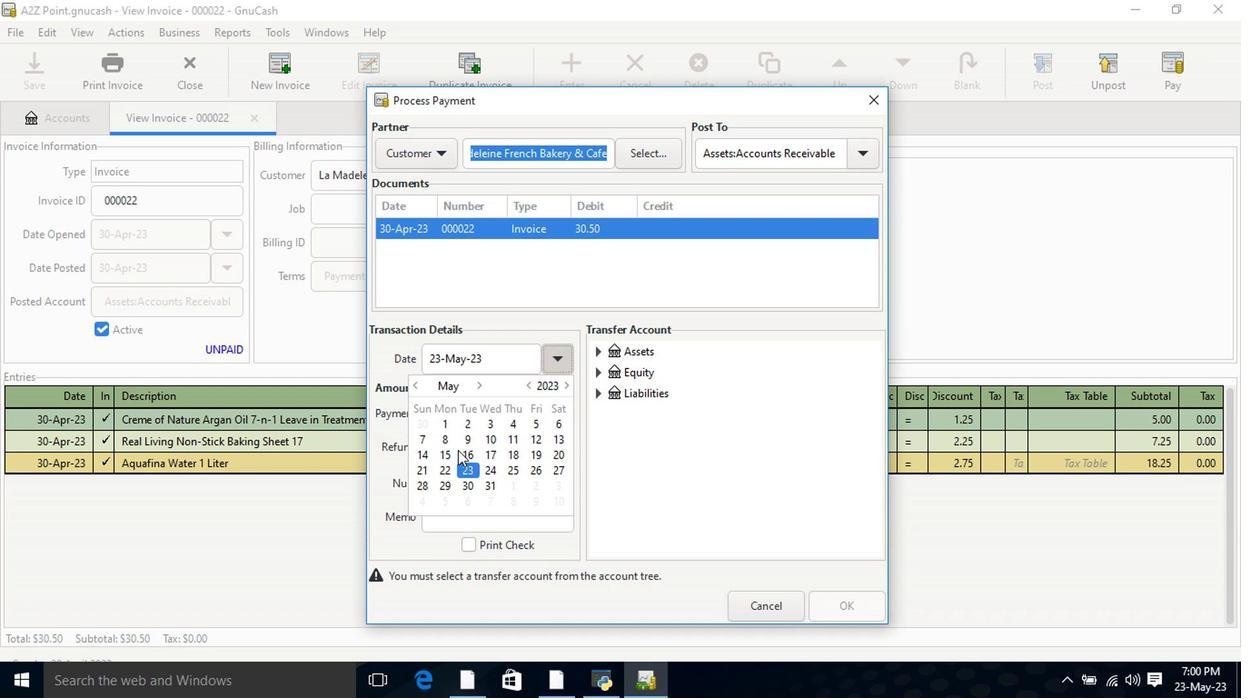 
Action: Mouse pressed left at (448, 455)
Screenshot: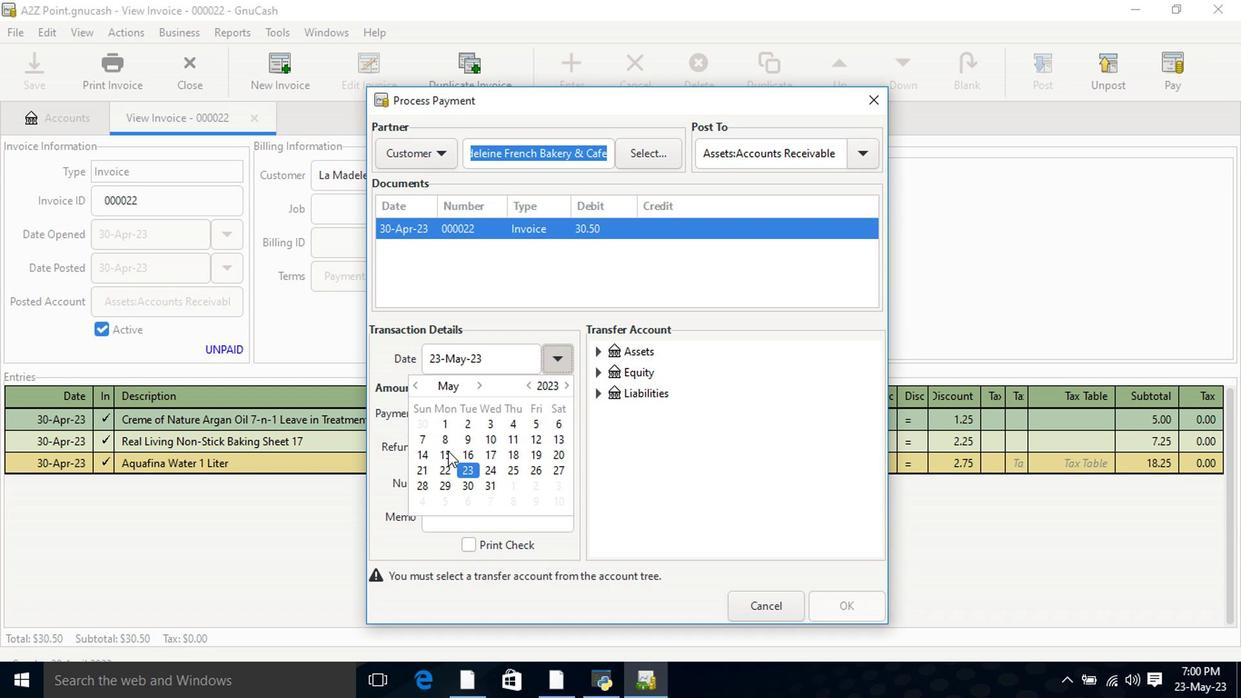 
Action: Mouse pressed left at (448, 455)
Screenshot: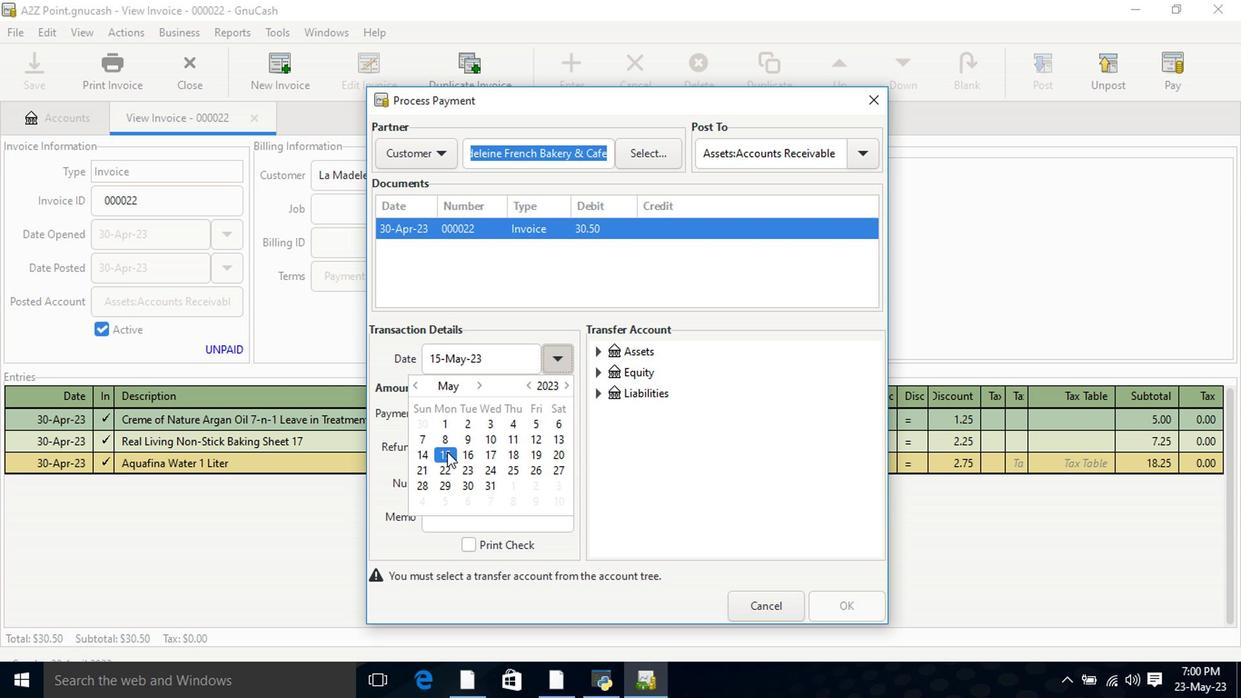 
Action: Mouse pressed left at (448, 455)
Screenshot: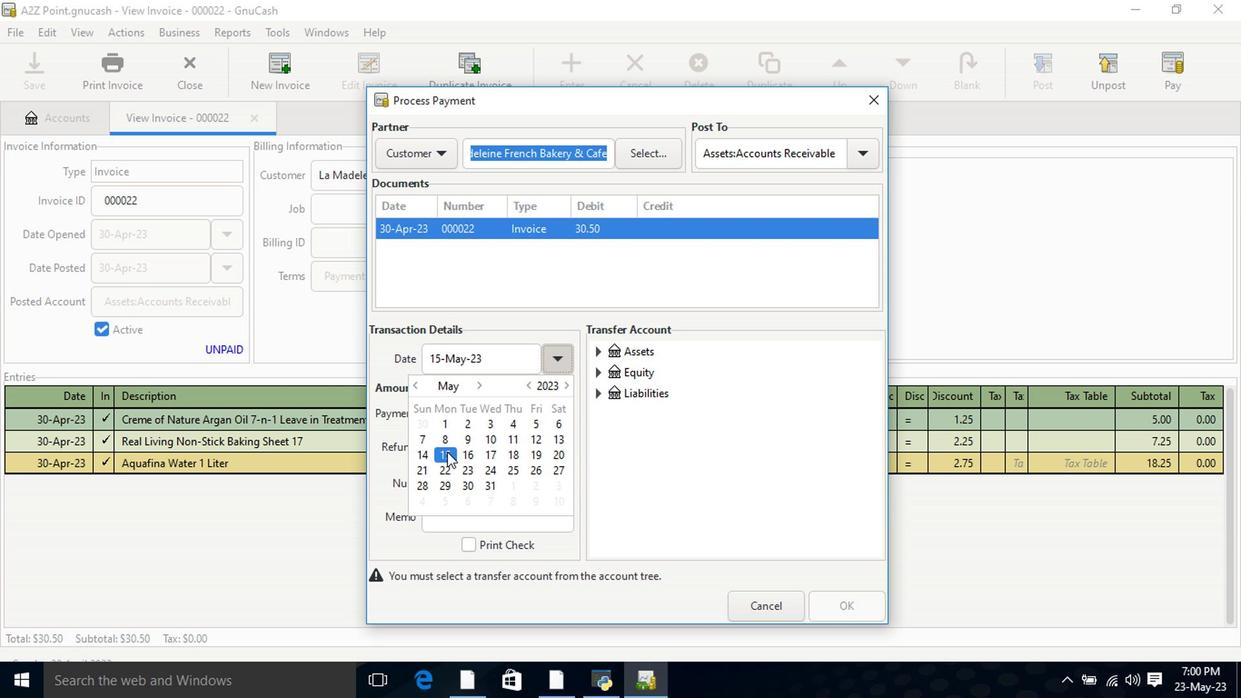 
Action: Mouse pressed left at (448, 455)
Screenshot: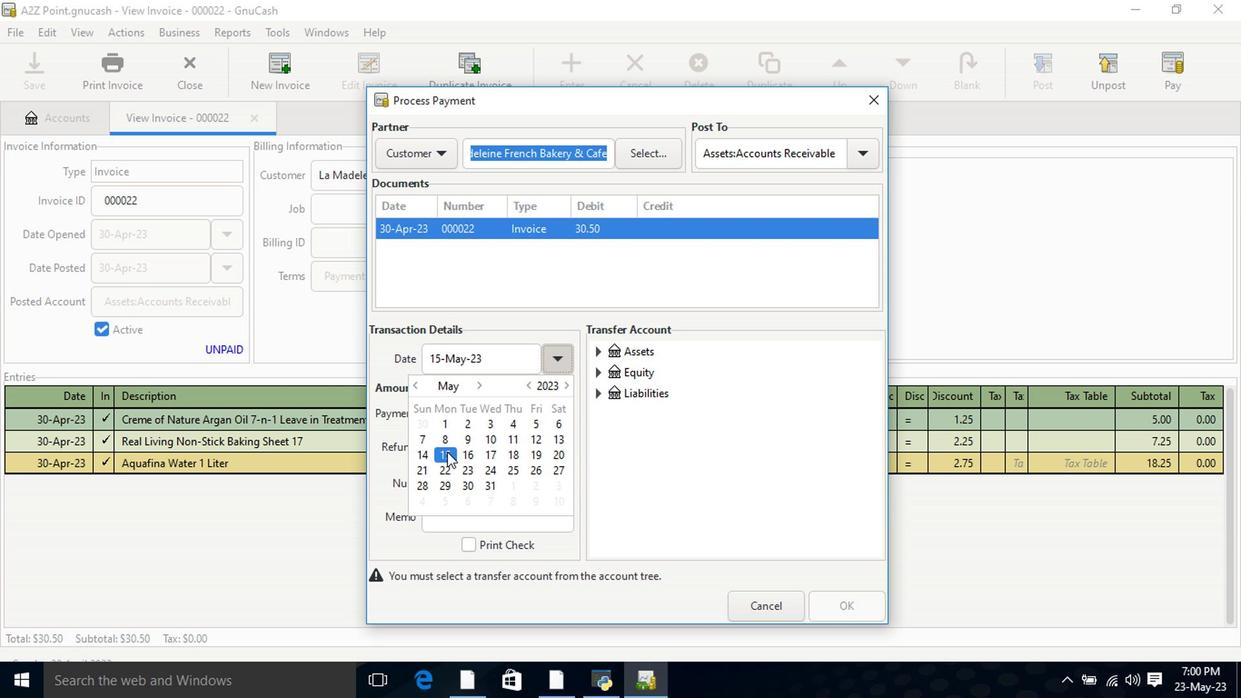 
Action: Mouse moved to (600, 356)
Screenshot: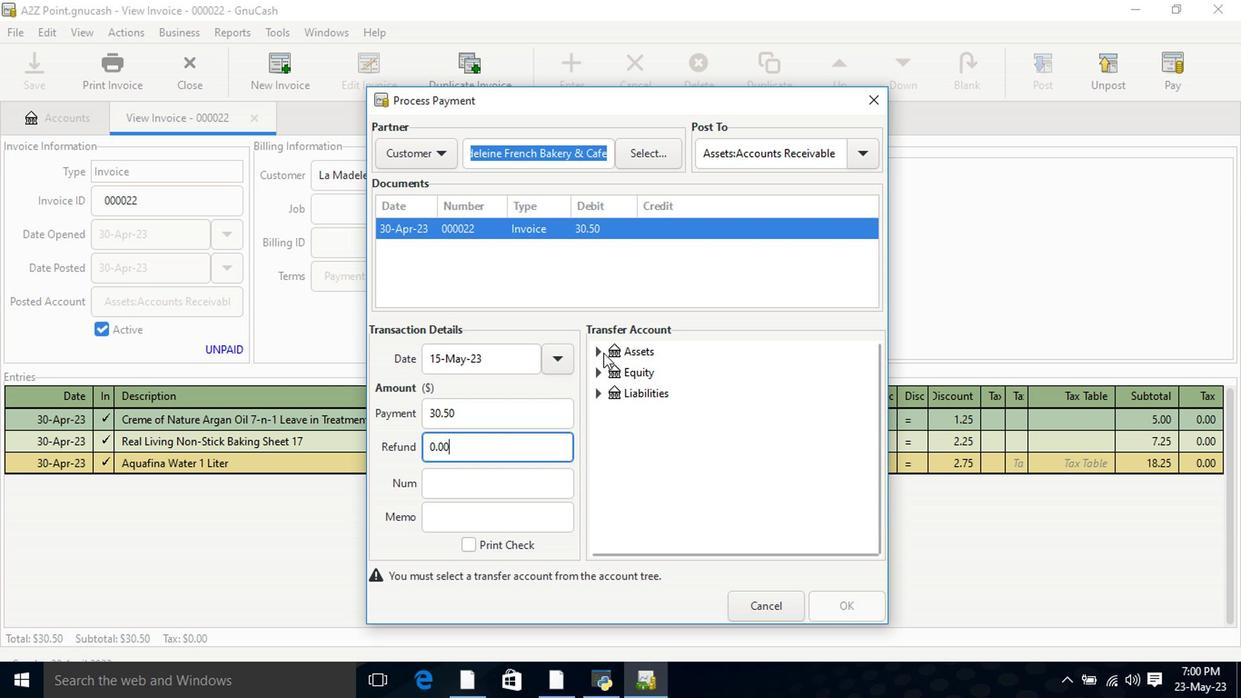 
Action: Mouse pressed left at (600, 356)
Screenshot: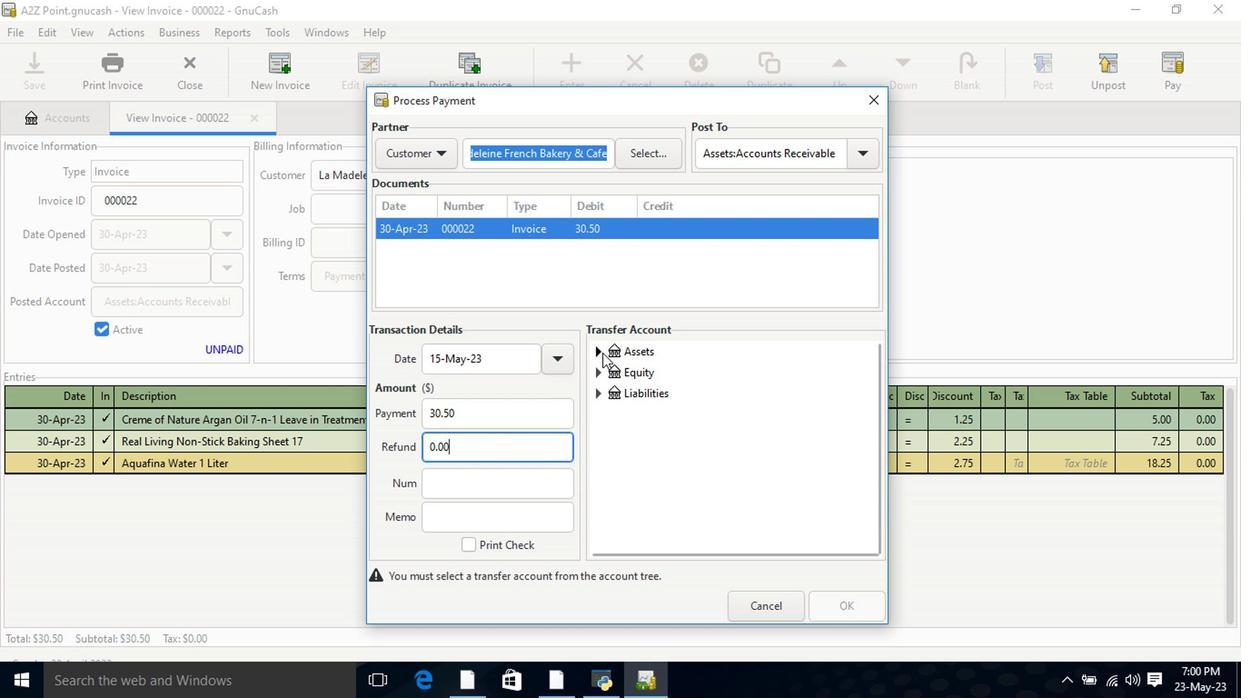 
Action: Mouse moved to (613, 378)
Screenshot: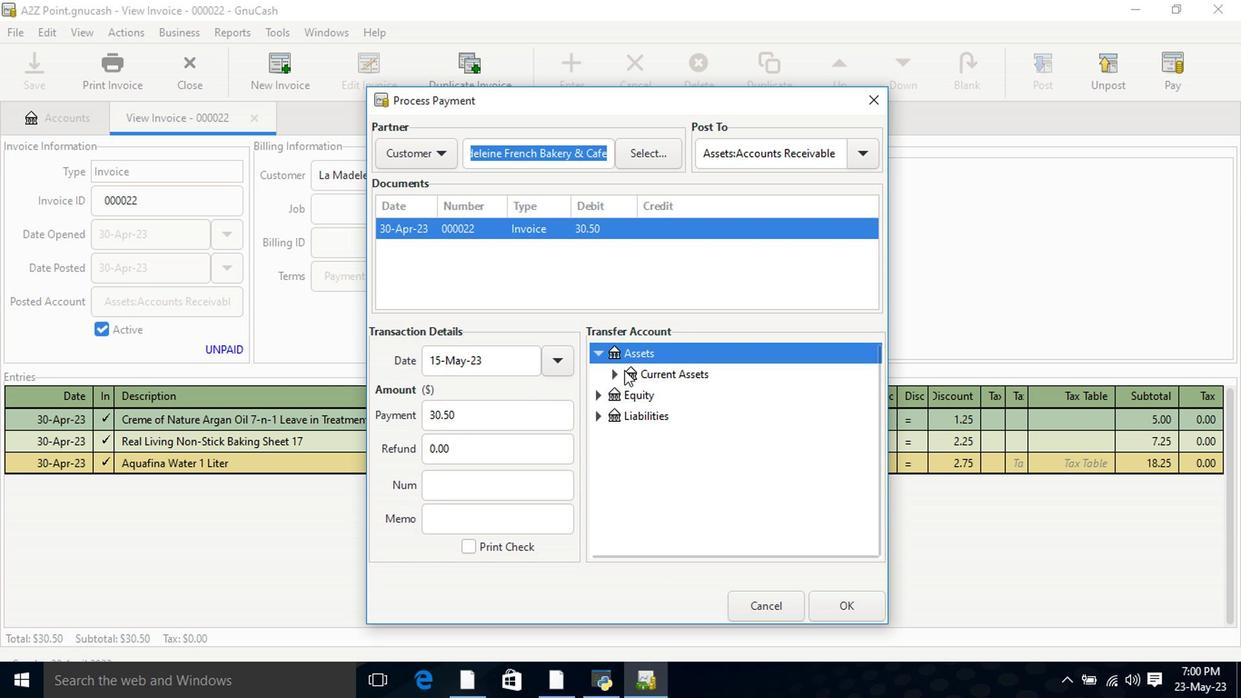 
Action: Mouse pressed left at (613, 378)
Screenshot: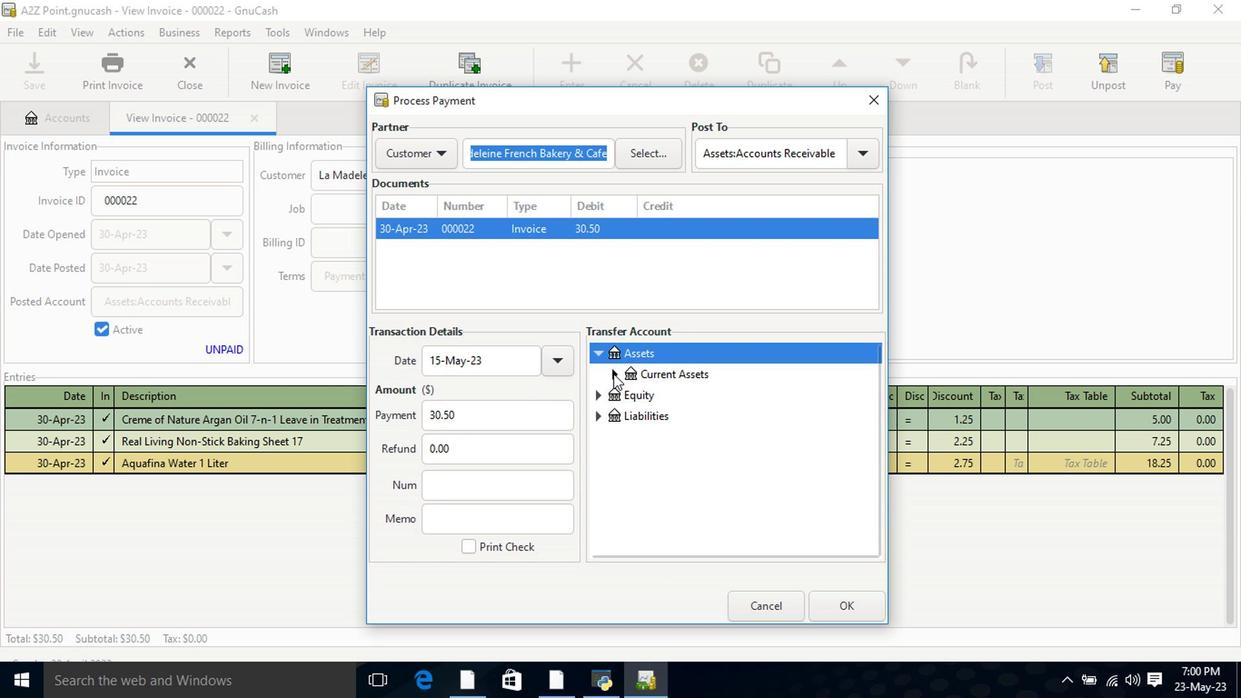 
Action: Mouse moved to (660, 404)
Screenshot: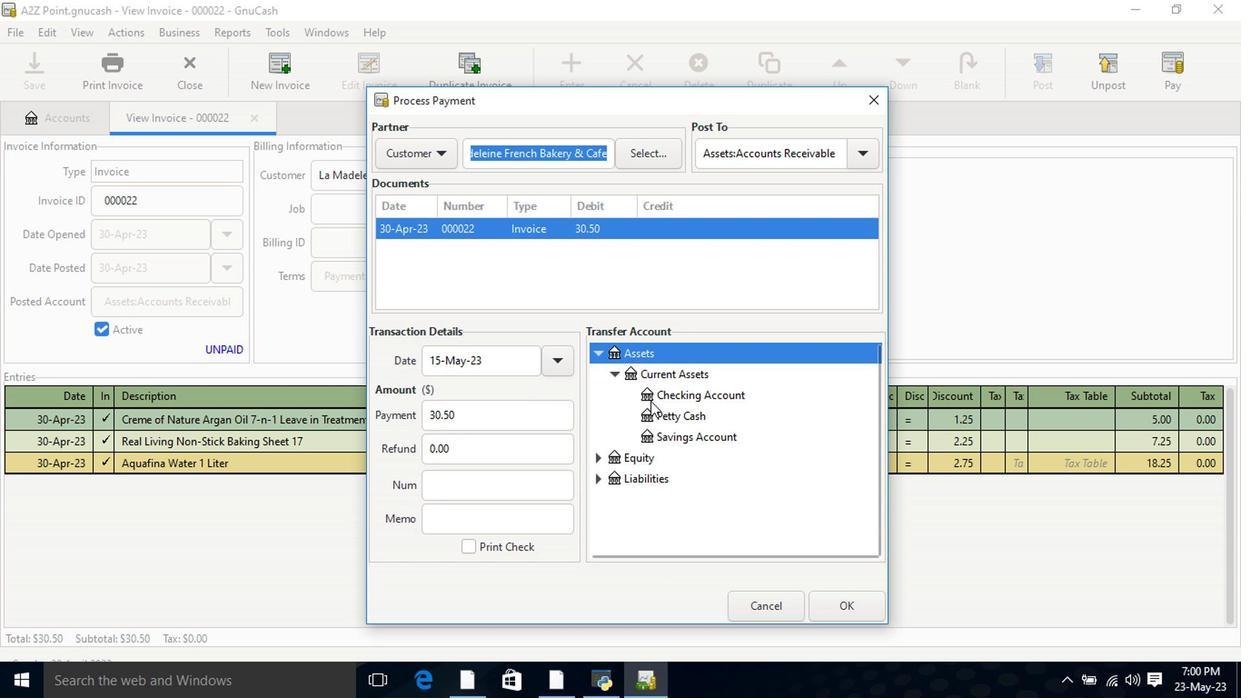 
Action: Mouse pressed left at (660, 404)
Screenshot: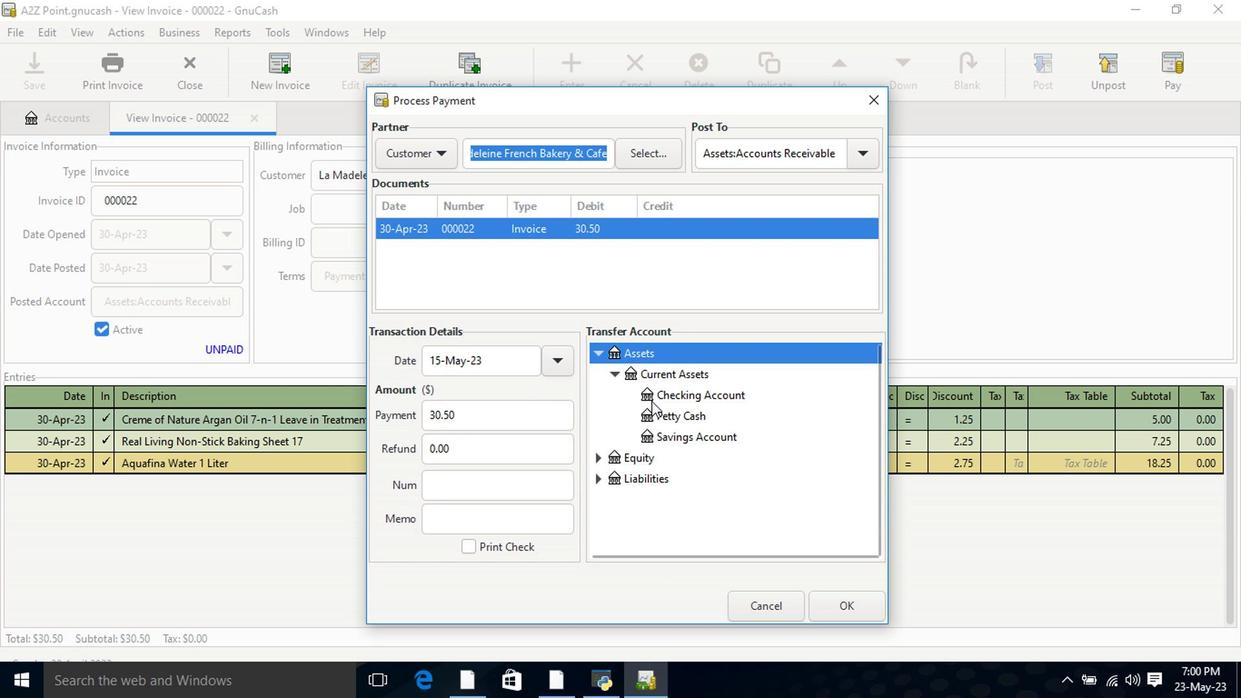 
Action: Mouse moved to (847, 605)
Screenshot: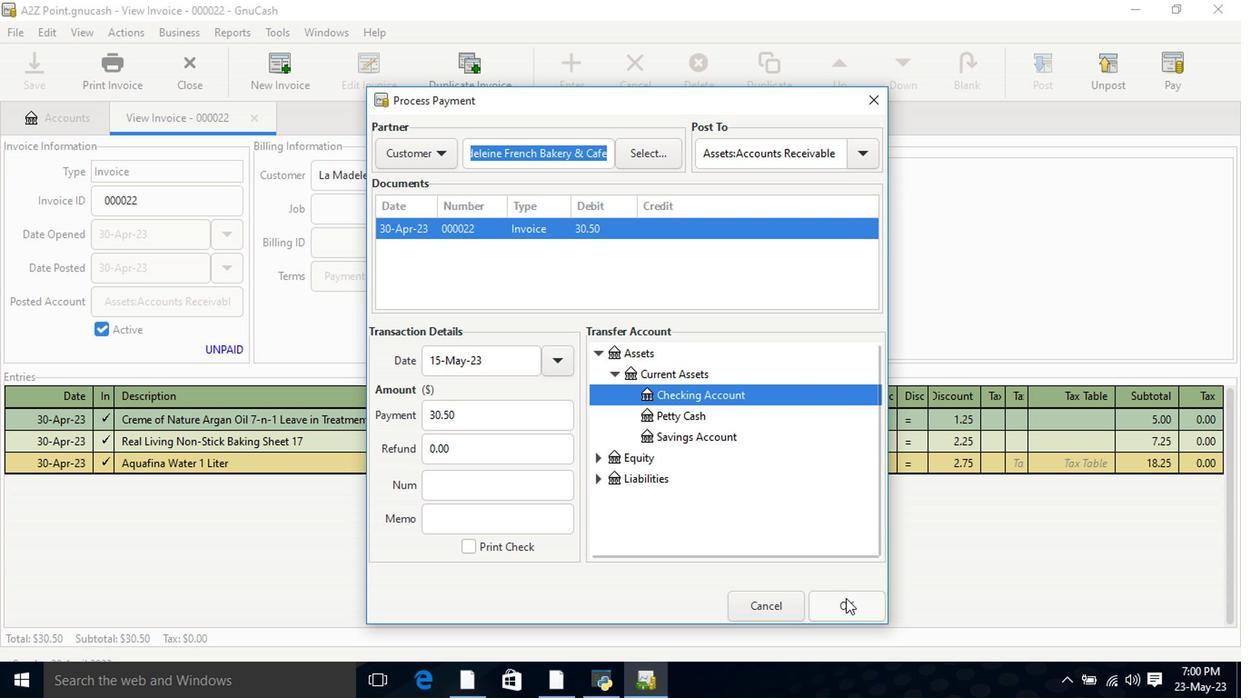 
Action: Mouse pressed left at (847, 605)
Screenshot: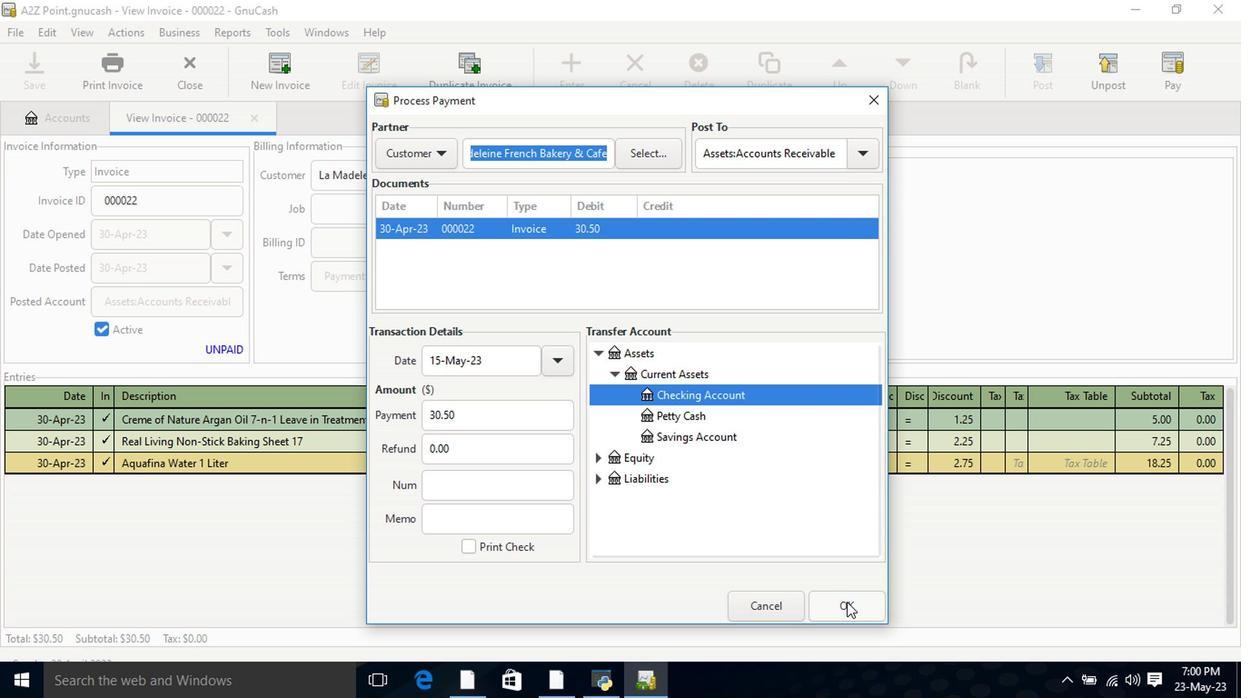 
Action: Mouse moved to (101, 89)
Screenshot: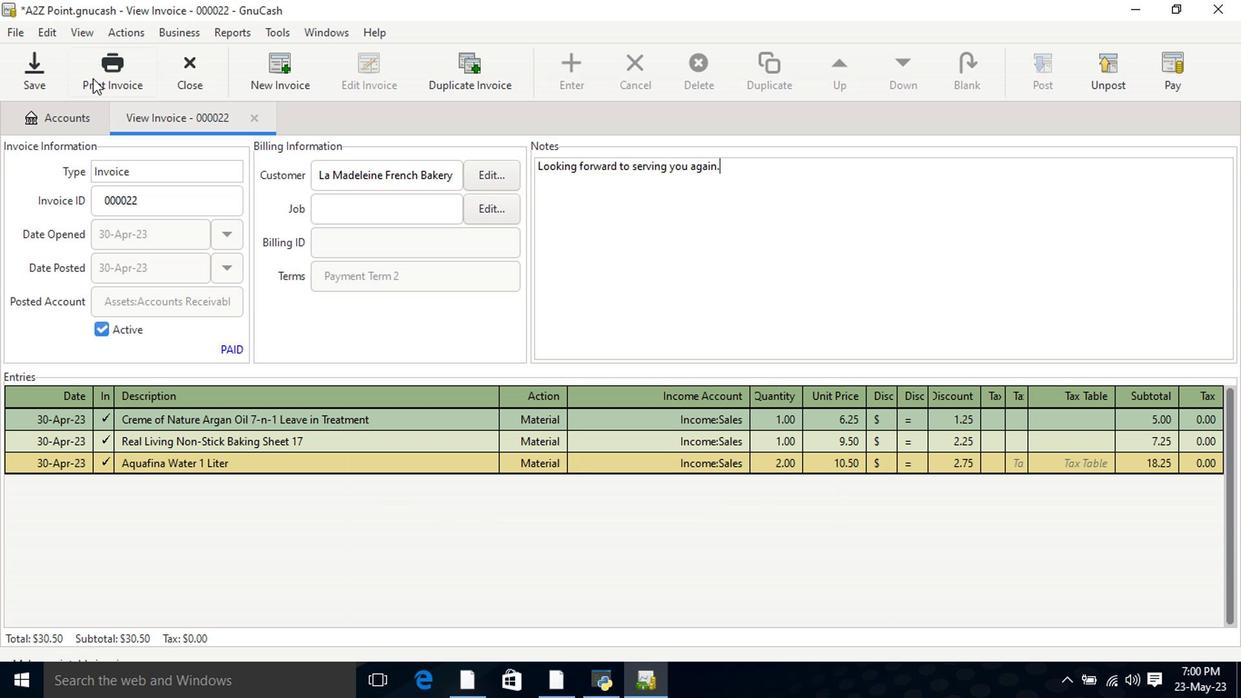 
Action: Mouse pressed left at (101, 89)
Screenshot: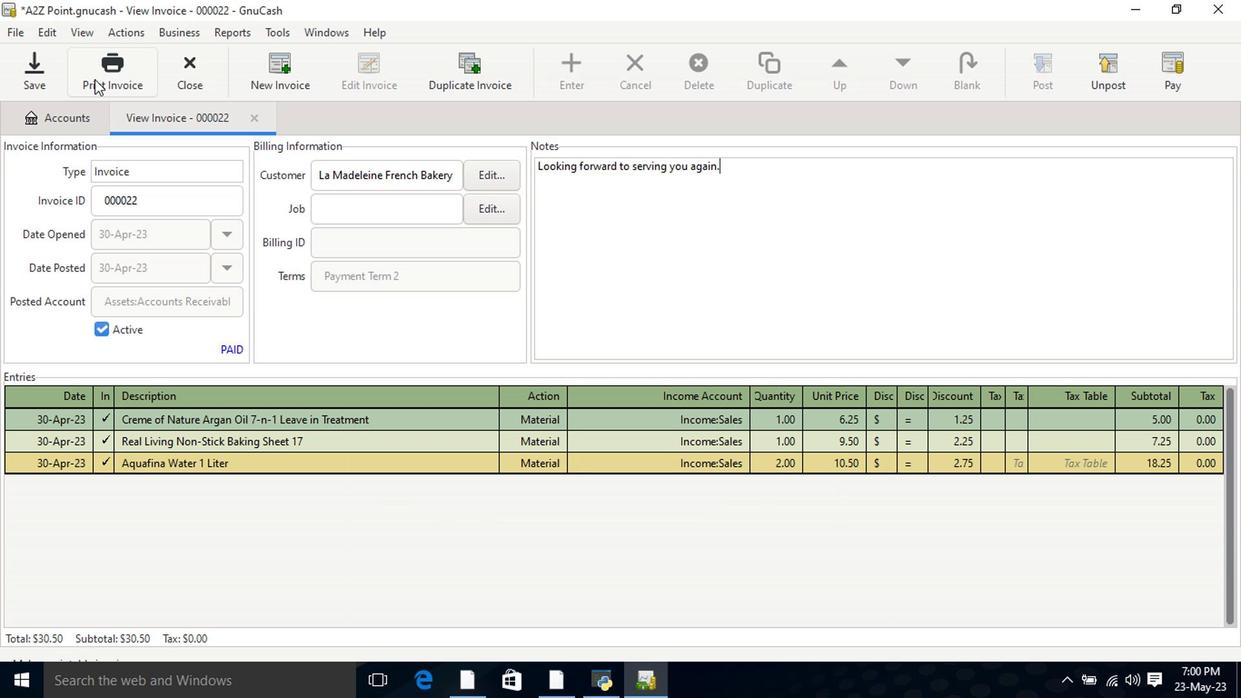 
Action: Mouse moved to (438, 82)
Screenshot: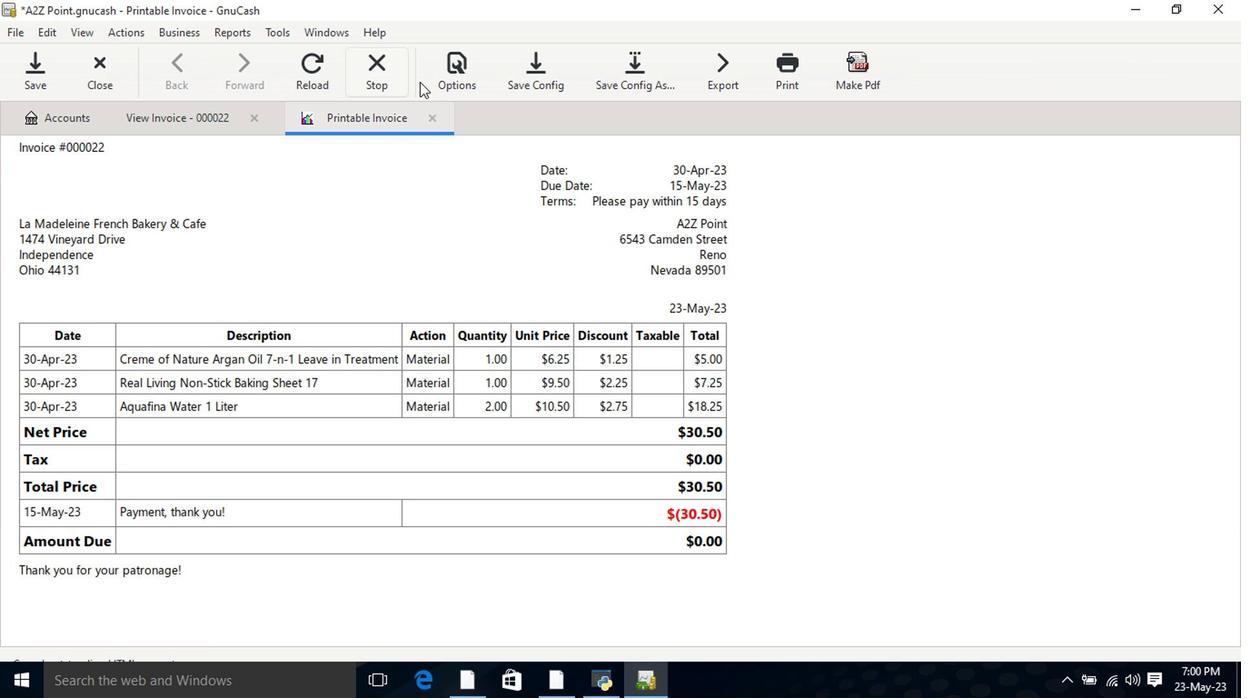 
Action: Mouse pressed left at (438, 82)
Screenshot: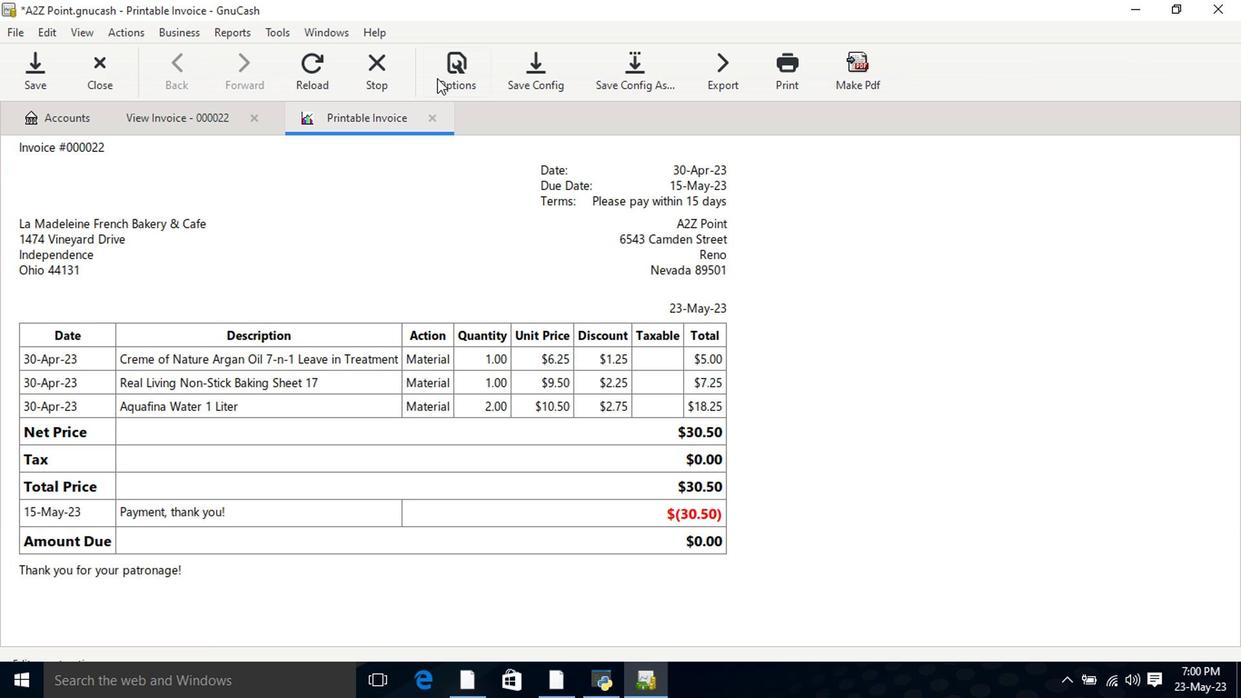 
Action: Mouse moved to (366, 136)
Screenshot: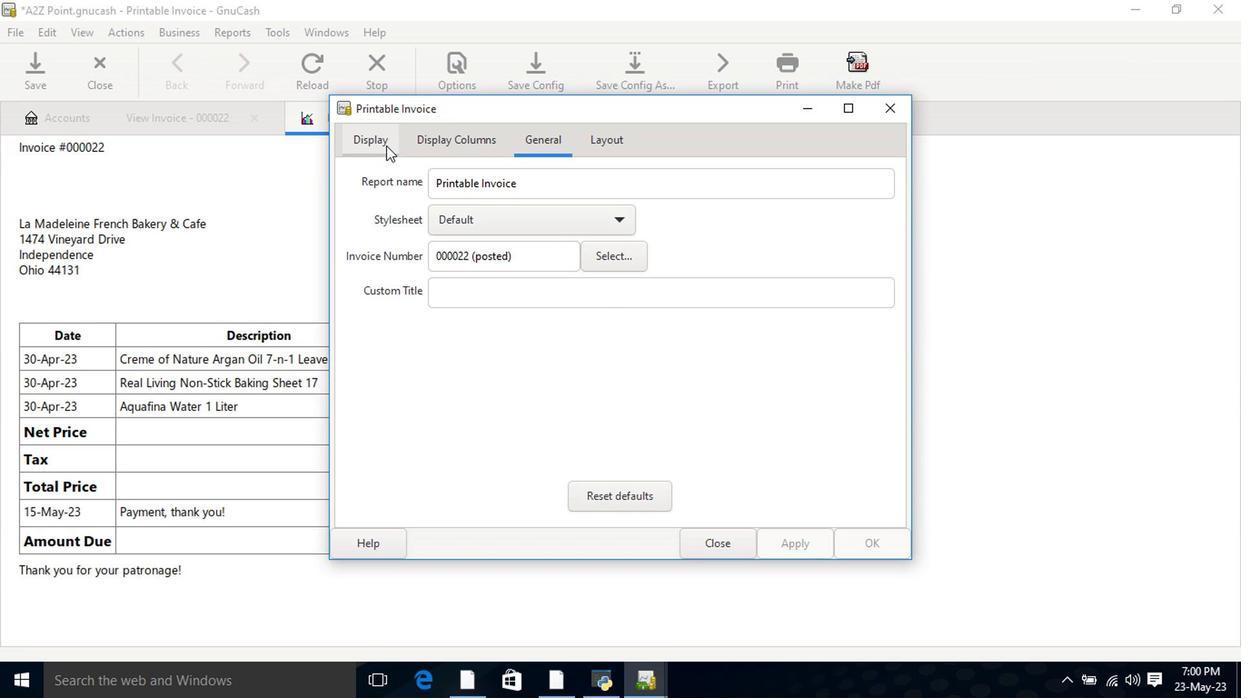 
Action: Mouse pressed left at (366, 136)
Screenshot: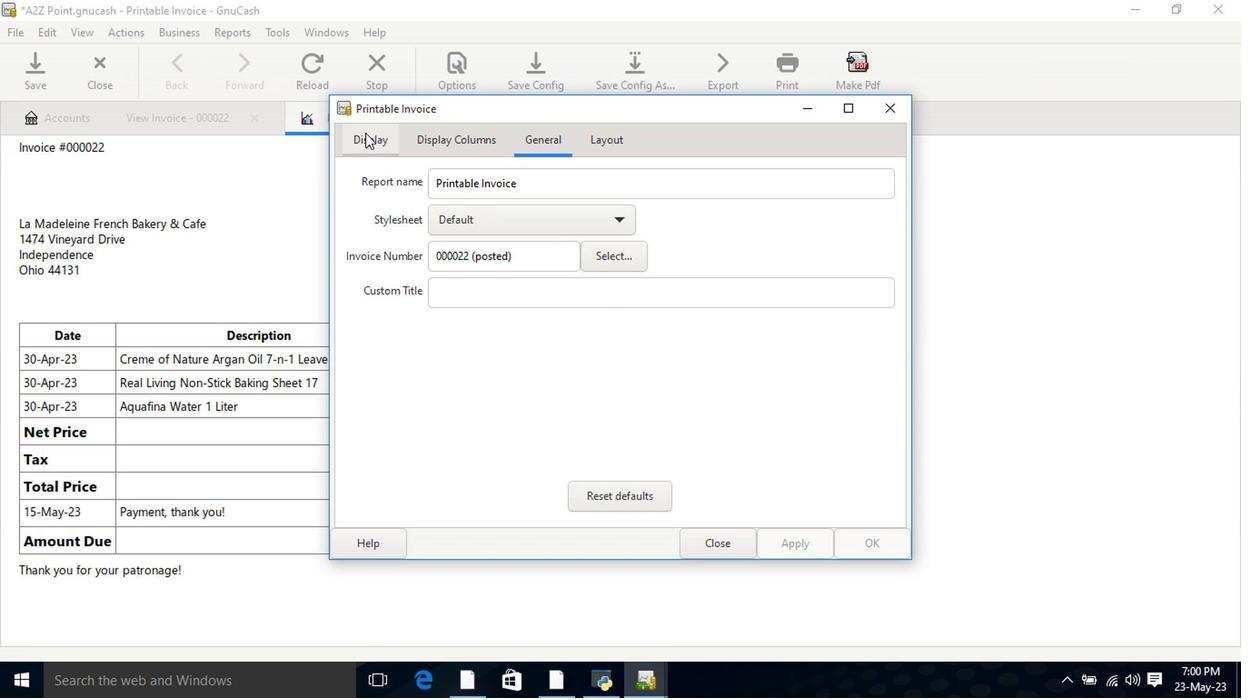 
Action: Mouse moved to (493, 355)
Screenshot: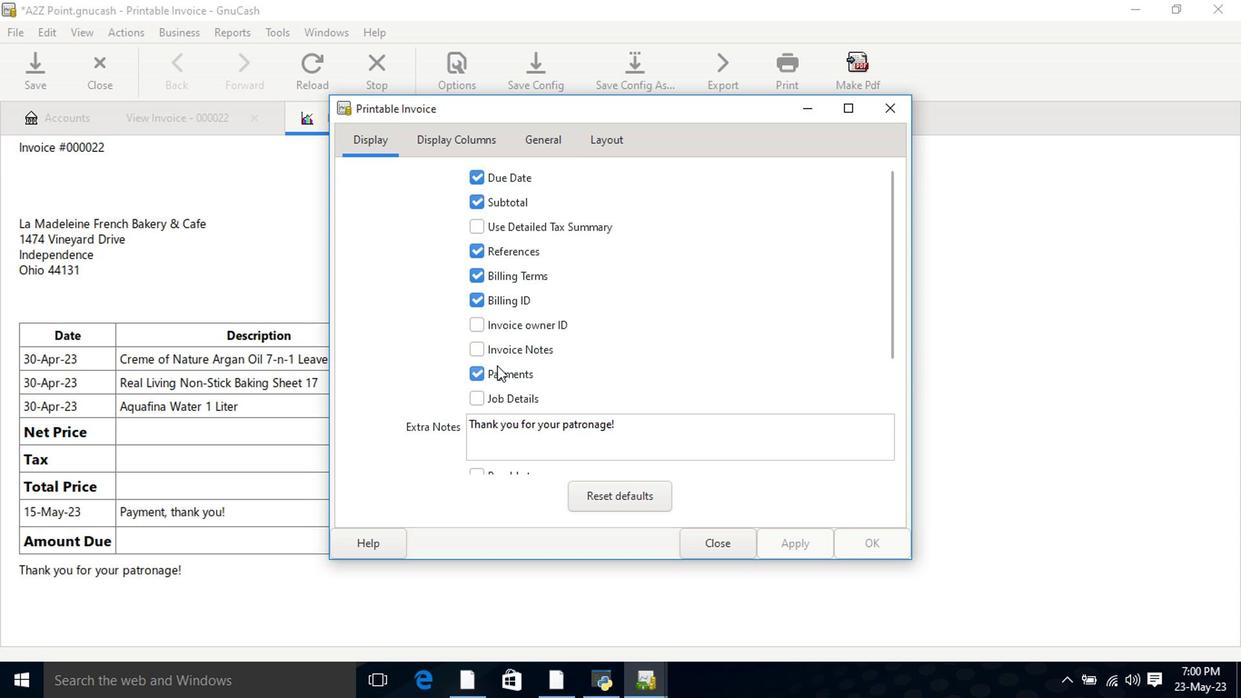 
Action: Mouse pressed left at (493, 355)
Screenshot: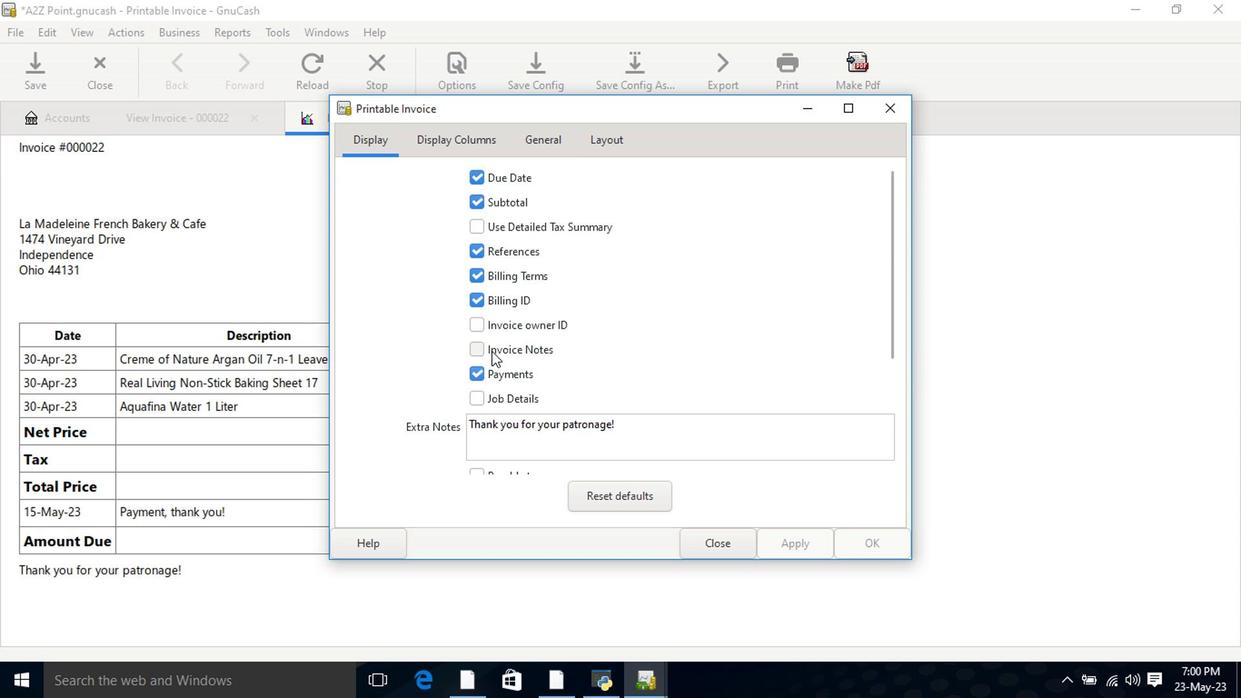 
Action: Mouse moved to (809, 543)
Screenshot: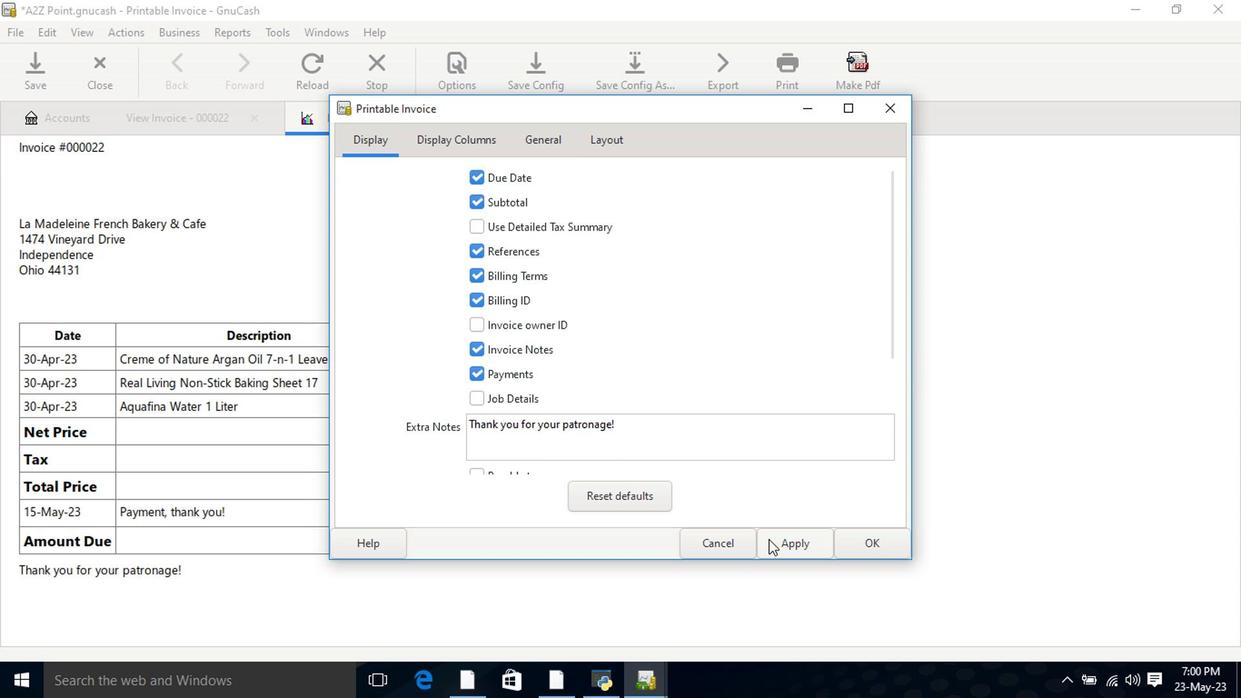 
Action: Mouse pressed left at (809, 543)
Screenshot: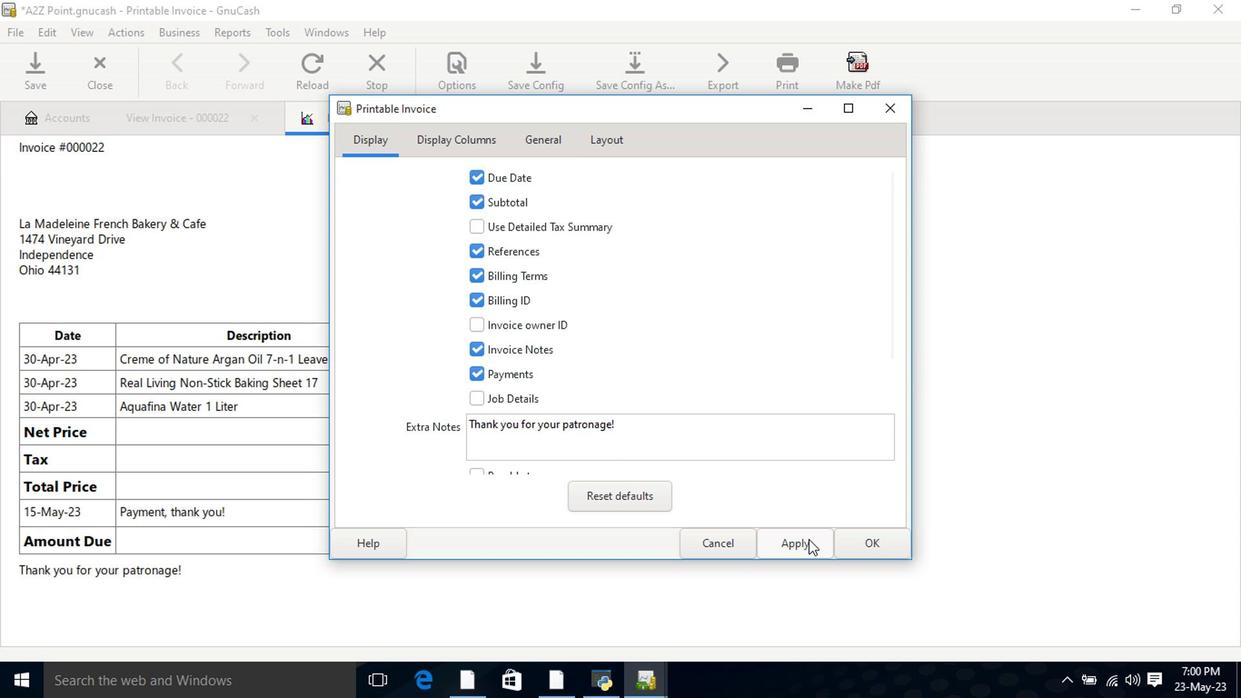 
Action: Mouse moved to (730, 546)
Screenshot: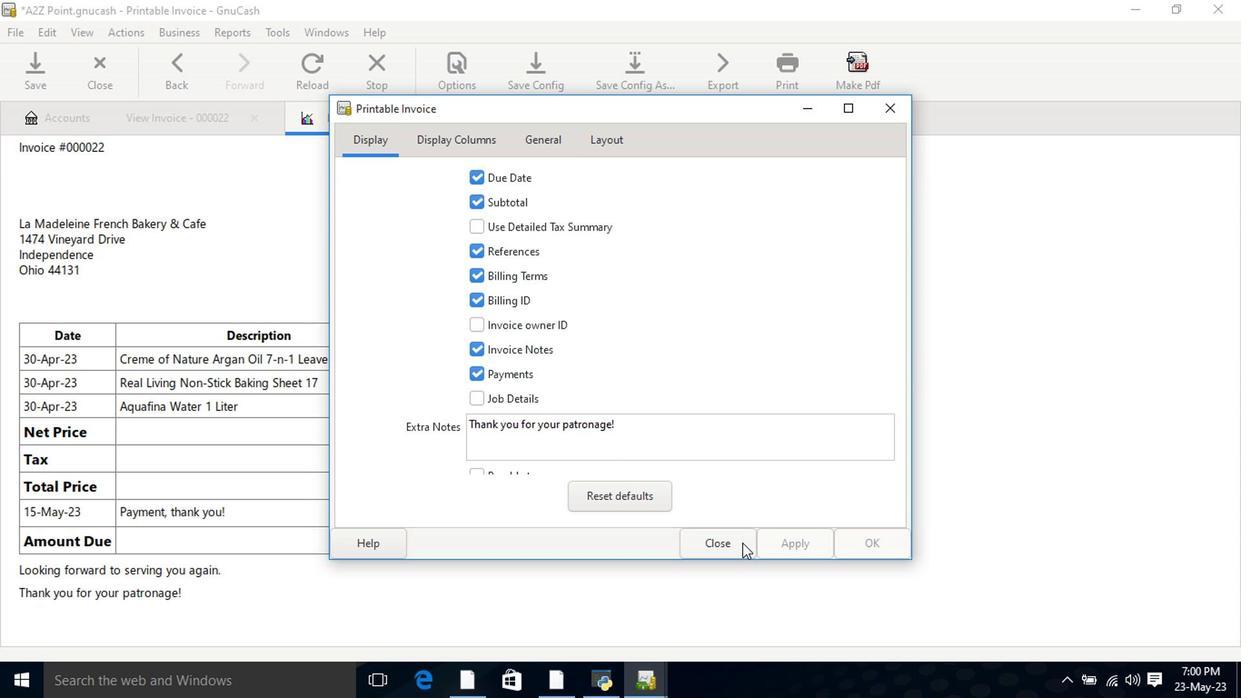 
Action: Mouse pressed left at (730, 546)
Screenshot: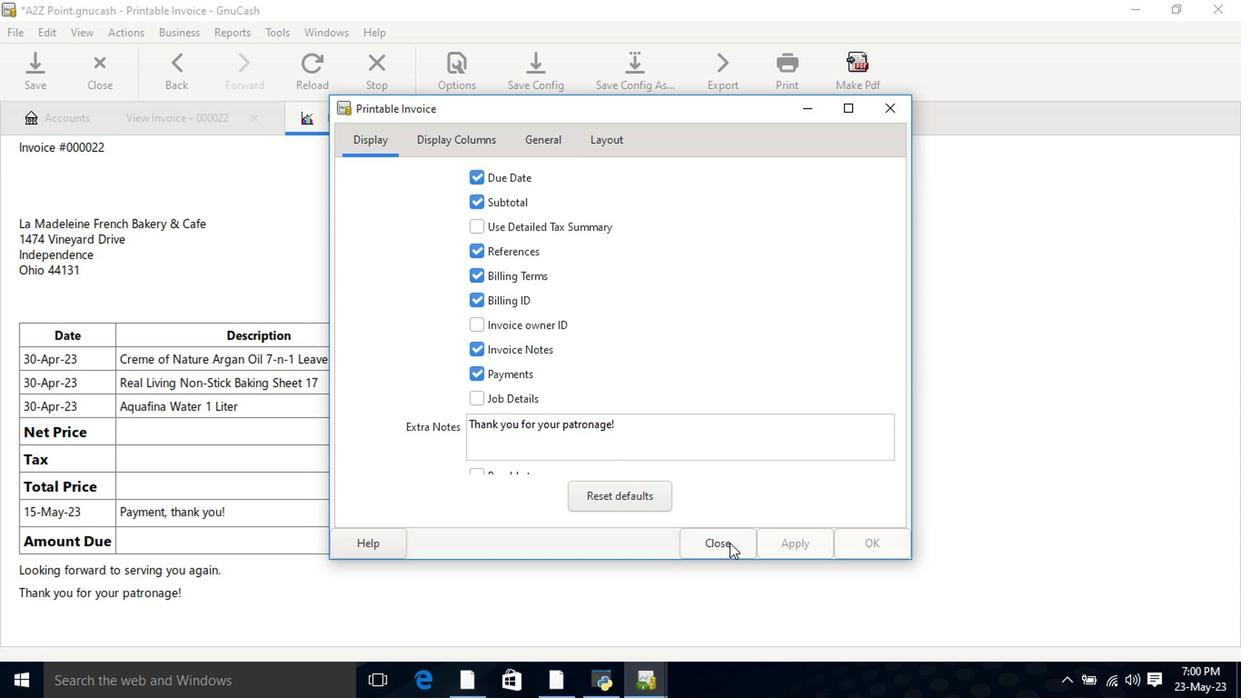 
Action: Mouse moved to (725, 545)
Screenshot: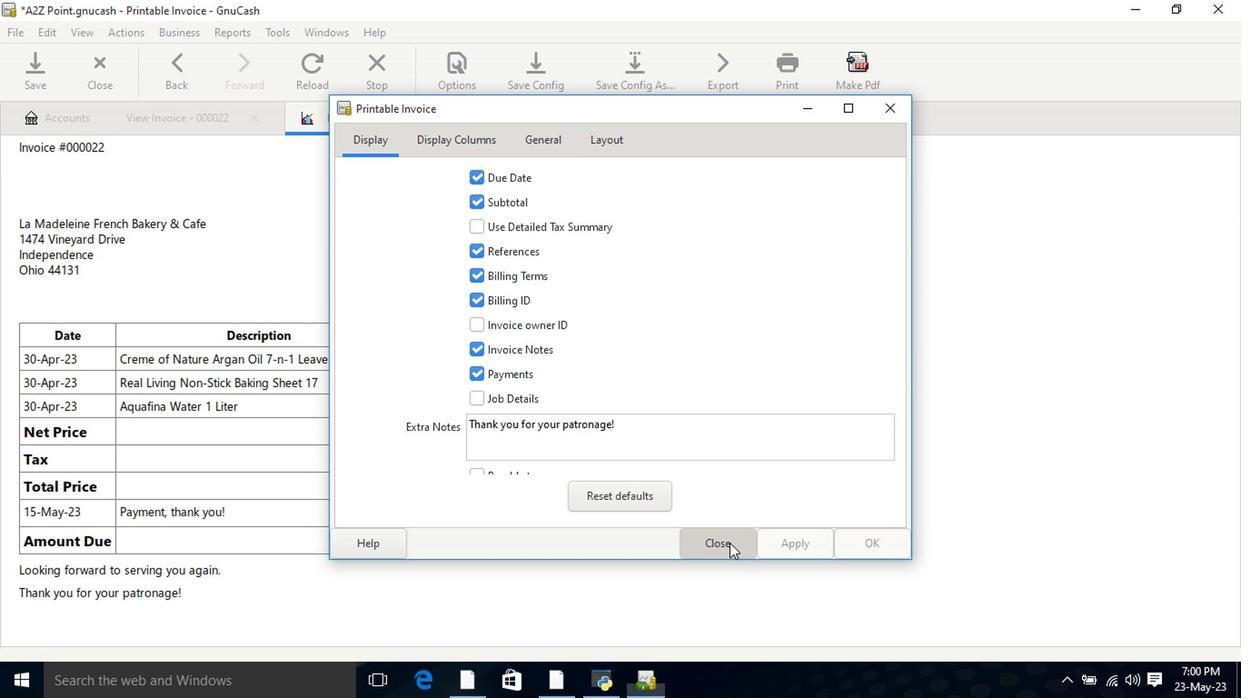 
